 Task: Look for space in Santa Cruz de Tenerife, Spain from 6th June, 2023 to 8th June, 2023 for 2 adults in price range Rs.7000 to Rs.12000. Place can be private room with 1  bedroom having 2 beds and 1 bathroom. Property type can be house, flat, guest house. Amenities needed are: wifi. Booking option can be shelf check-in. Required host language is English.
Action: Mouse moved to (285, 171)
Screenshot: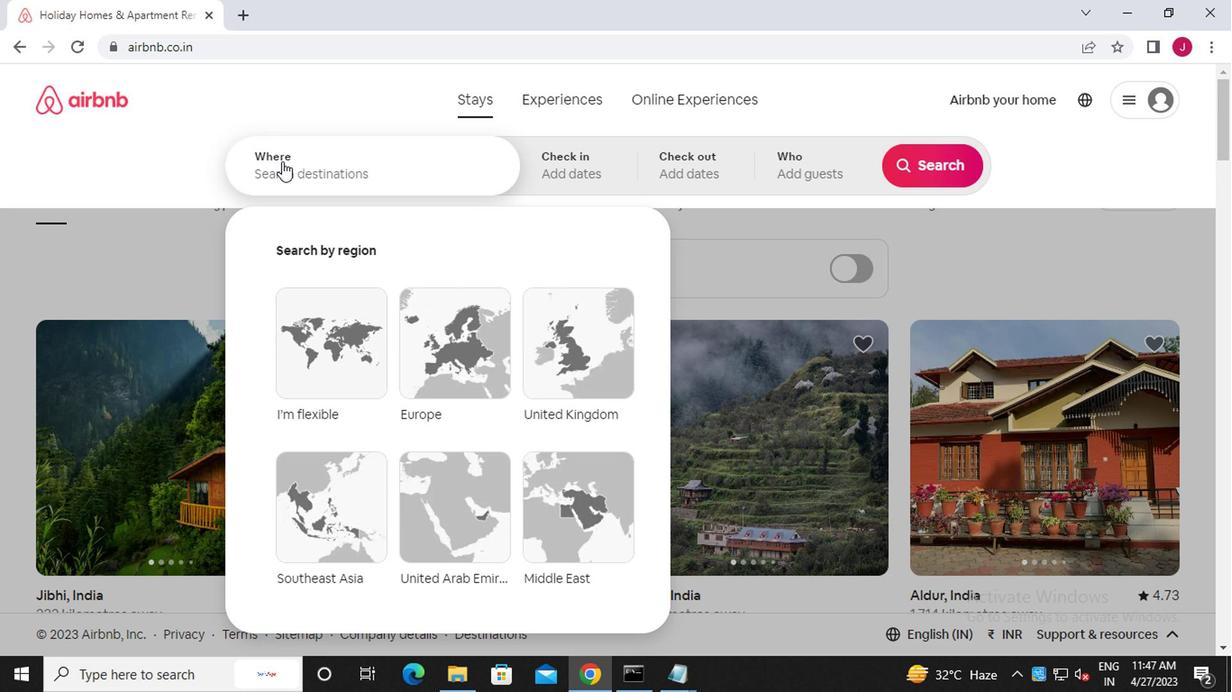 
Action: Mouse pressed left at (285, 171)
Screenshot: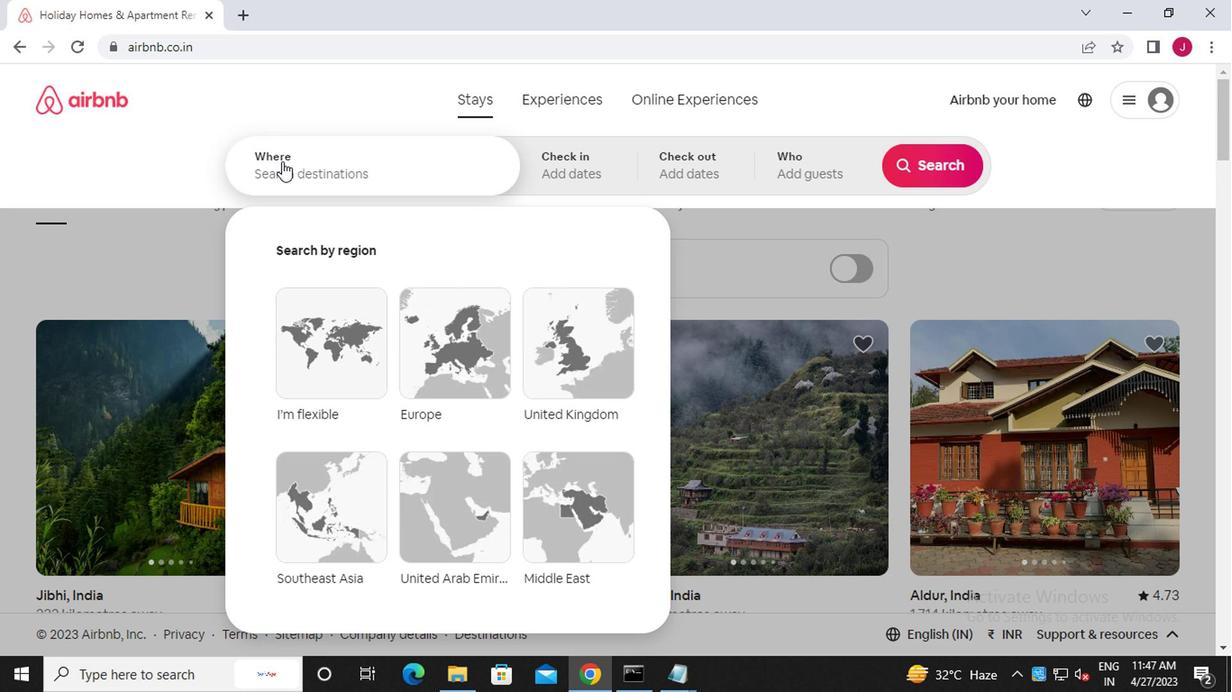 
Action: Mouse moved to (285, 171)
Screenshot: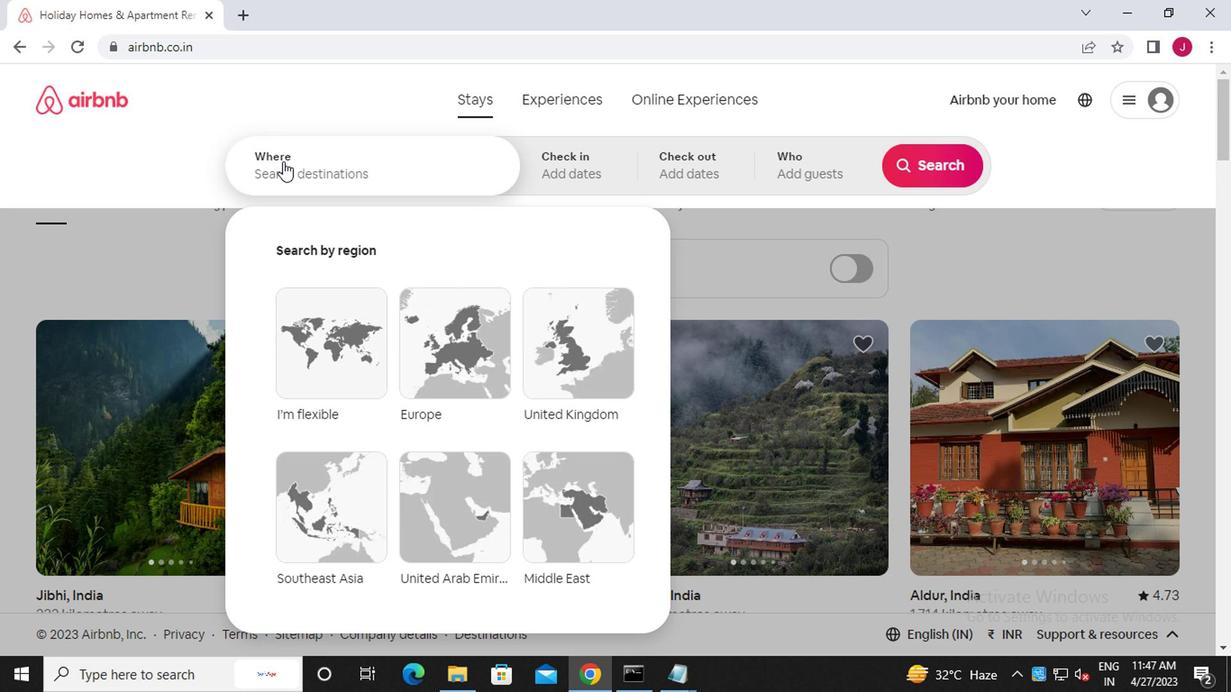 
Action: Key pressed s<Key.caps_lock>anta<Key.space>cruz<Key.space>de<Key.space><Key.caps_lock>t<Key.caps_lock>enerife
Screenshot: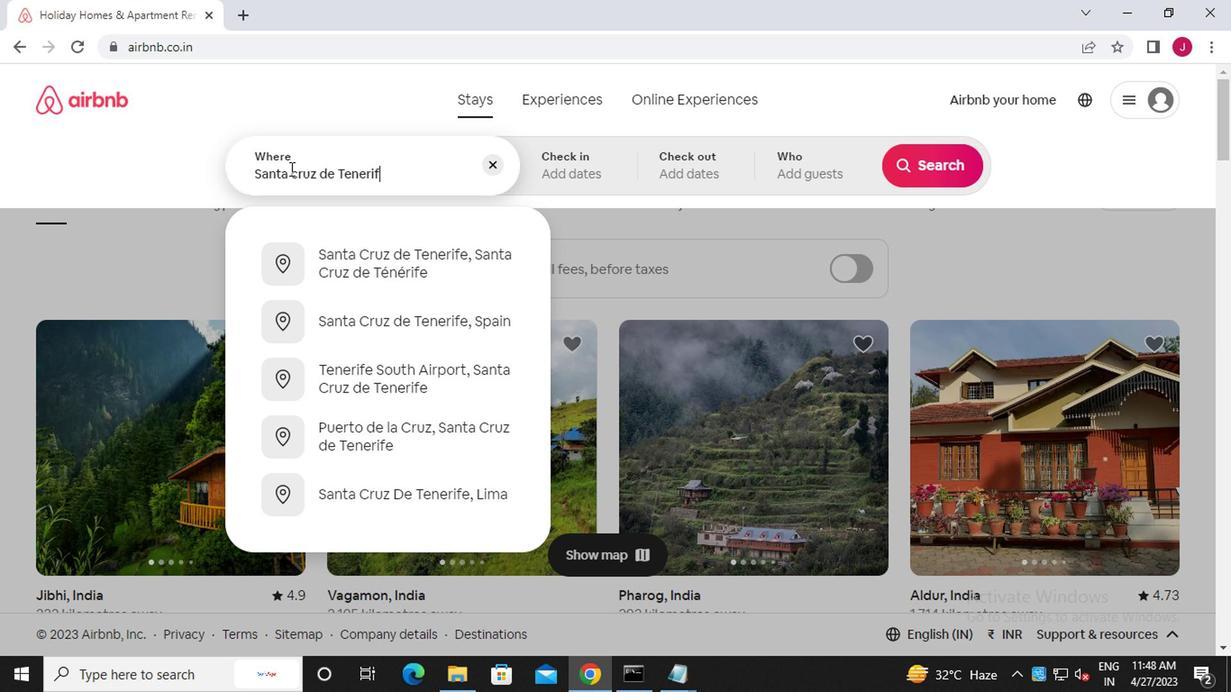 
Action: Mouse moved to (357, 268)
Screenshot: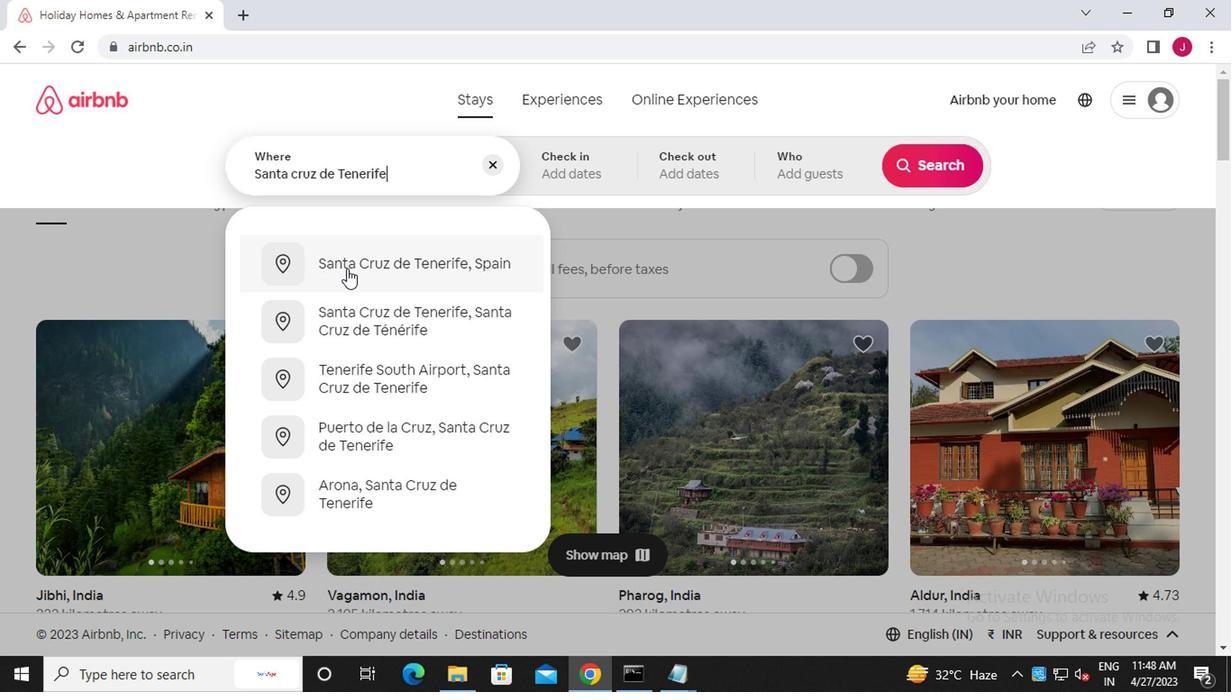 
Action: Mouse pressed left at (357, 268)
Screenshot: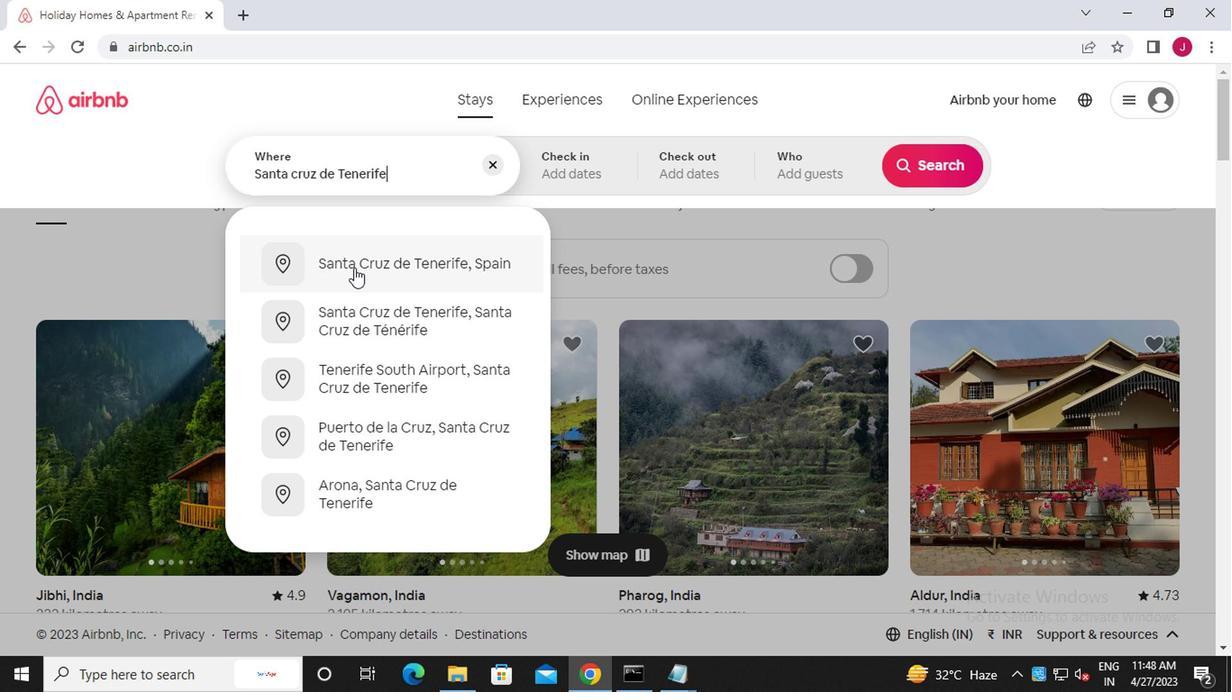 
Action: Mouse moved to (921, 309)
Screenshot: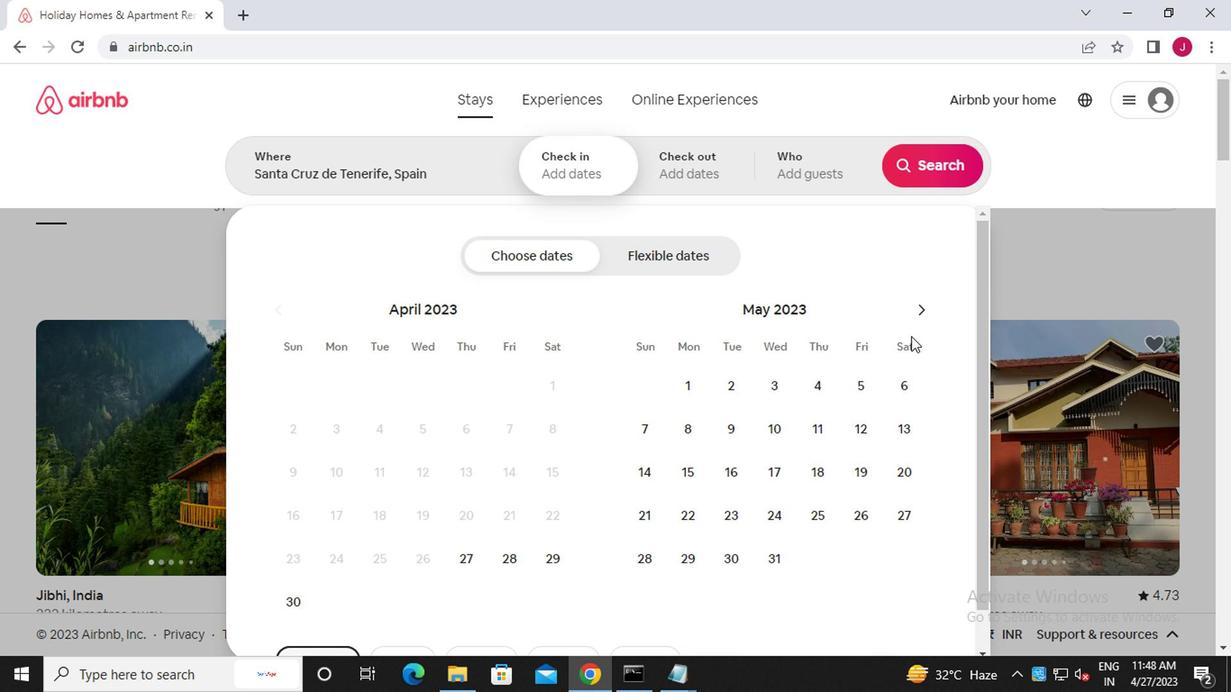 
Action: Mouse pressed left at (921, 309)
Screenshot: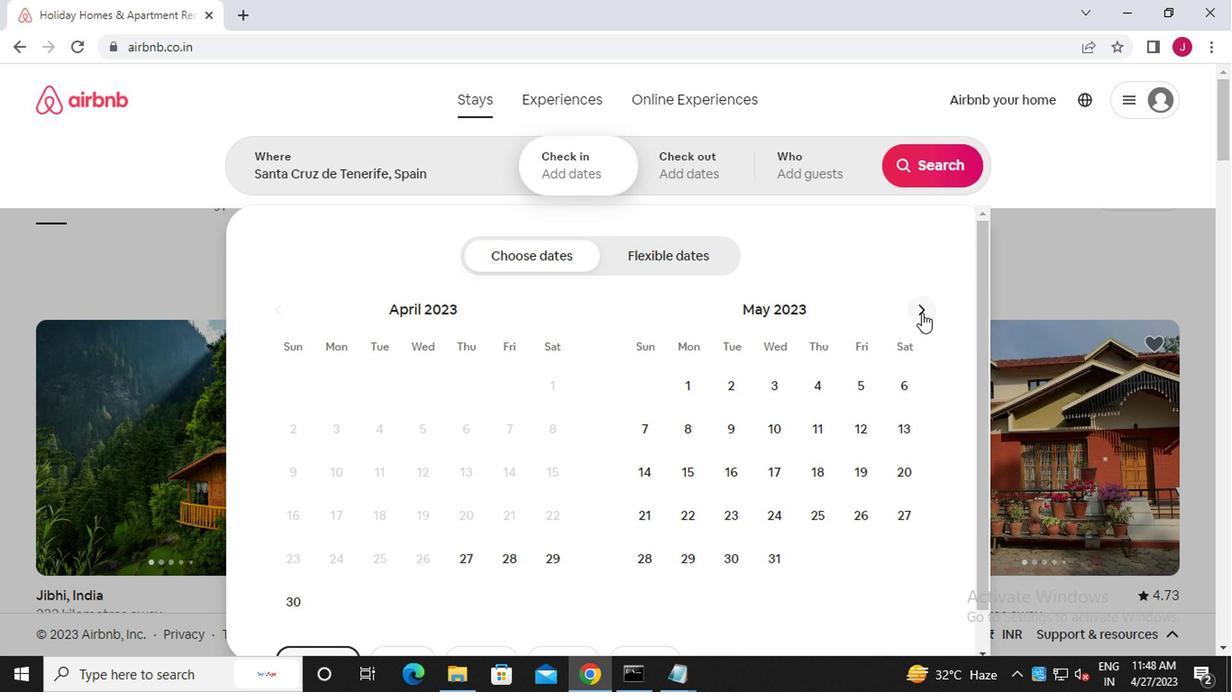 
Action: Mouse moved to (723, 429)
Screenshot: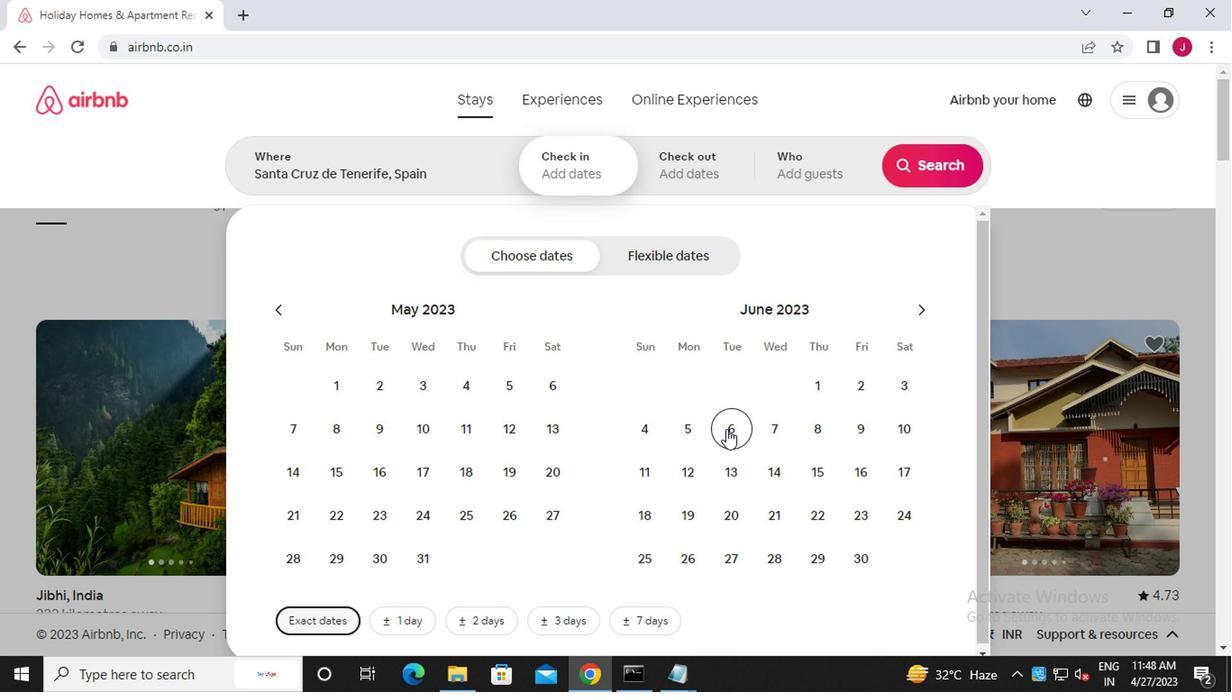 
Action: Mouse pressed left at (723, 429)
Screenshot: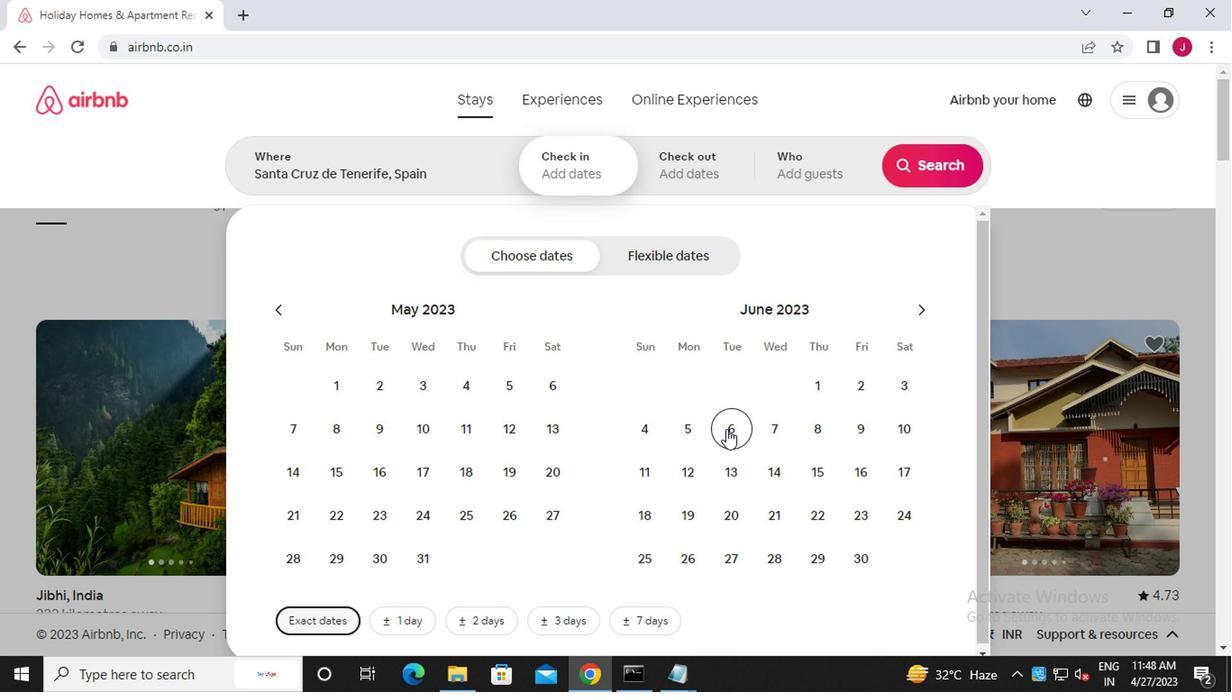 
Action: Mouse moved to (821, 432)
Screenshot: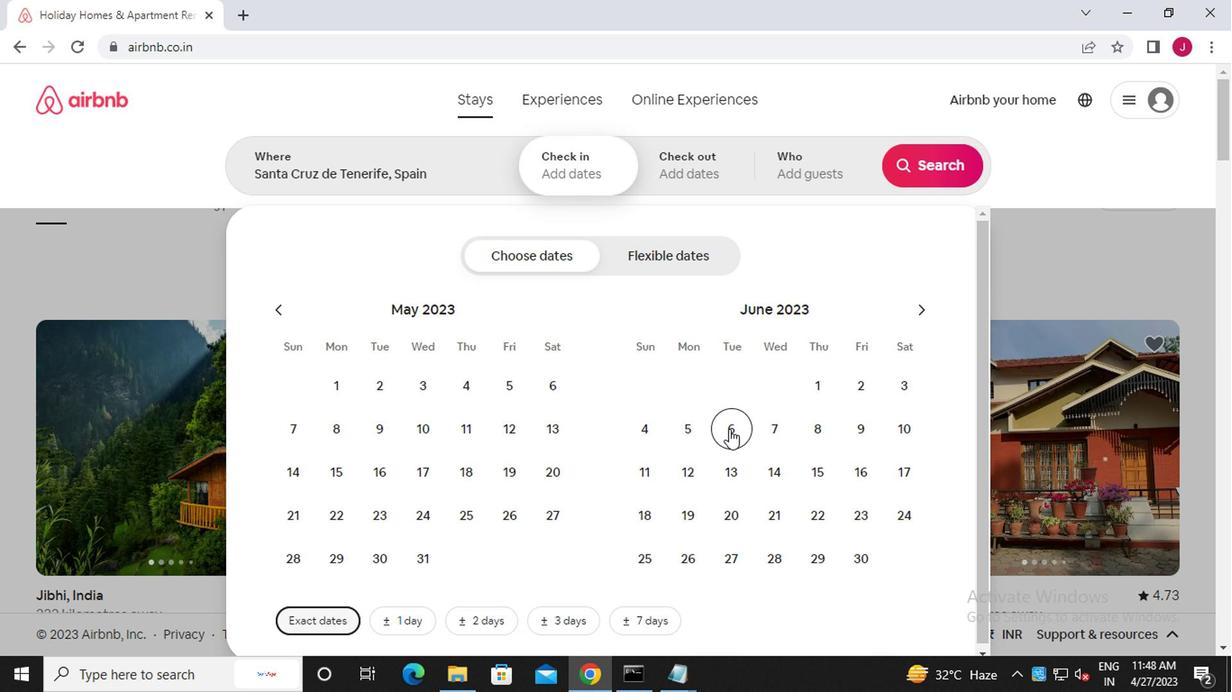 
Action: Mouse pressed left at (821, 432)
Screenshot: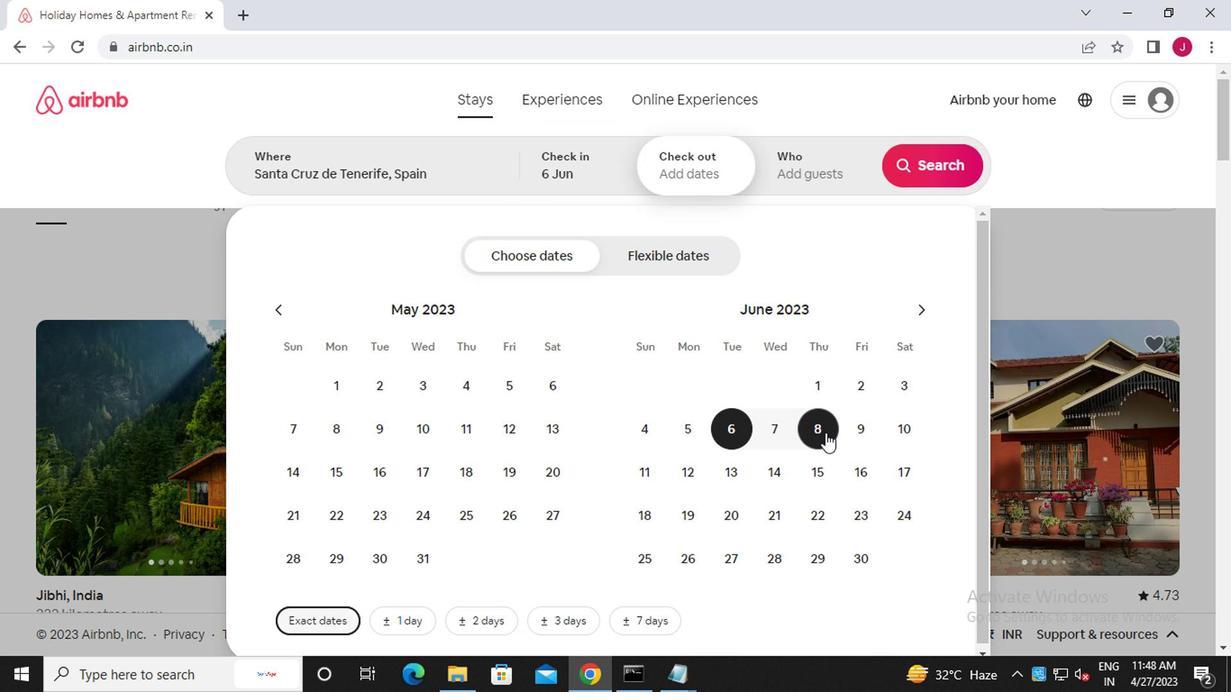 
Action: Mouse moved to (805, 172)
Screenshot: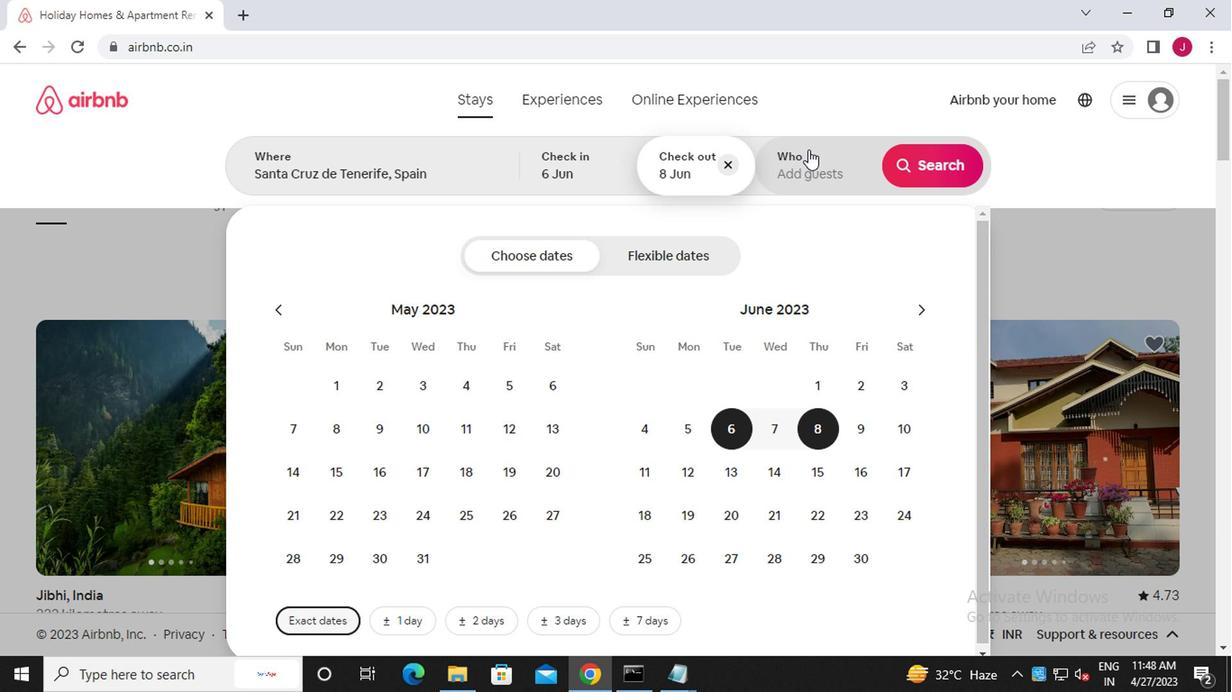 
Action: Mouse pressed left at (805, 172)
Screenshot: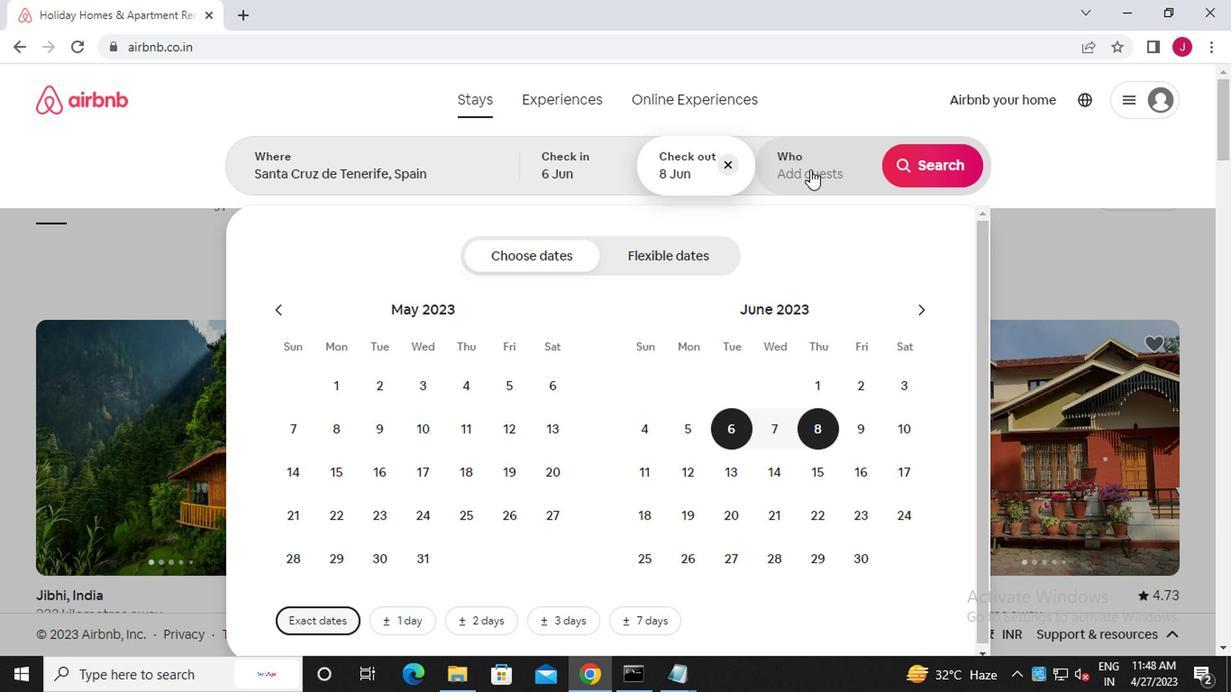 
Action: Mouse moved to (927, 269)
Screenshot: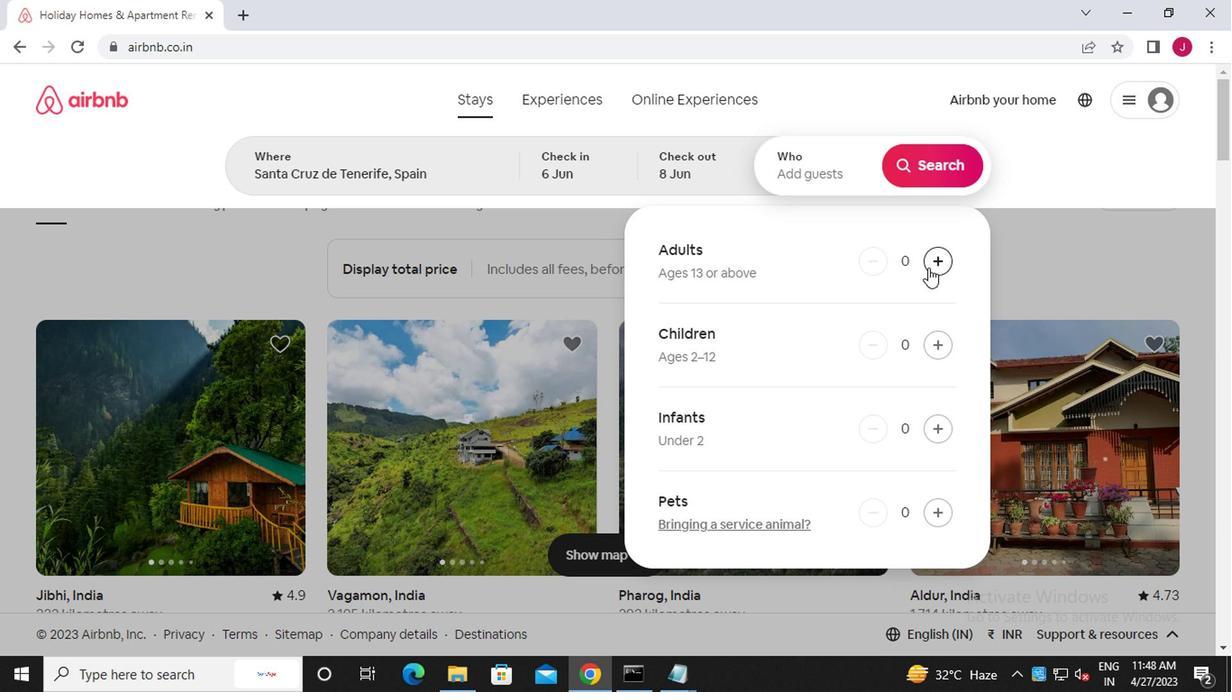 
Action: Mouse pressed left at (927, 269)
Screenshot: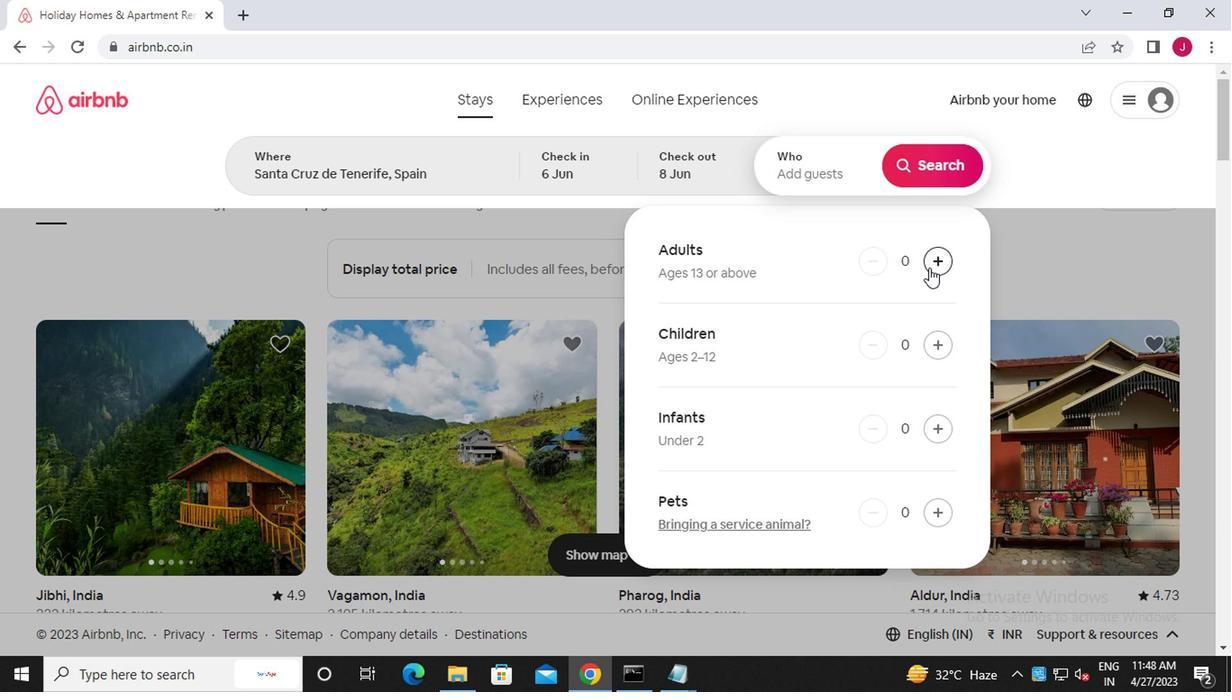 
Action: Mouse pressed left at (927, 269)
Screenshot: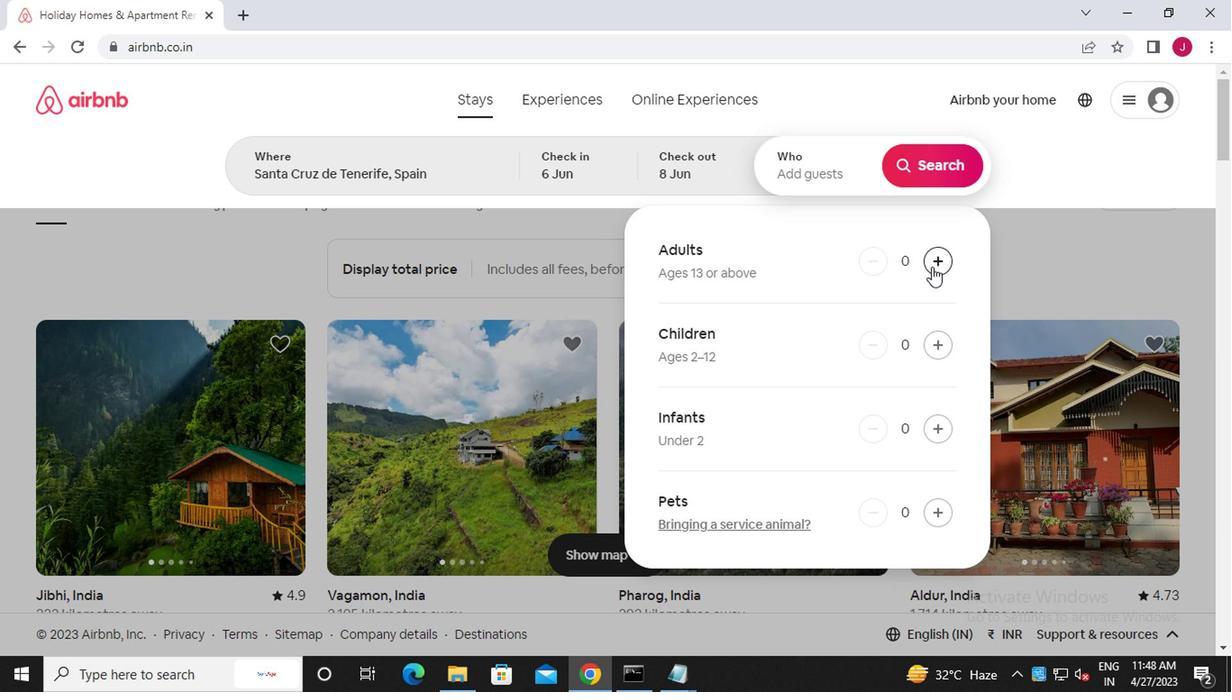 
Action: Mouse moved to (927, 174)
Screenshot: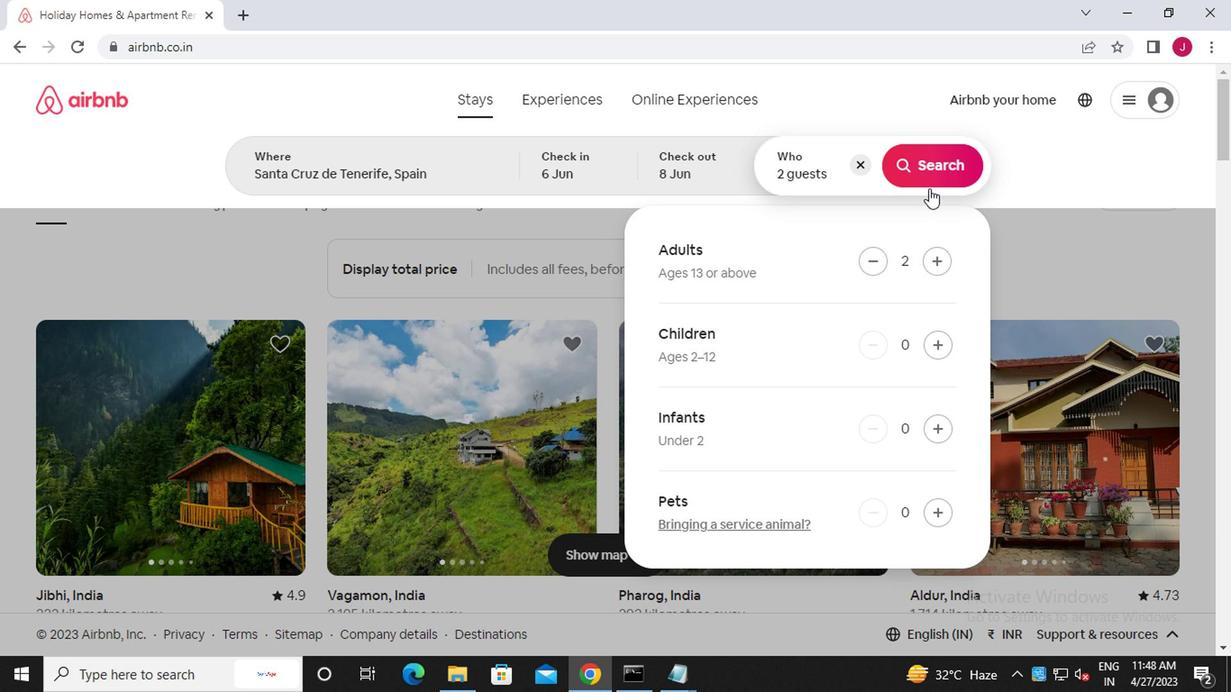 
Action: Mouse pressed left at (927, 174)
Screenshot: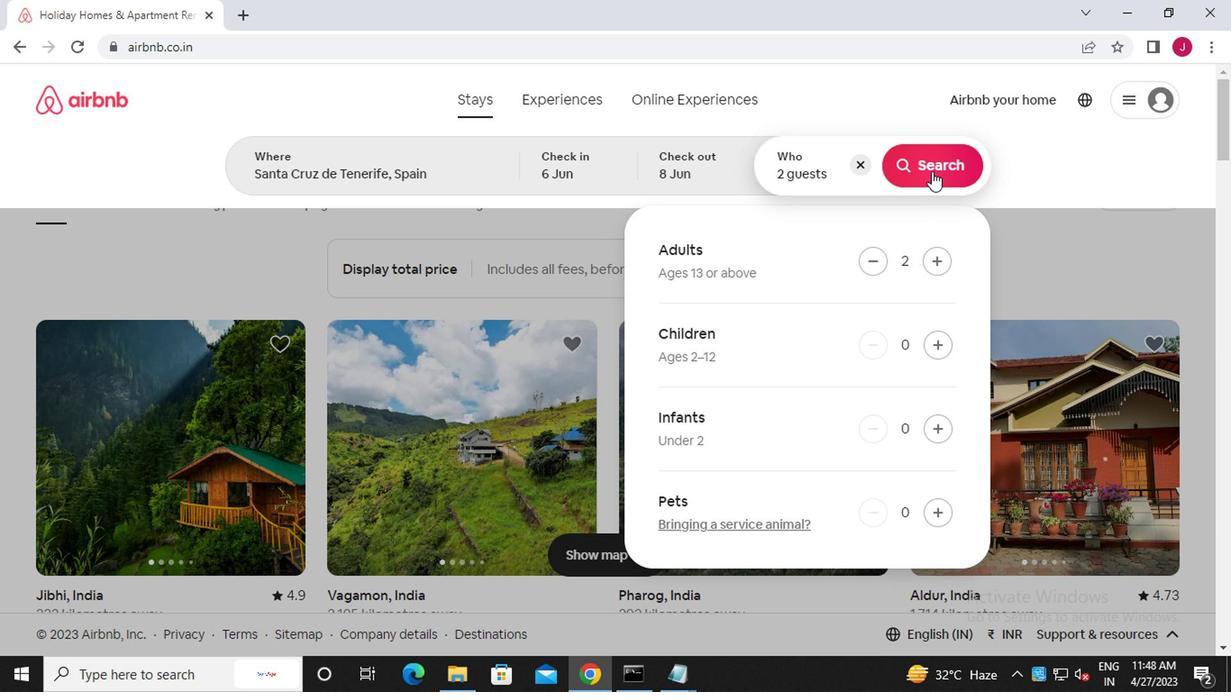 
Action: Mouse moved to (1172, 176)
Screenshot: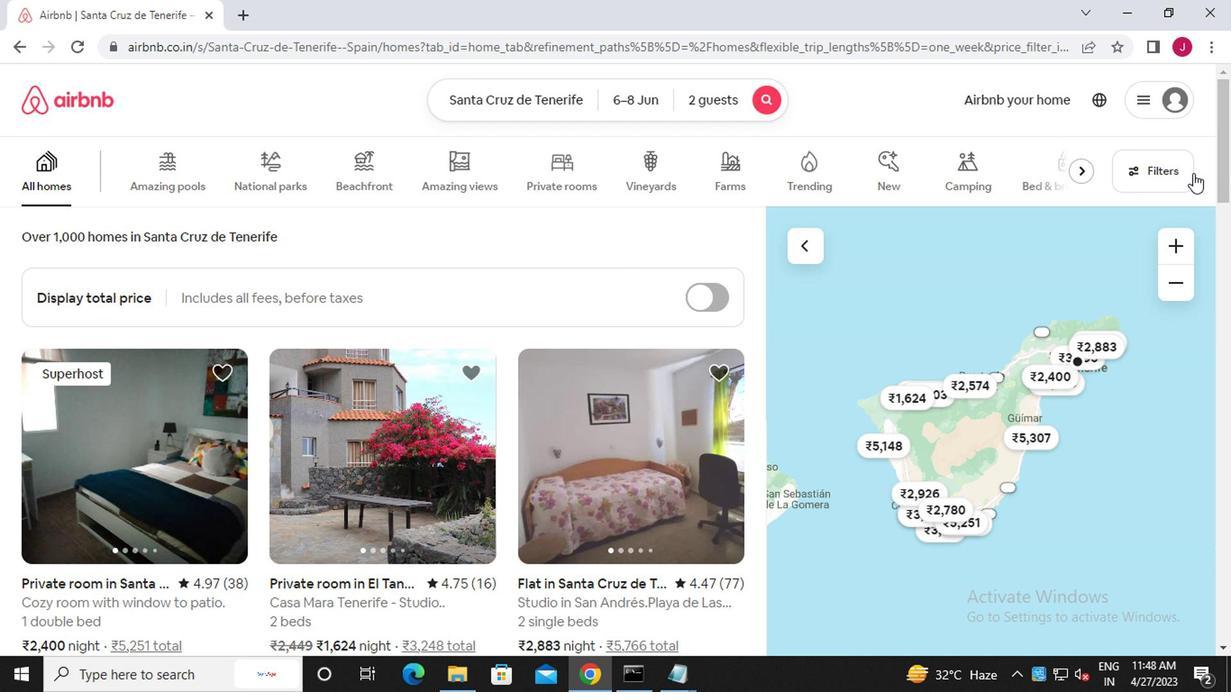 
Action: Mouse pressed left at (1172, 176)
Screenshot: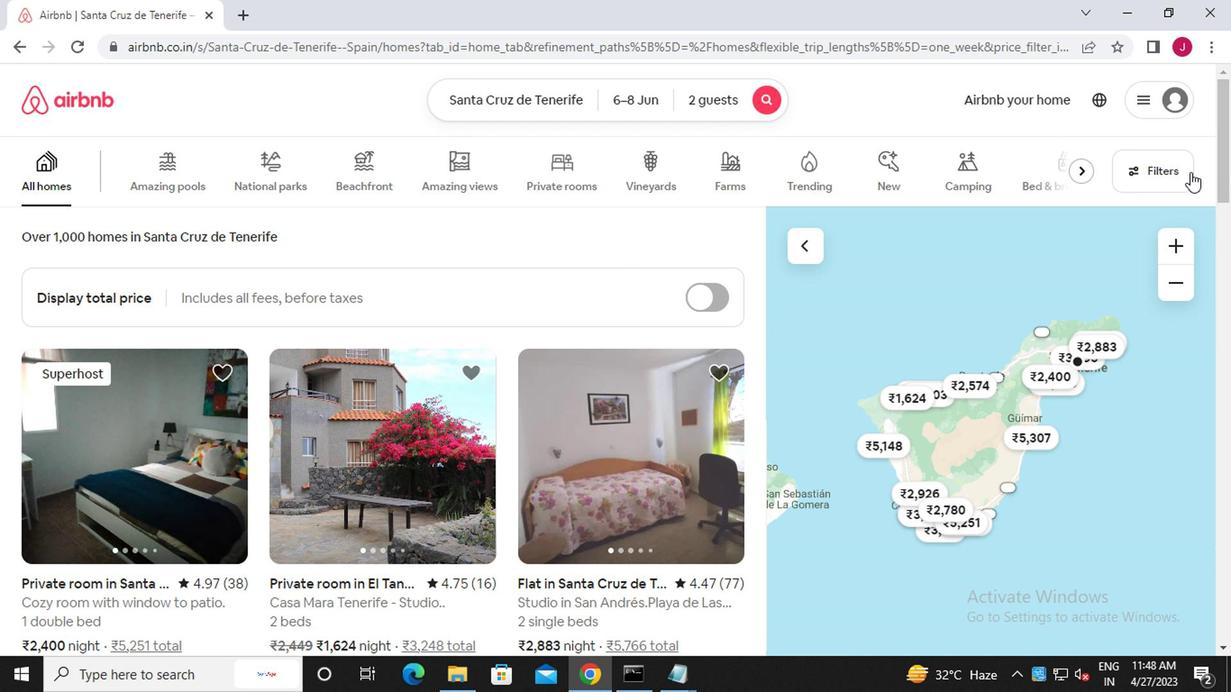 
Action: Mouse moved to (395, 398)
Screenshot: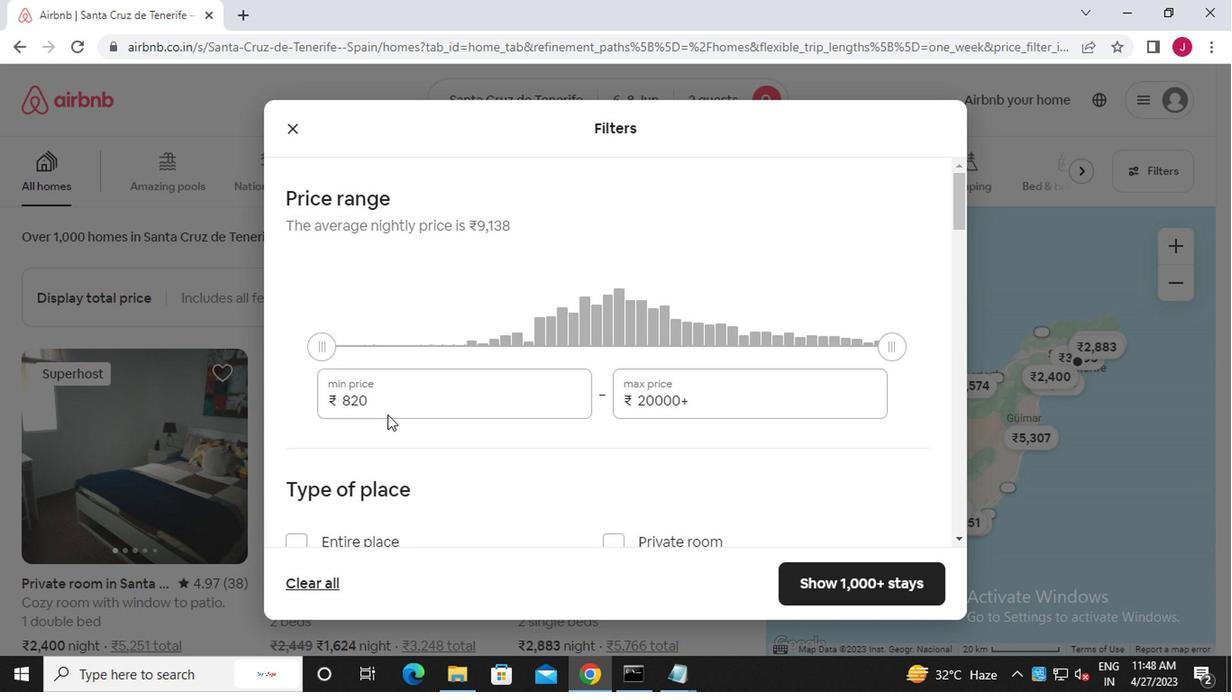 
Action: Mouse pressed left at (395, 398)
Screenshot: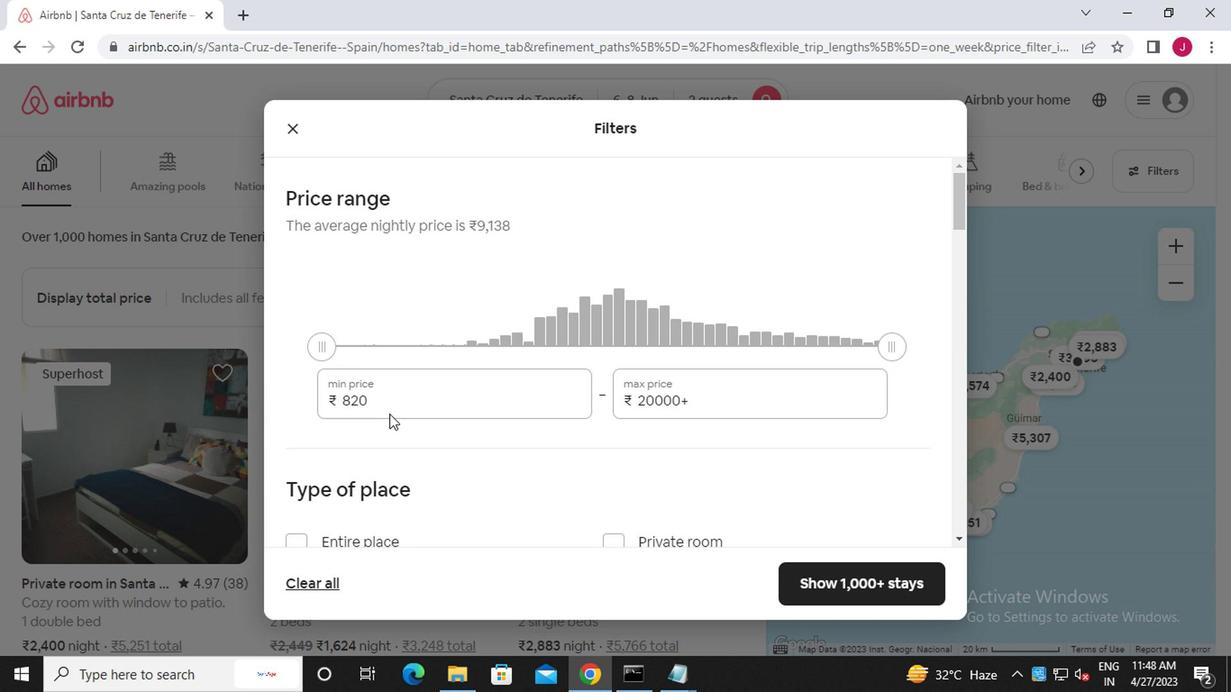 
Action: Mouse moved to (378, 388)
Screenshot: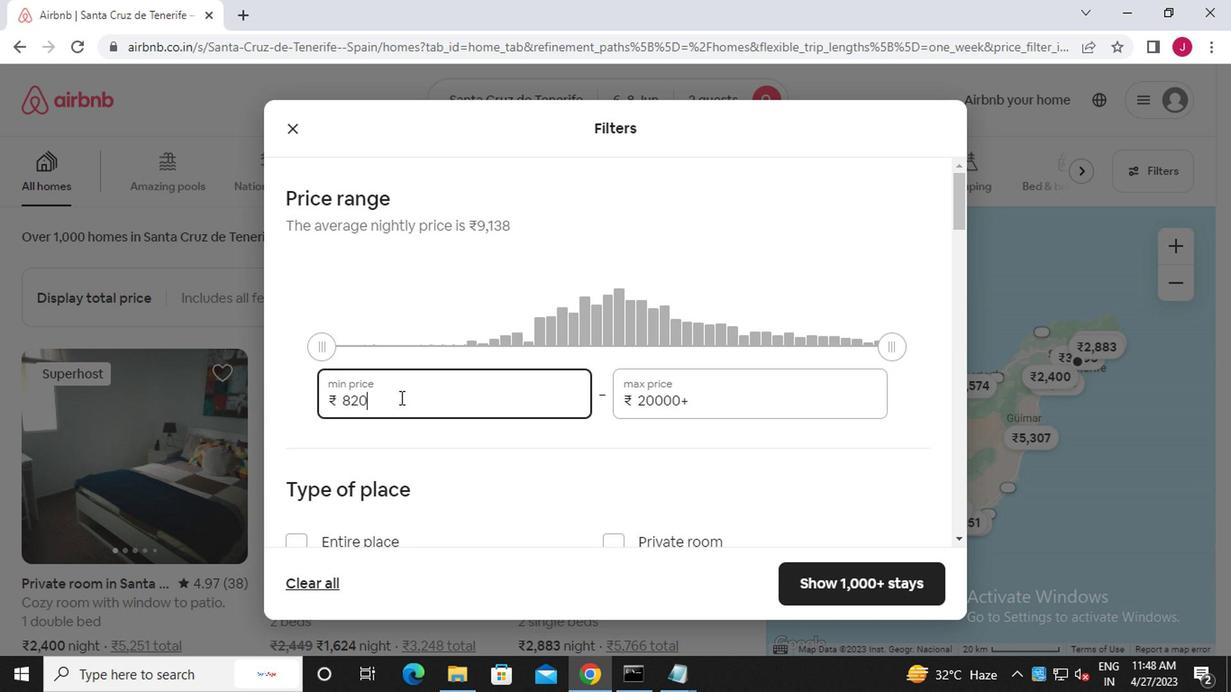 
Action: Key pressed <Key.backspace><Key.backspace><Key.backspace><<103>><<96>><<96>><<96>>
Screenshot: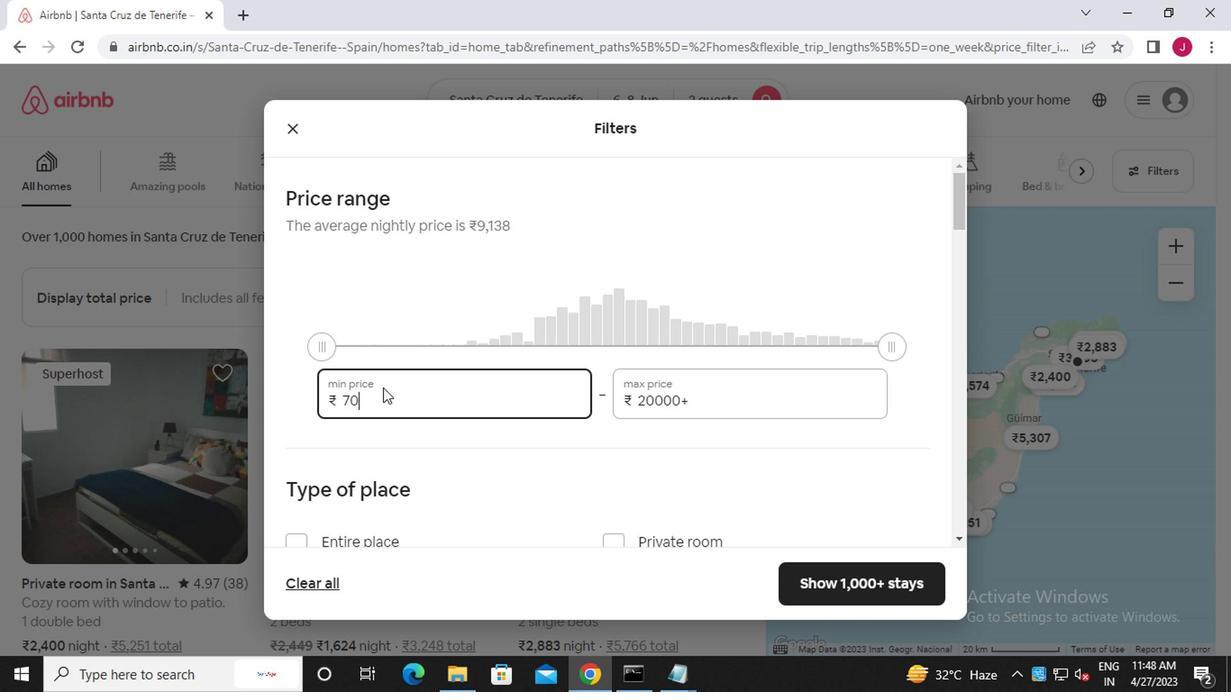 
Action: Mouse moved to (726, 408)
Screenshot: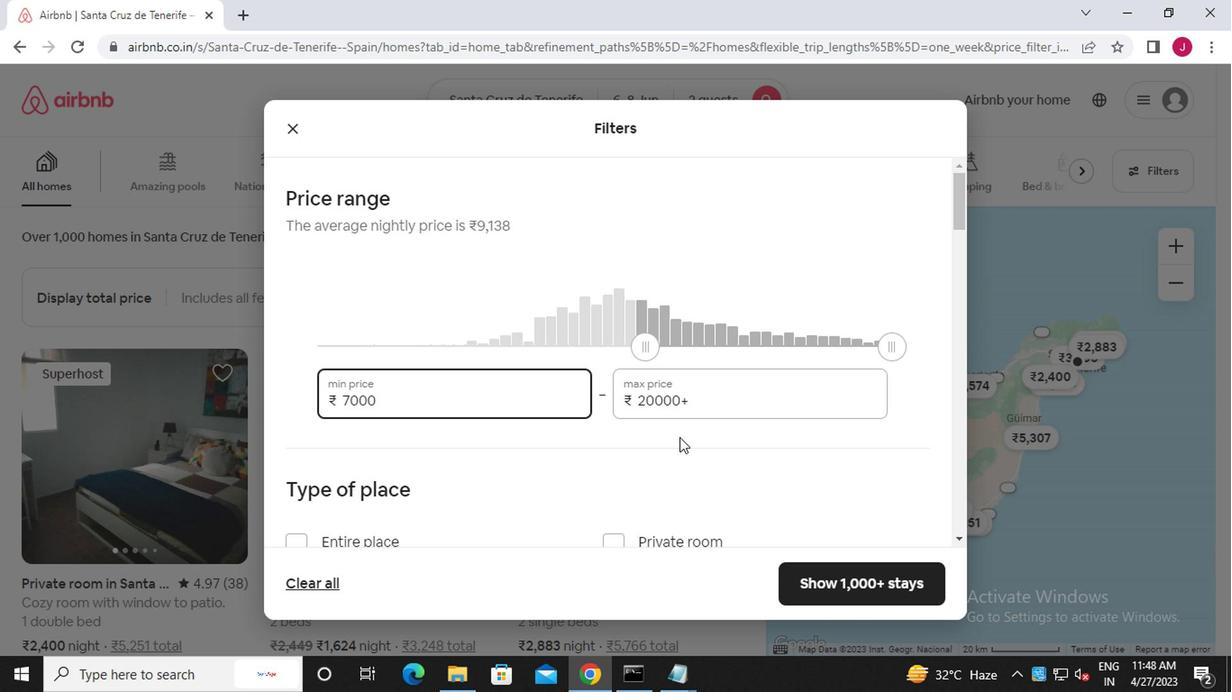 
Action: Mouse pressed left at (726, 408)
Screenshot: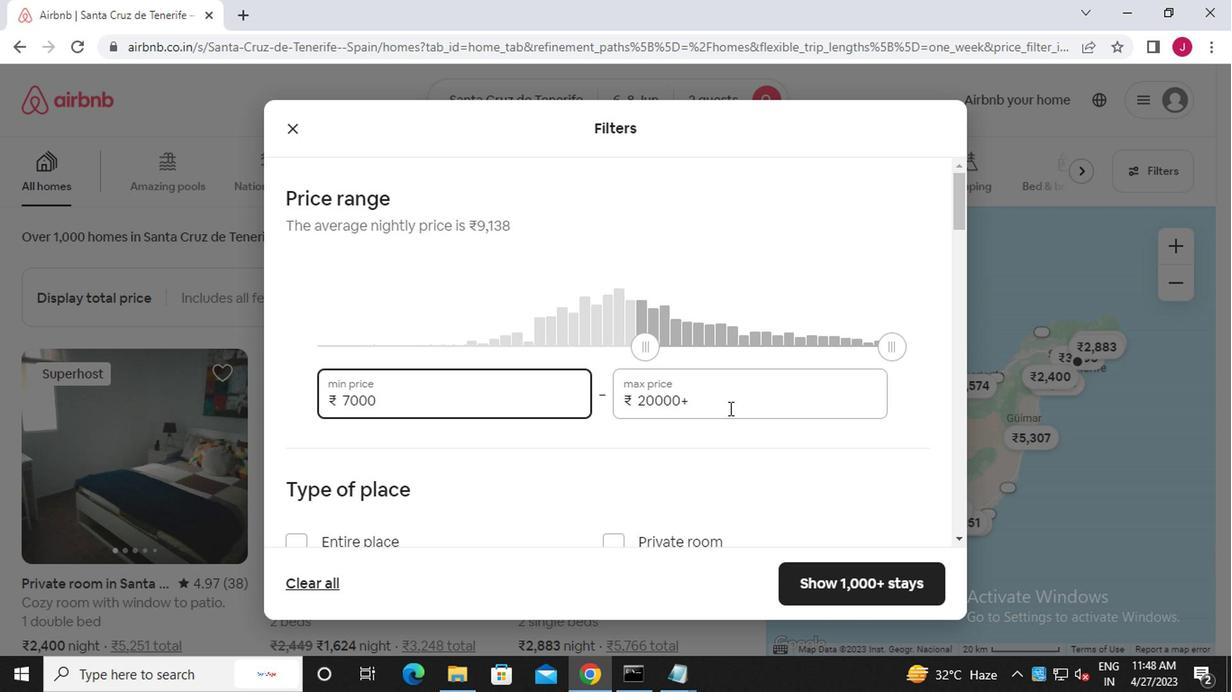 
Action: Mouse moved to (726, 408)
Screenshot: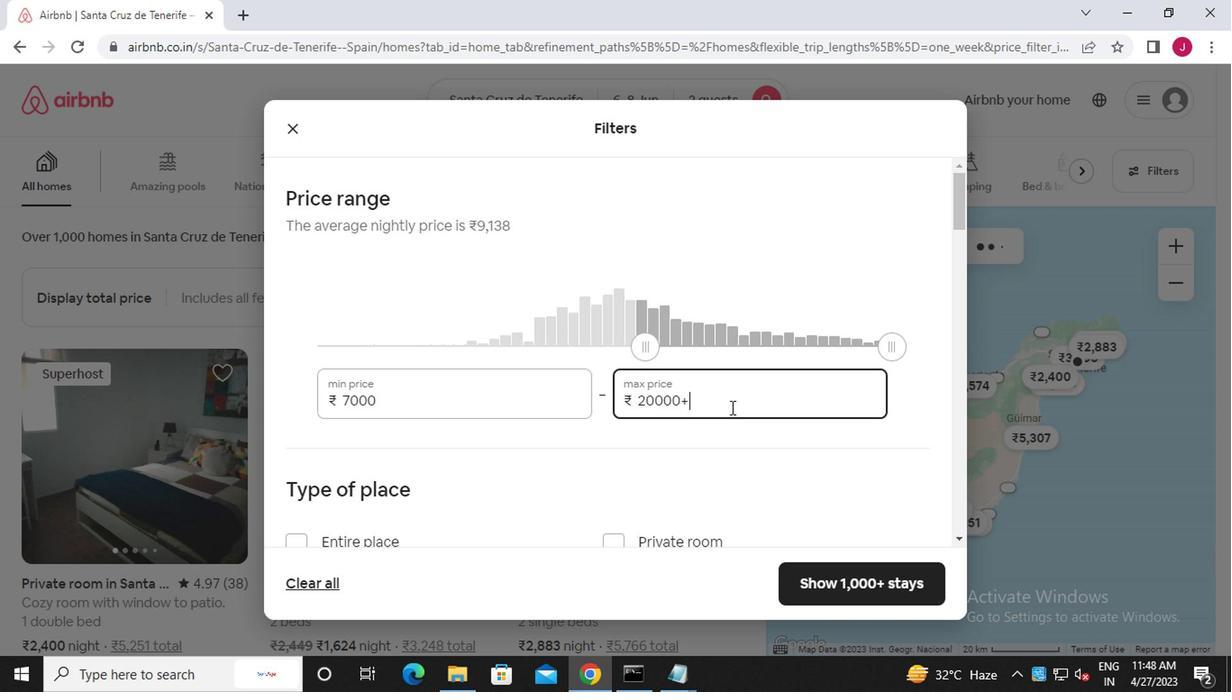 
Action: Key pressed <Key.backspace><Key.backspace><Key.backspace><Key.backspace><Key.backspace><Key.backspace><Key.backspace><Key.backspace><Key.backspace><Key.backspace><Key.backspace><<97>><<98>><<96>><<96>><<96>>
Screenshot: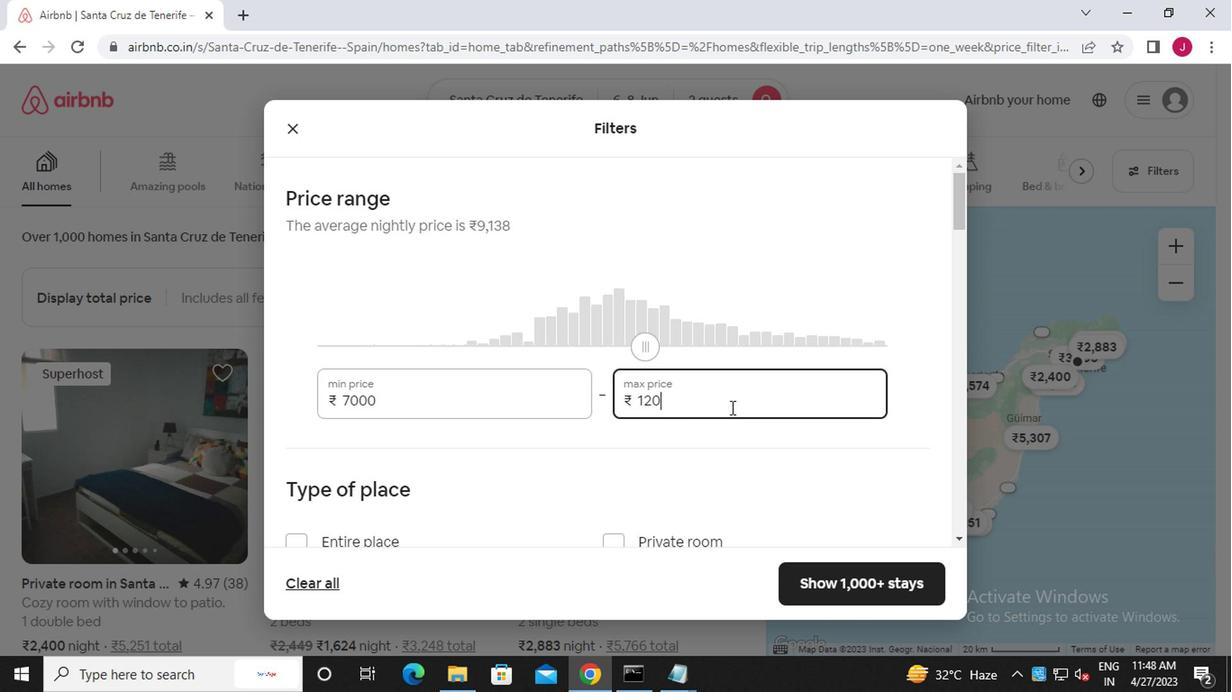 
Action: Mouse scrolled (726, 407) with delta (0, -1)
Screenshot: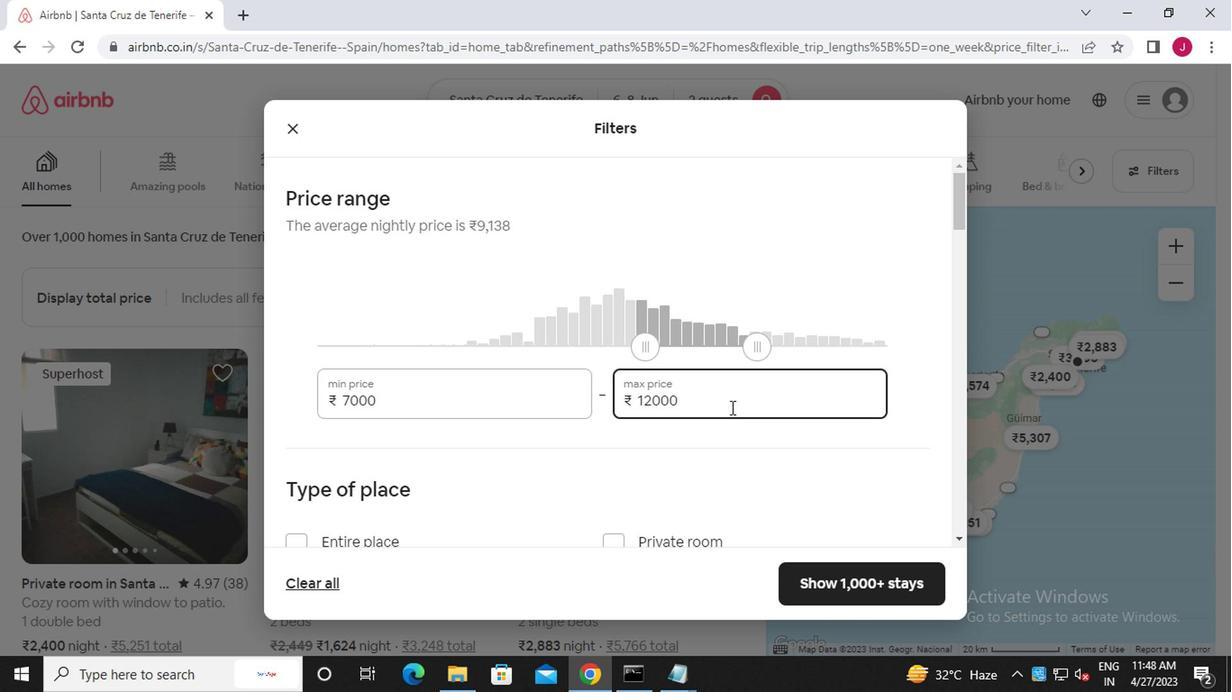 
Action: Mouse scrolled (726, 407) with delta (0, -1)
Screenshot: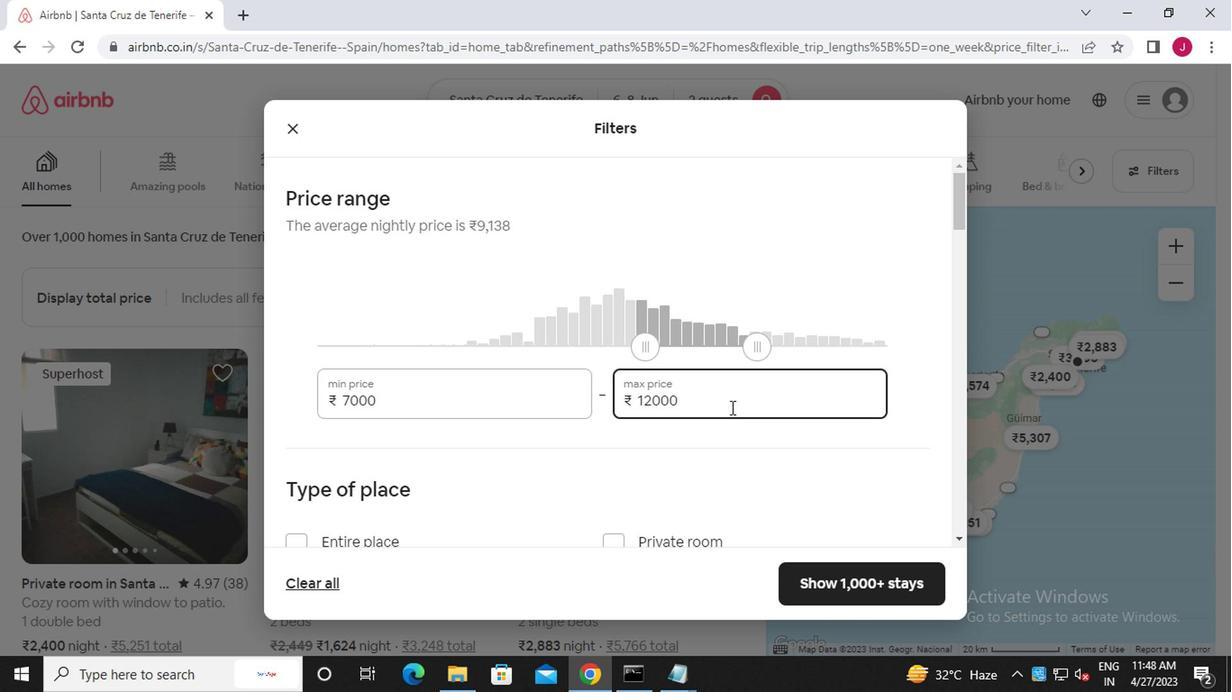 
Action: Mouse scrolled (726, 407) with delta (0, -1)
Screenshot: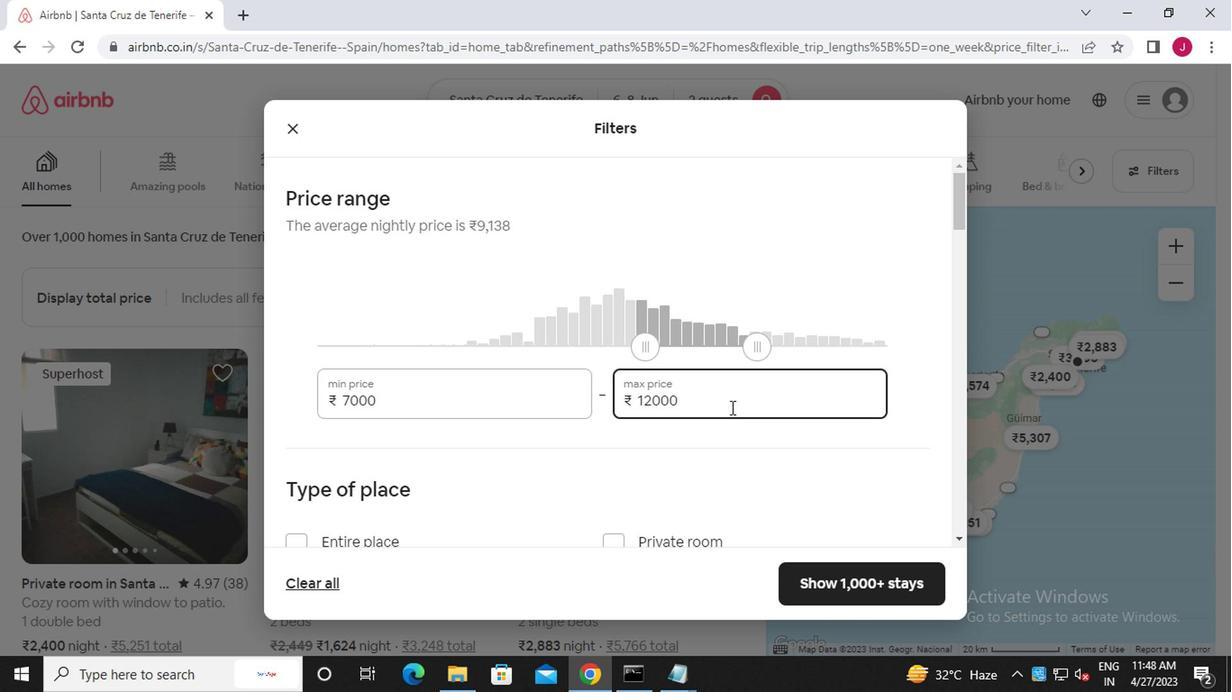 
Action: Mouse moved to (610, 280)
Screenshot: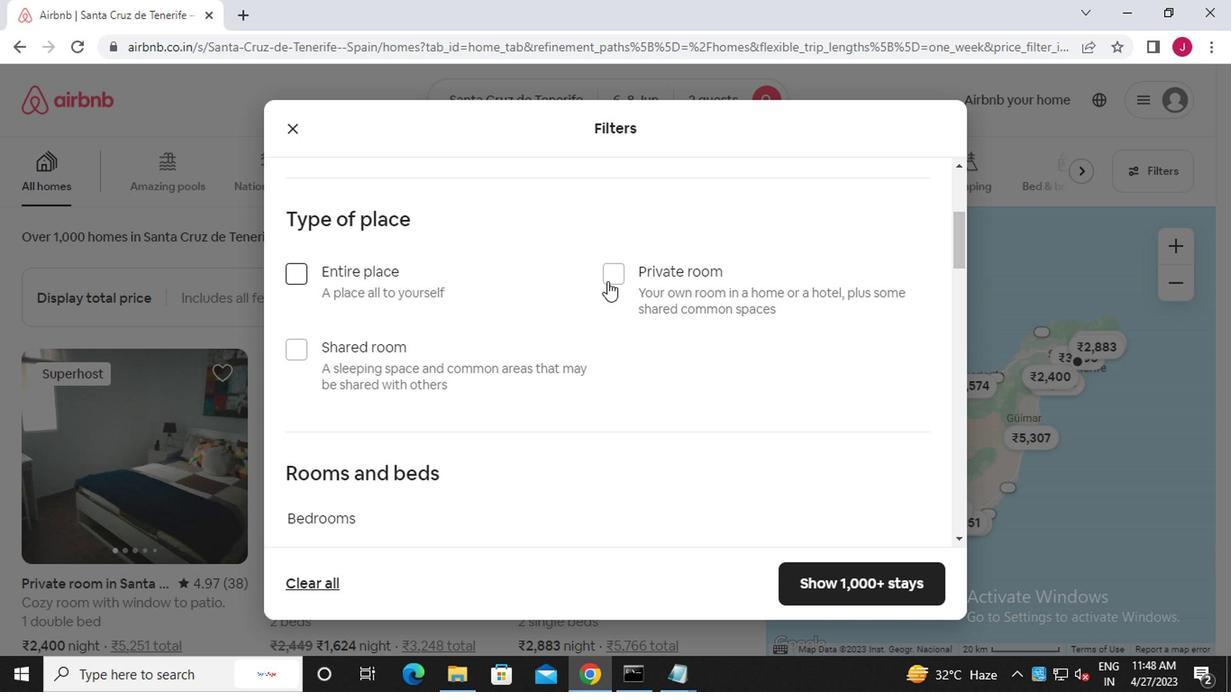 
Action: Mouse pressed left at (610, 280)
Screenshot: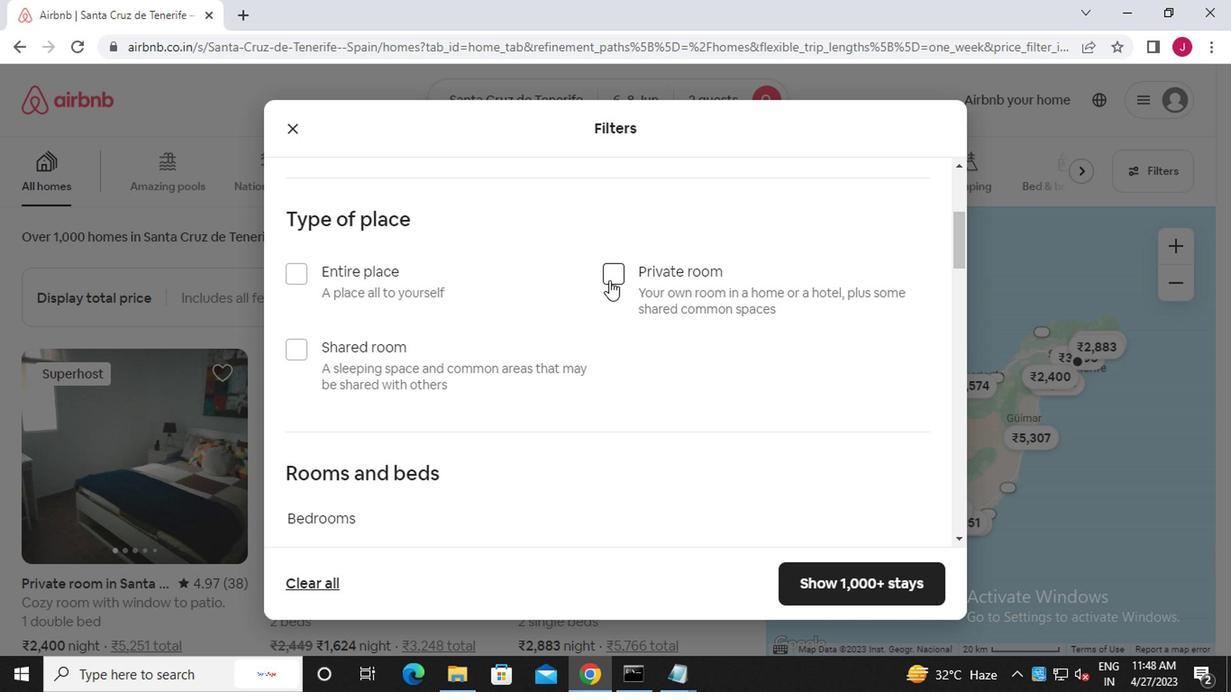 
Action: Mouse moved to (466, 339)
Screenshot: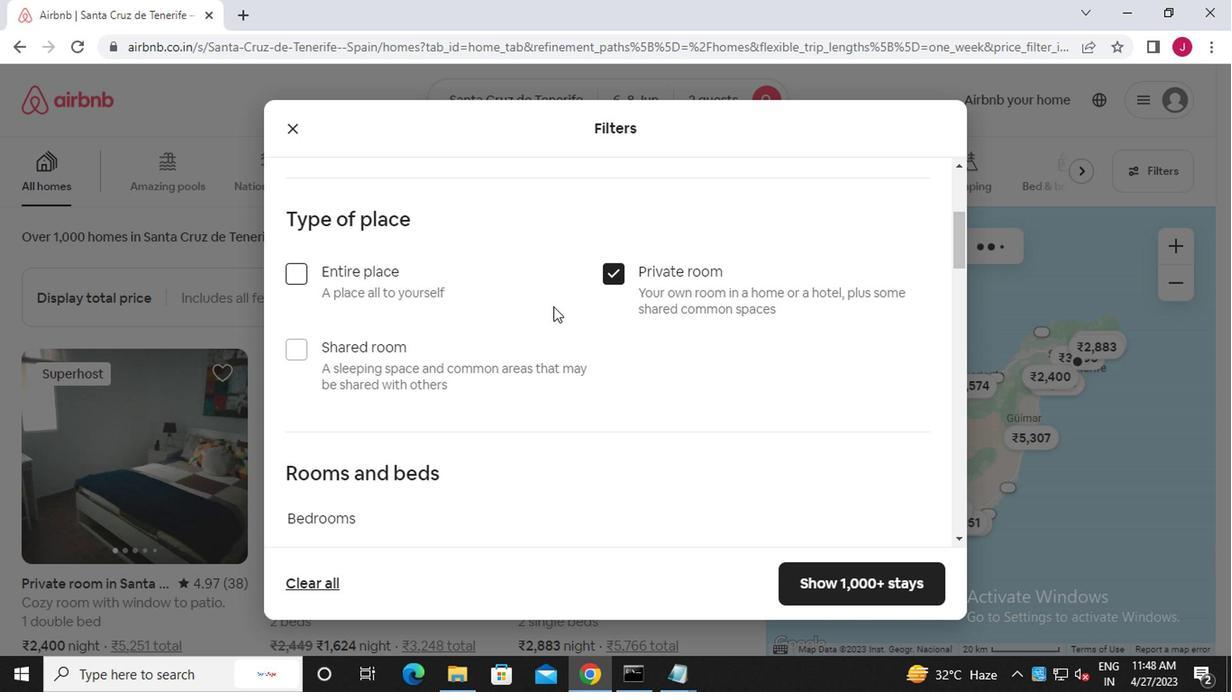 
Action: Mouse scrolled (466, 338) with delta (0, 0)
Screenshot: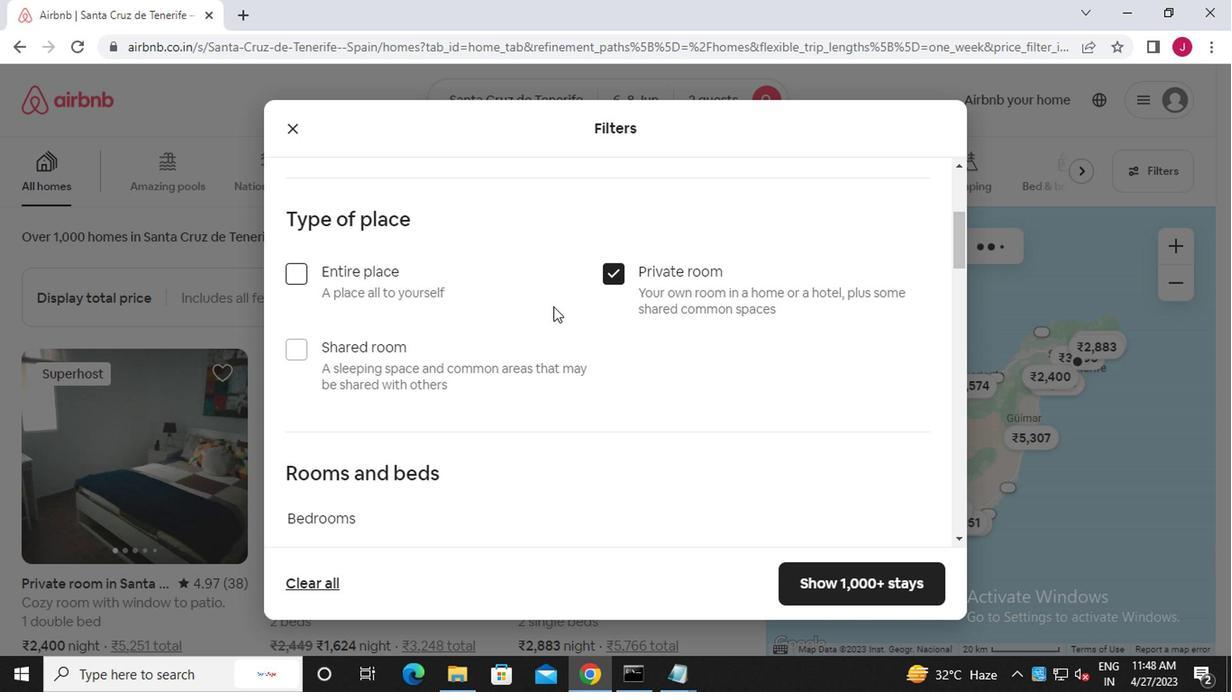 
Action: Mouse moved to (459, 343)
Screenshot: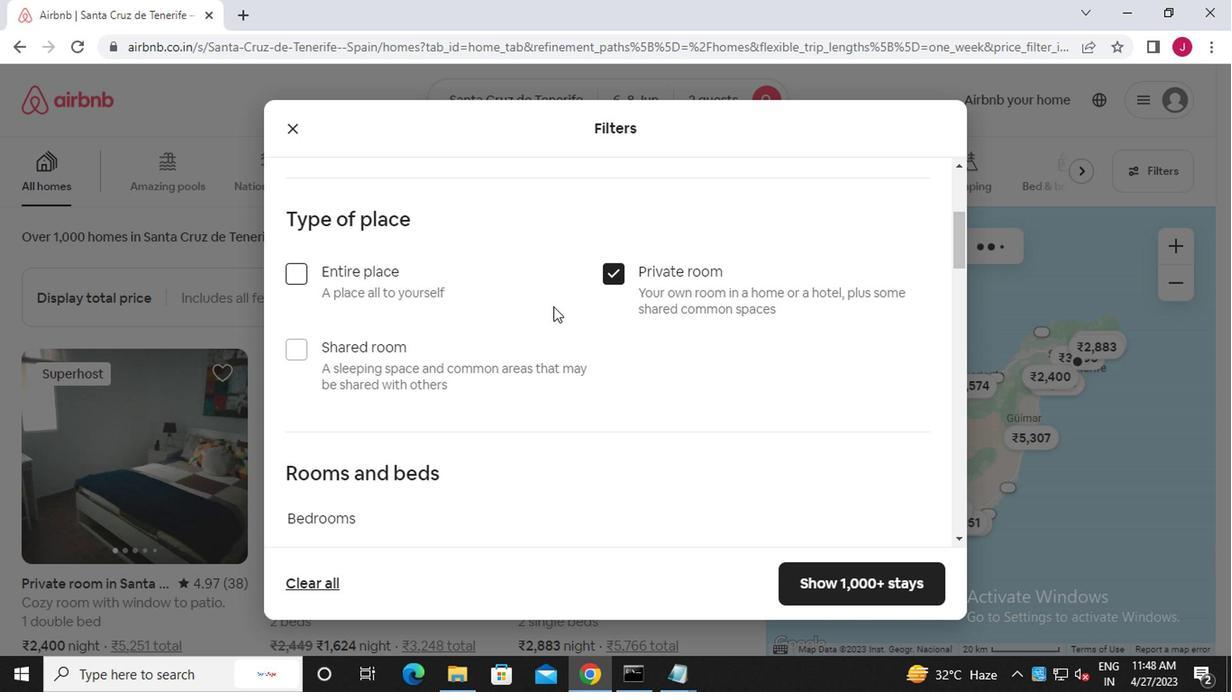 
Action: Mouse scrolled (459, 343) with delta (0, 0)
Screenshot: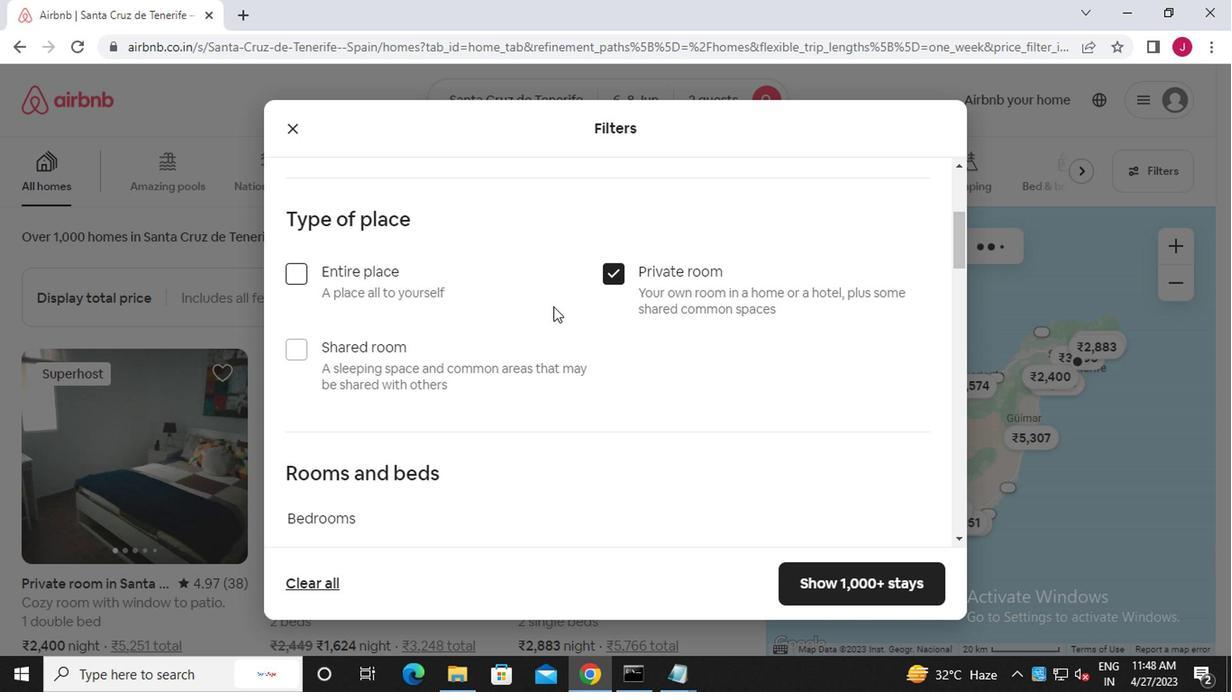 
Action: Mouse moved to (454, 347)
Screenshot: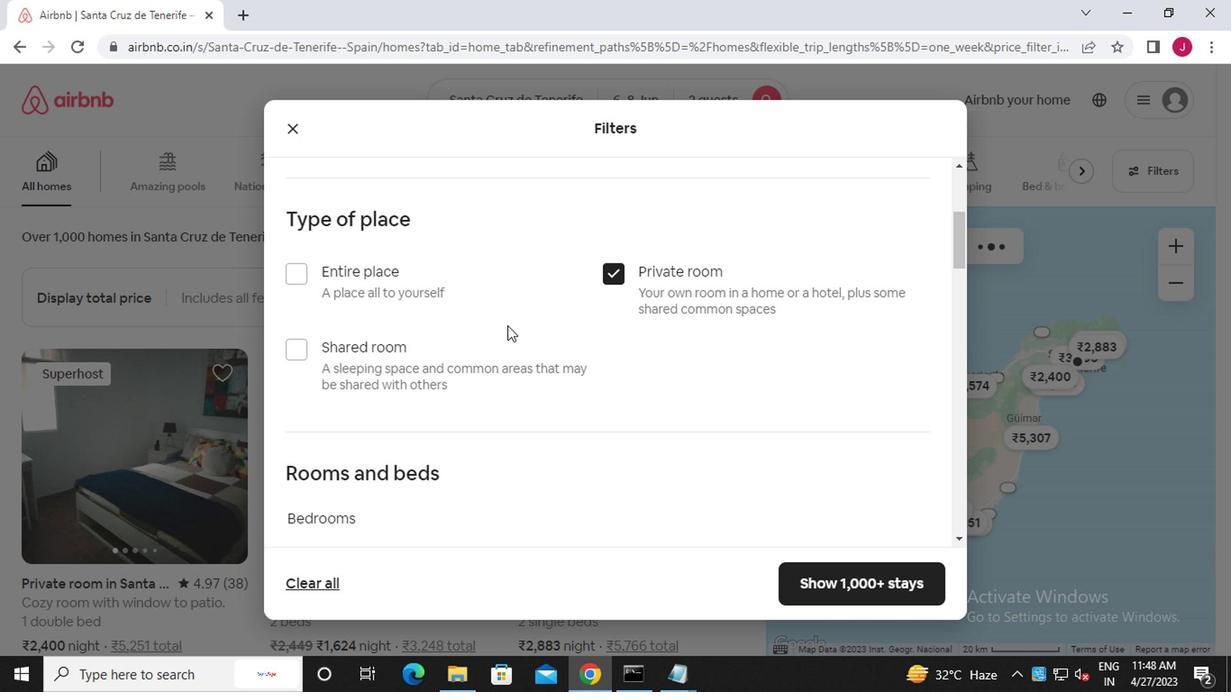 
Action: Mouse scrolled (454, 346) with delta (0, 0)
Screenshot: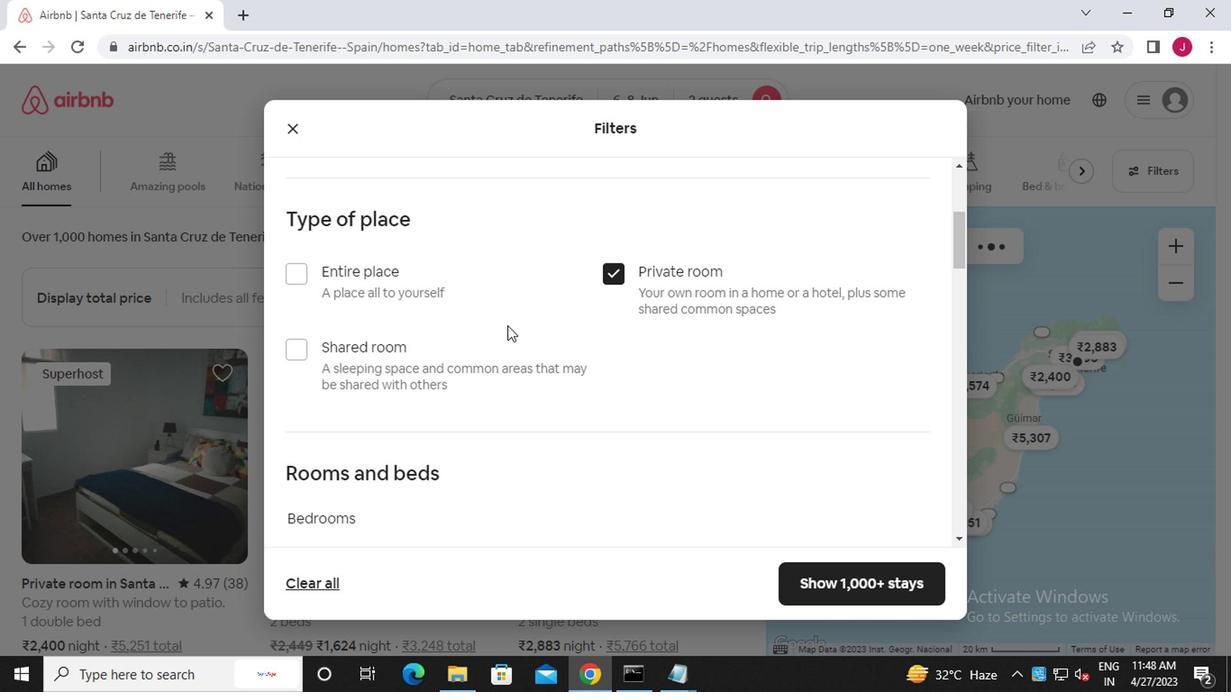 
Action: Mouse moved to (384, 298)
Screenshot: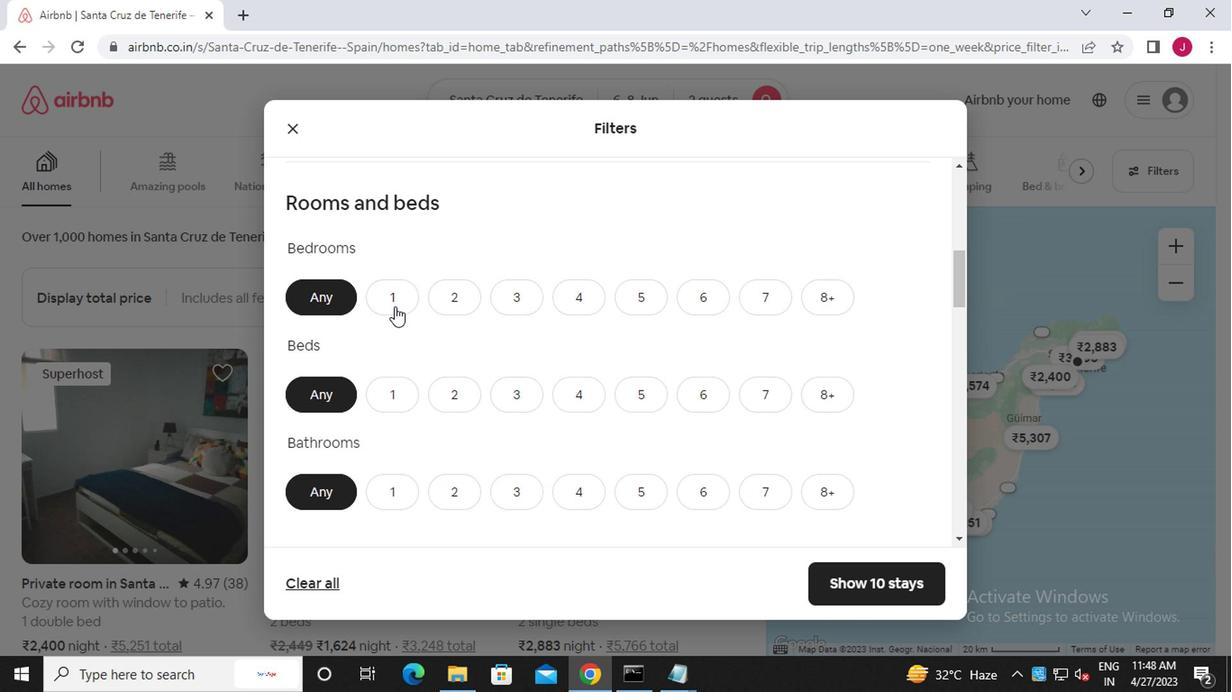 
Action: Mouse pressed left at (384, 298)
Screenshot: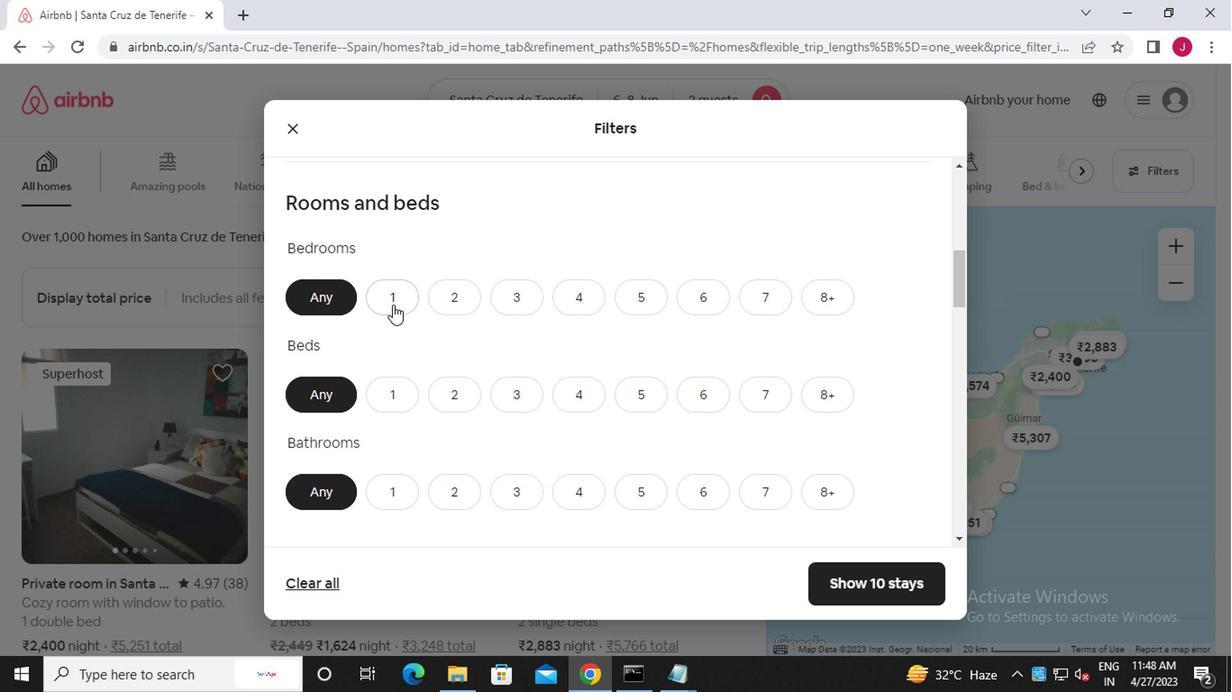 
Action: Mouse moved to (452, 393)
Screenshot: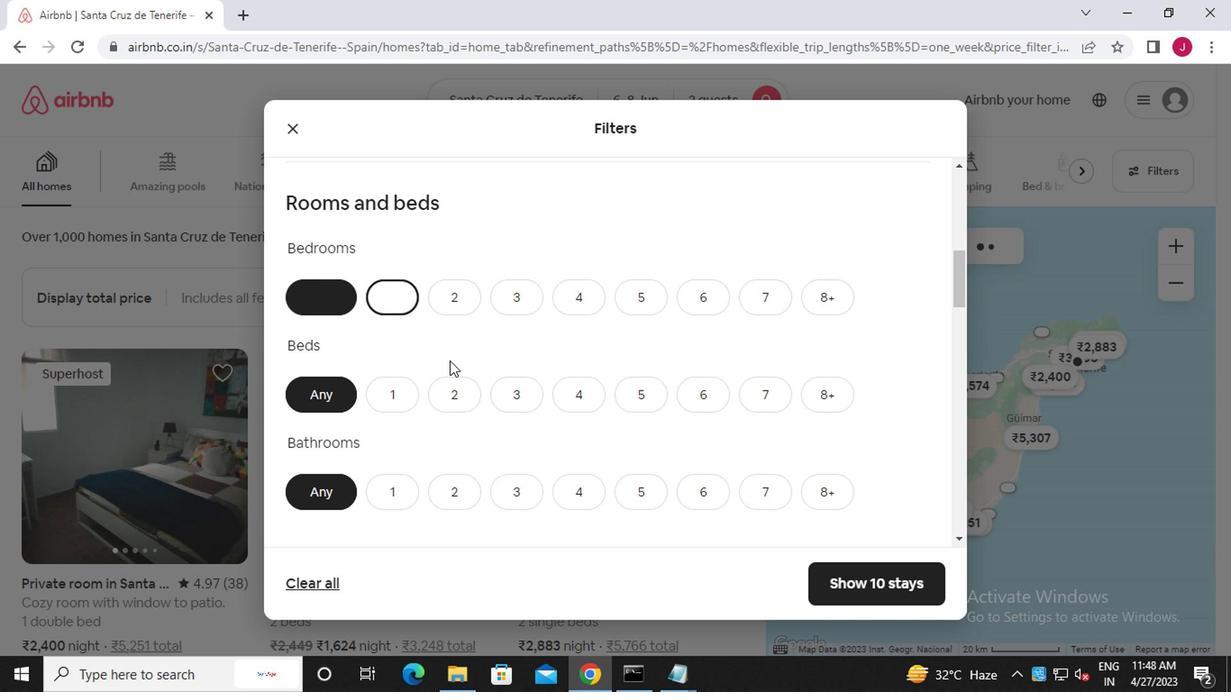 
Action: Mouse pressed left at (452, 393)
Screenshot: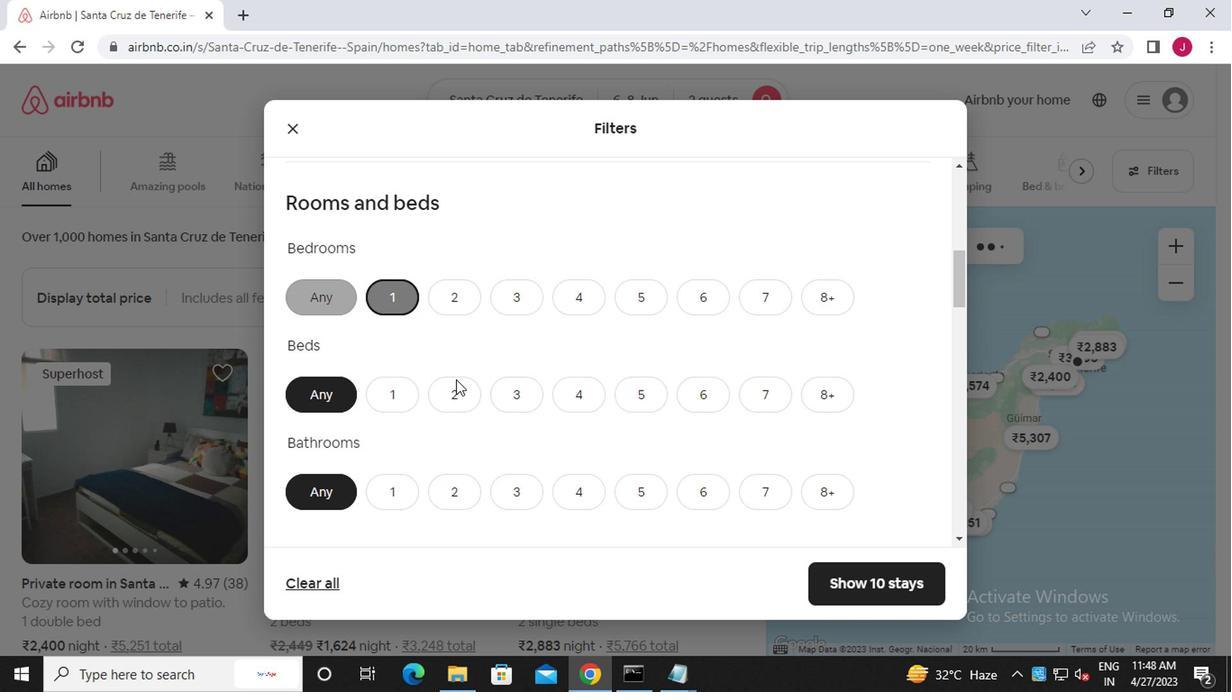 
Action: Mouse moved to (394, 502)
Screenshot: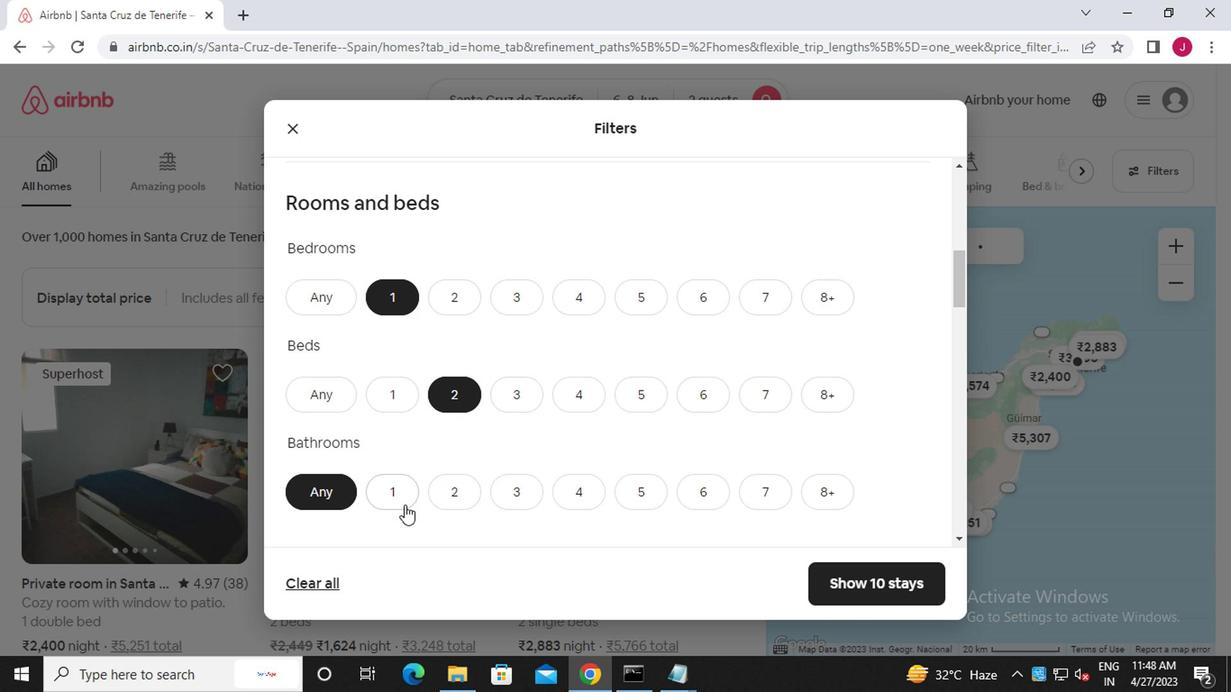
Action: Mouse pressed left at (394, 502)
Screenshot: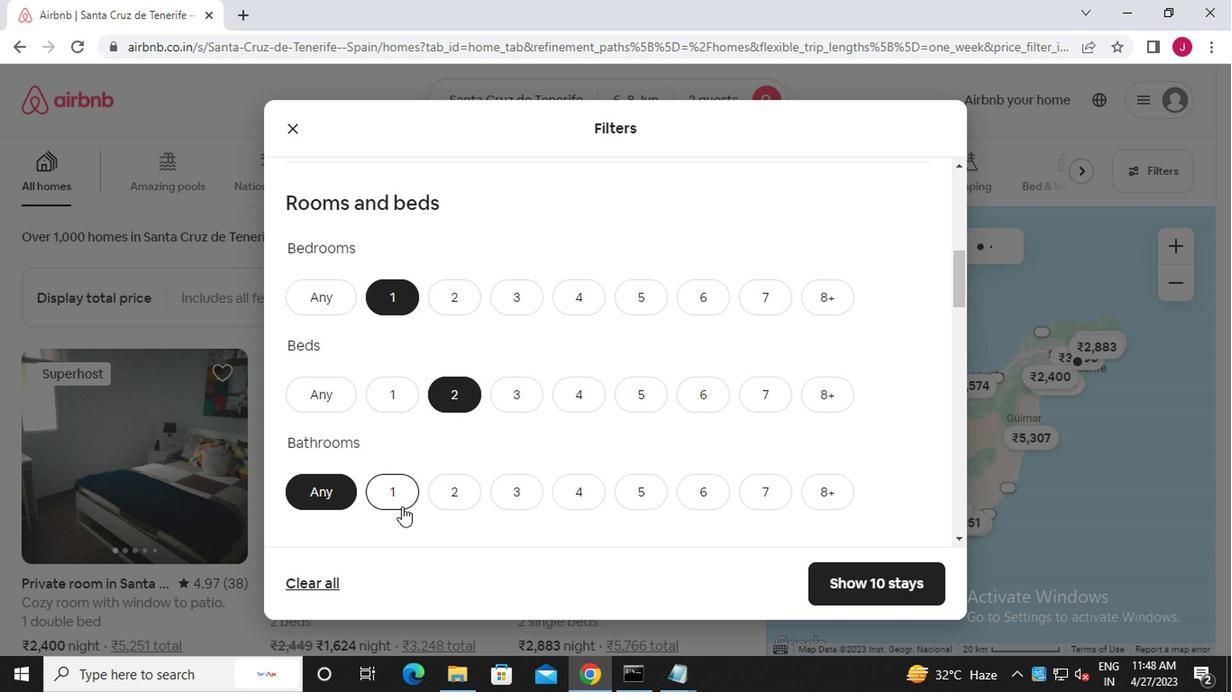 
Action: Mouse moved to (393, 491)
Screenshot: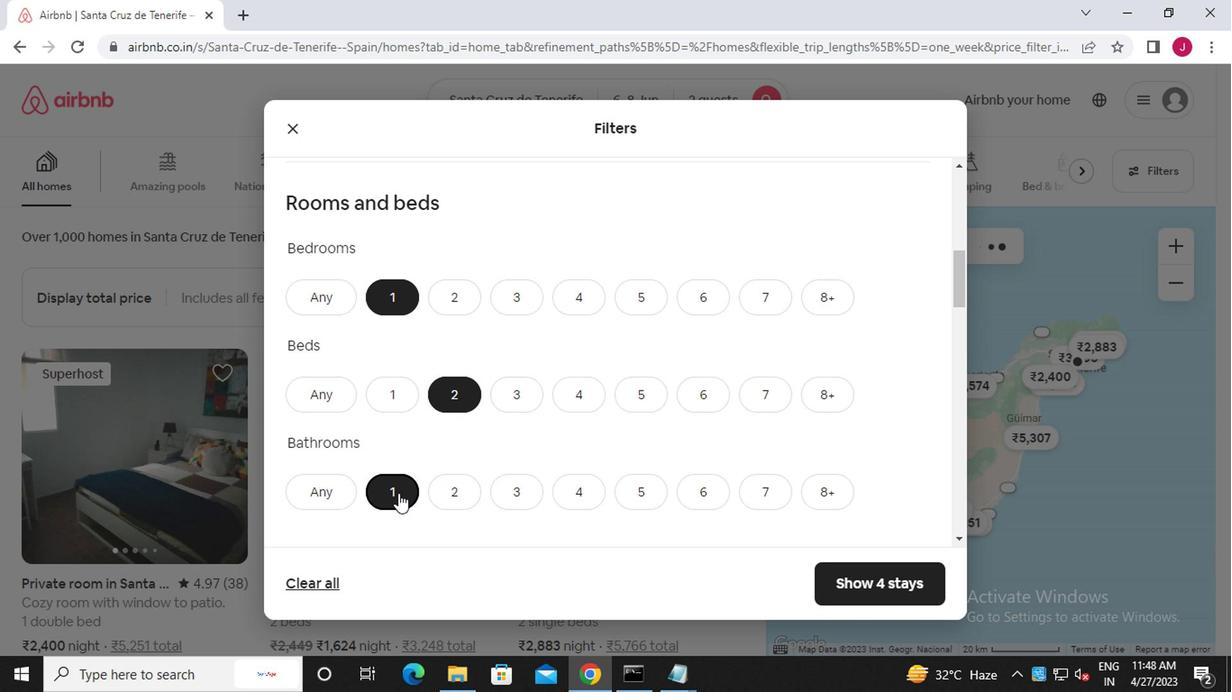 
Action: Mouse scrolled (393, 489) with delta (0, -1)
Screenshot: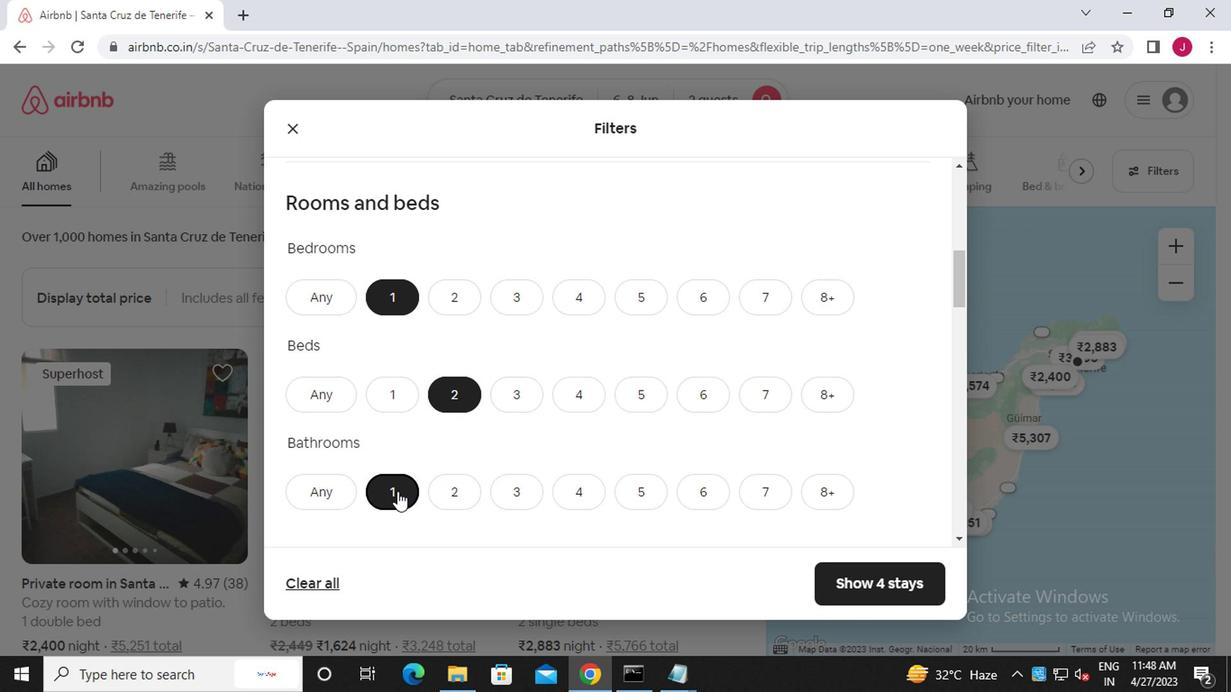 
Action: Mouse scrolled (393, 489) with delta (0, -1)
Screenshot: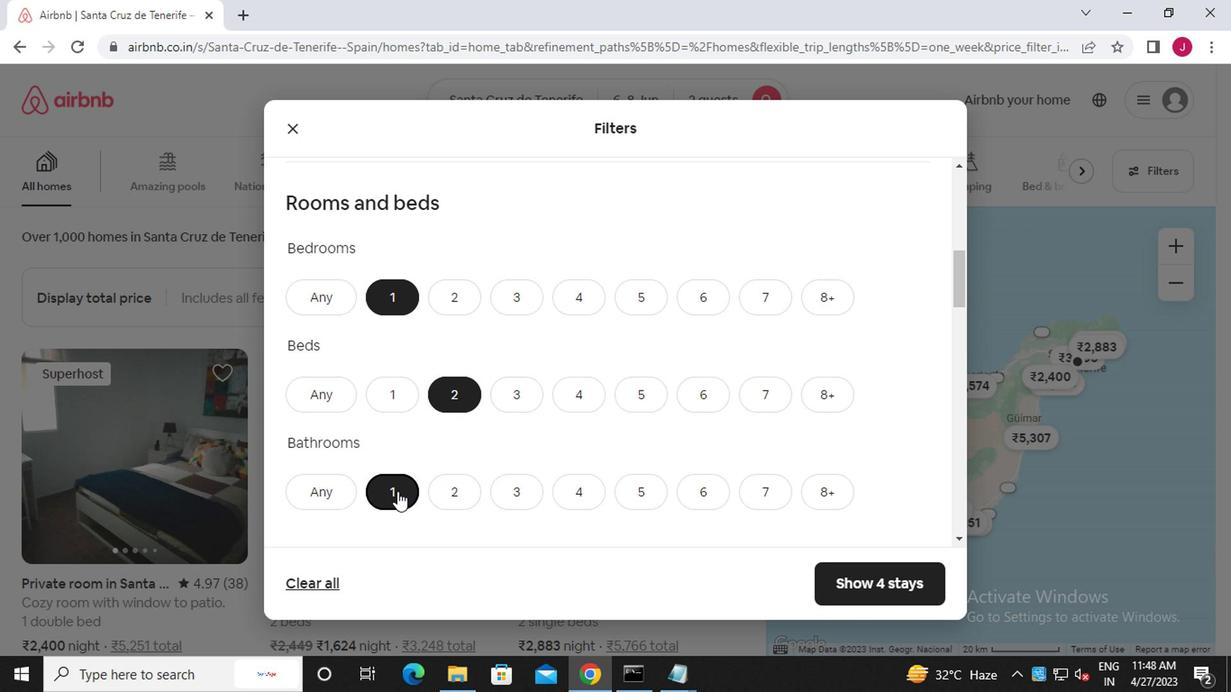 
Action: Mouse scrolled (393, 489) with delta (0, -1)
Screenshot: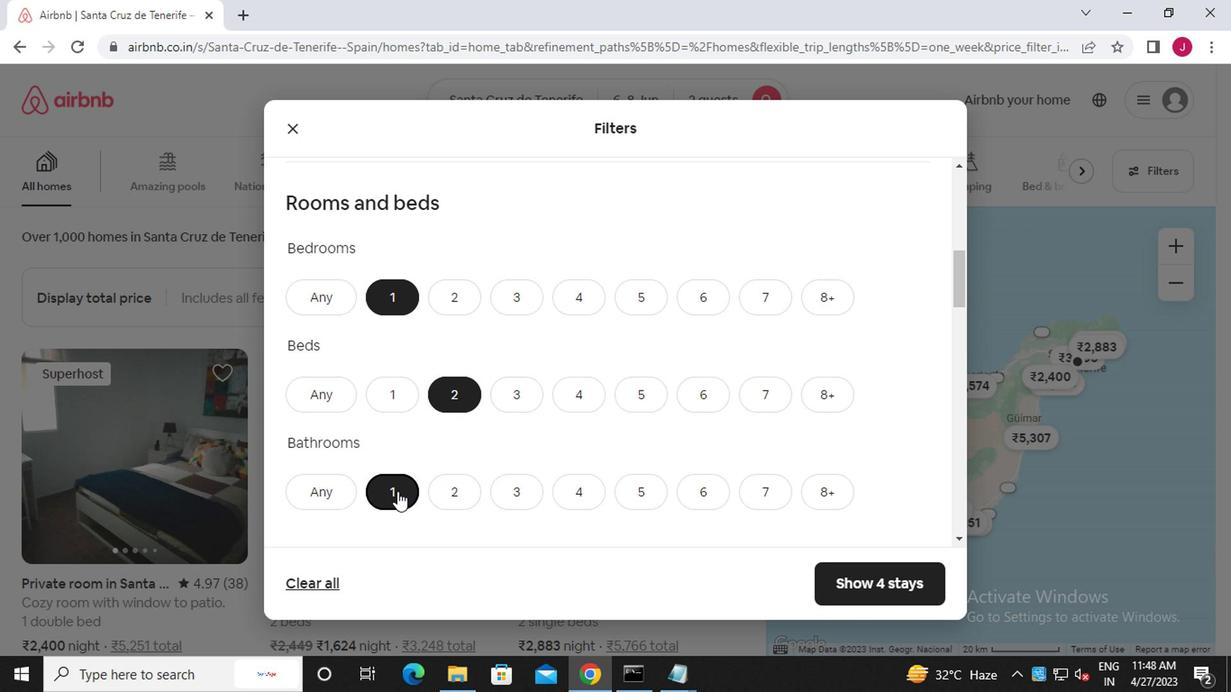 
Action: Mouse moved to (362, 407)
Screenshot: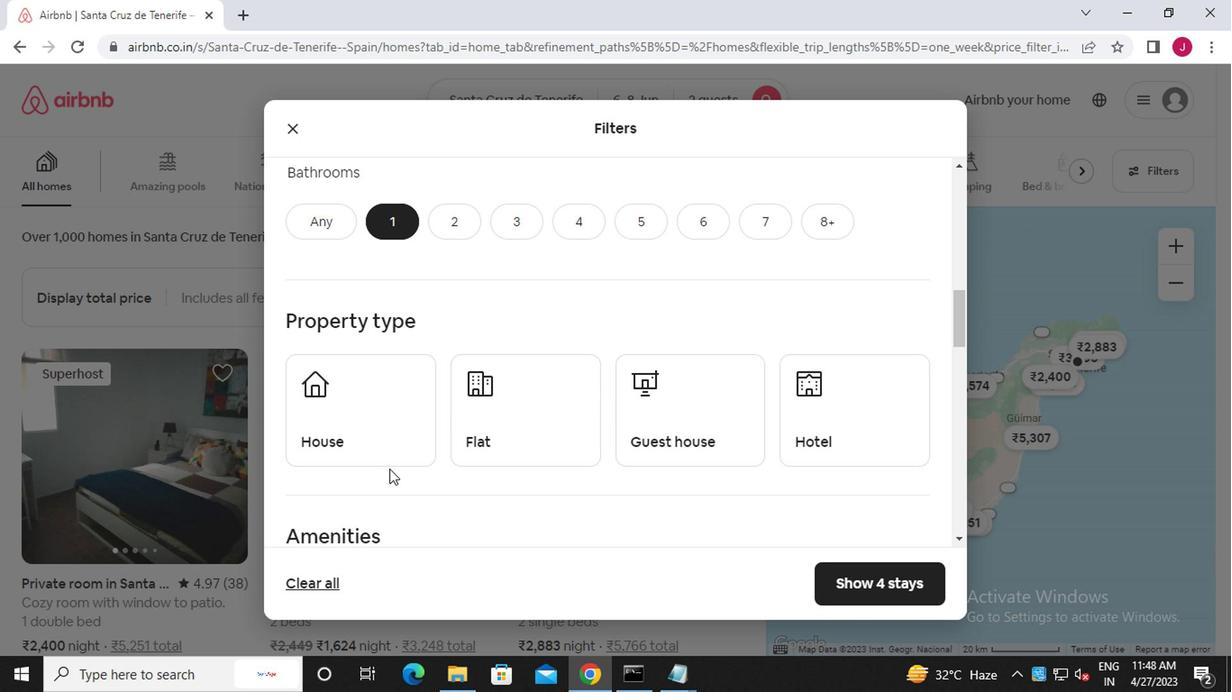 
Action: Mouse pressed left at (362, 407)
Screenshot: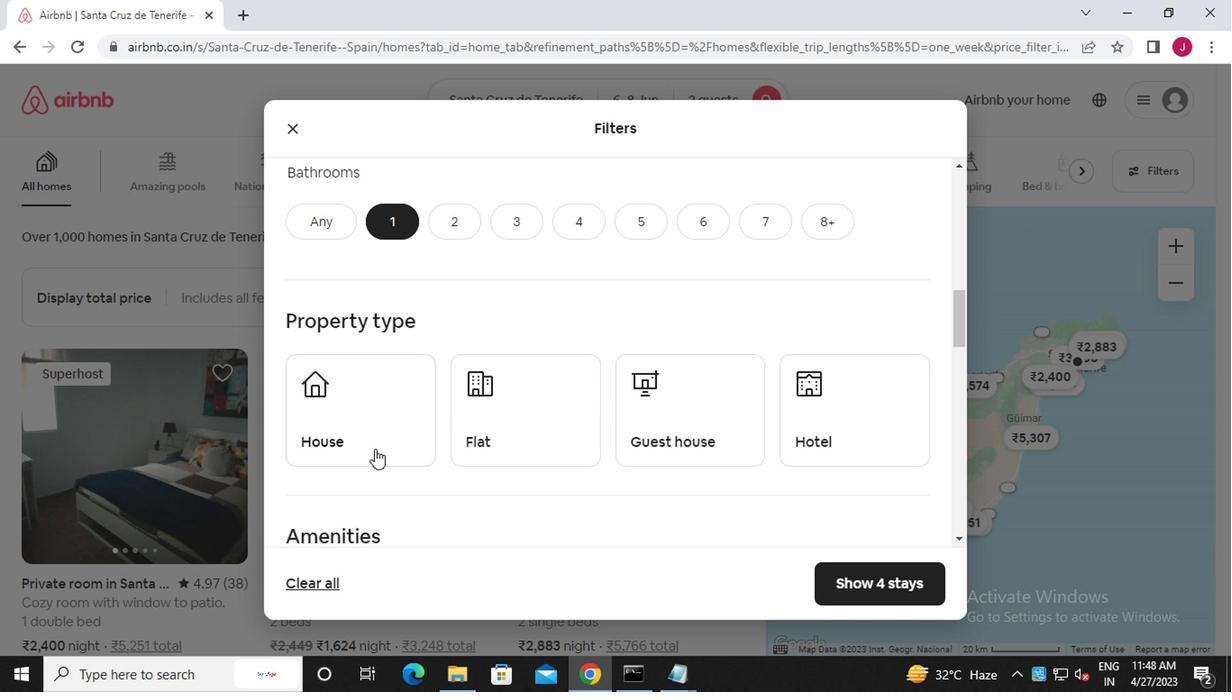 
Action: Mouse moved to (510, 425)
Screenshot: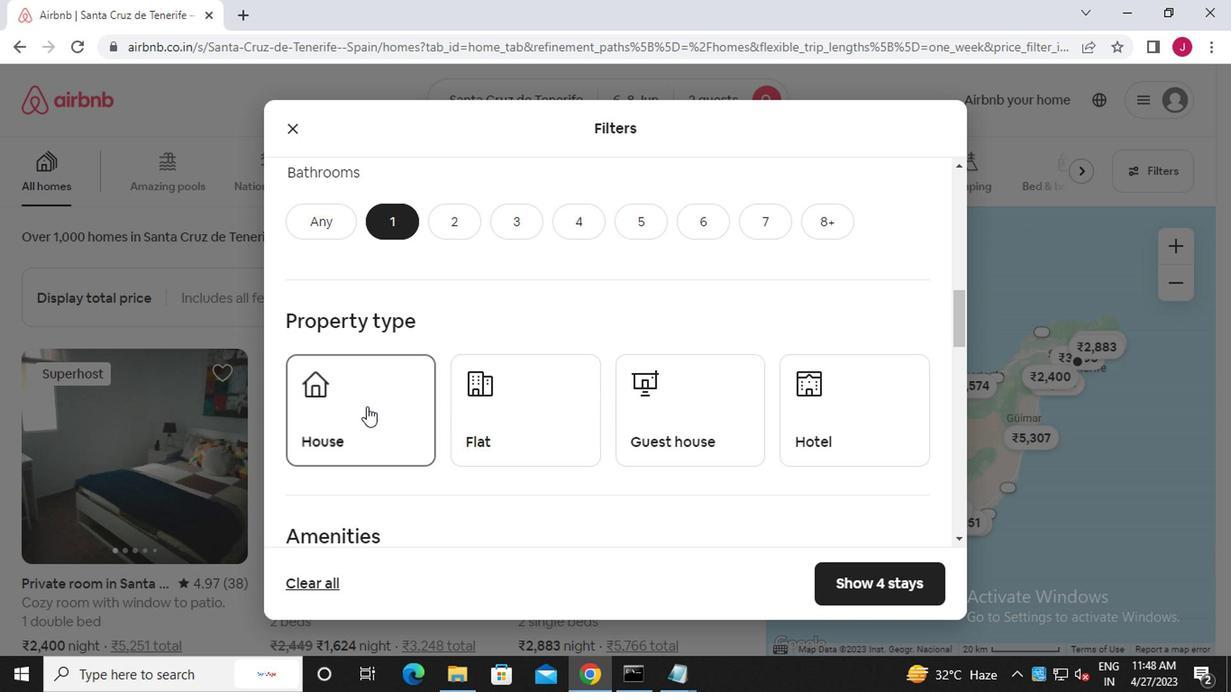 
Action: Mouse pressed left at (510, 425)
Screenshot: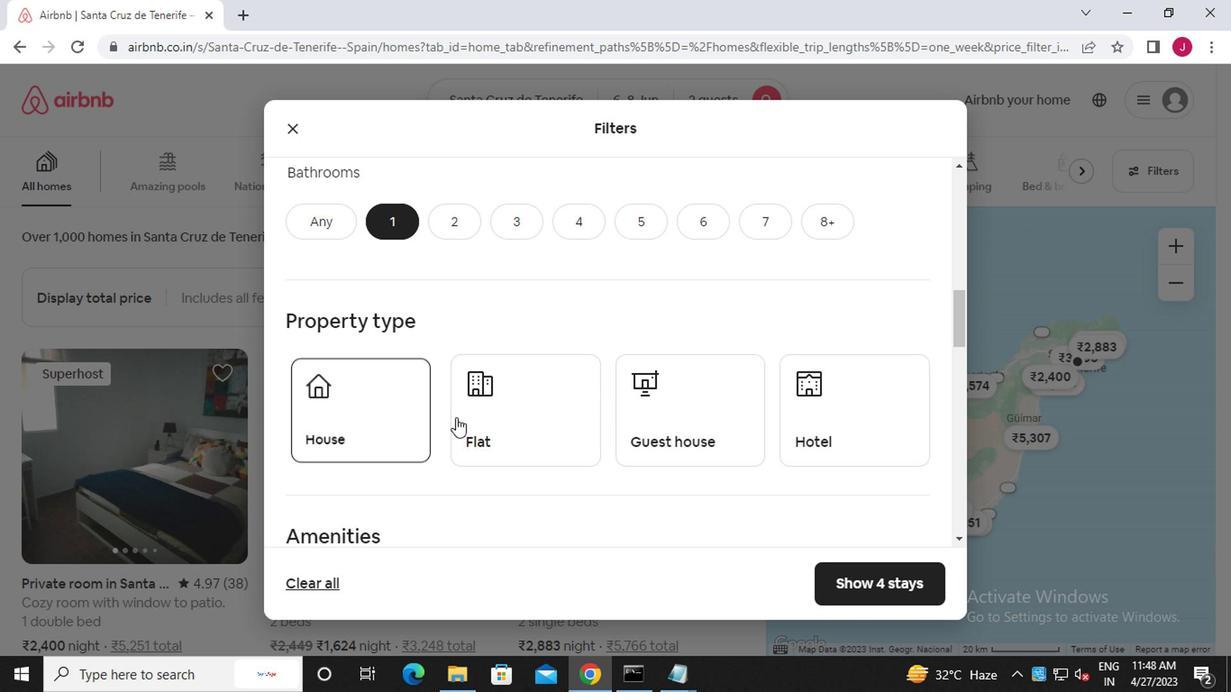 
Action: Mouse moved to (630, 424)
Screenshot: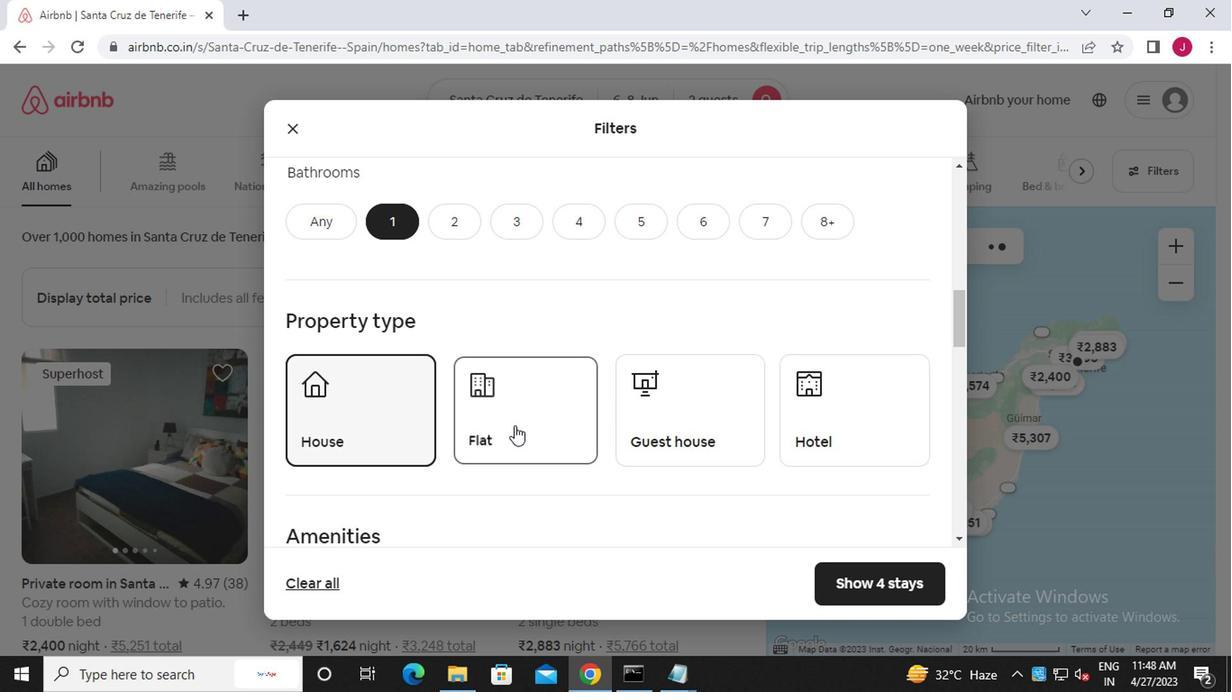 
Action: Mouse pressed left at (630, 424)
Screenshot: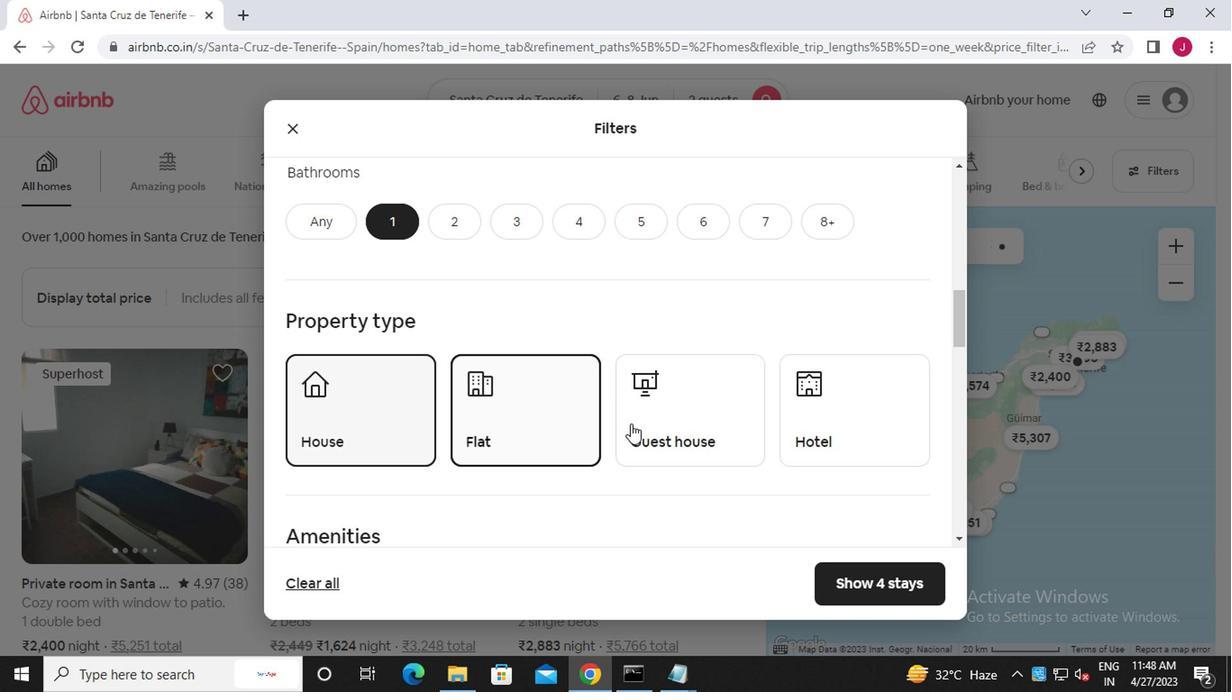 
Action: Mouse moved to (630, 423)
Screenshot: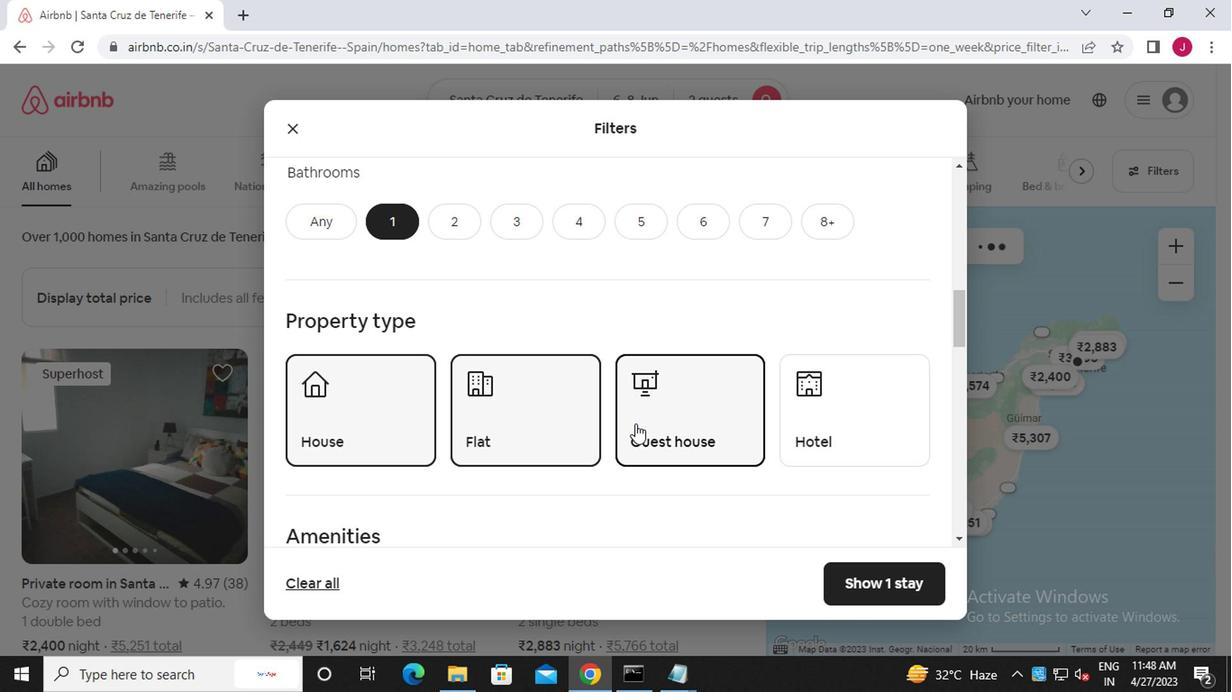 
Action: Mouse scrolled (630, 422) with delta (0, 0)
Screenshot: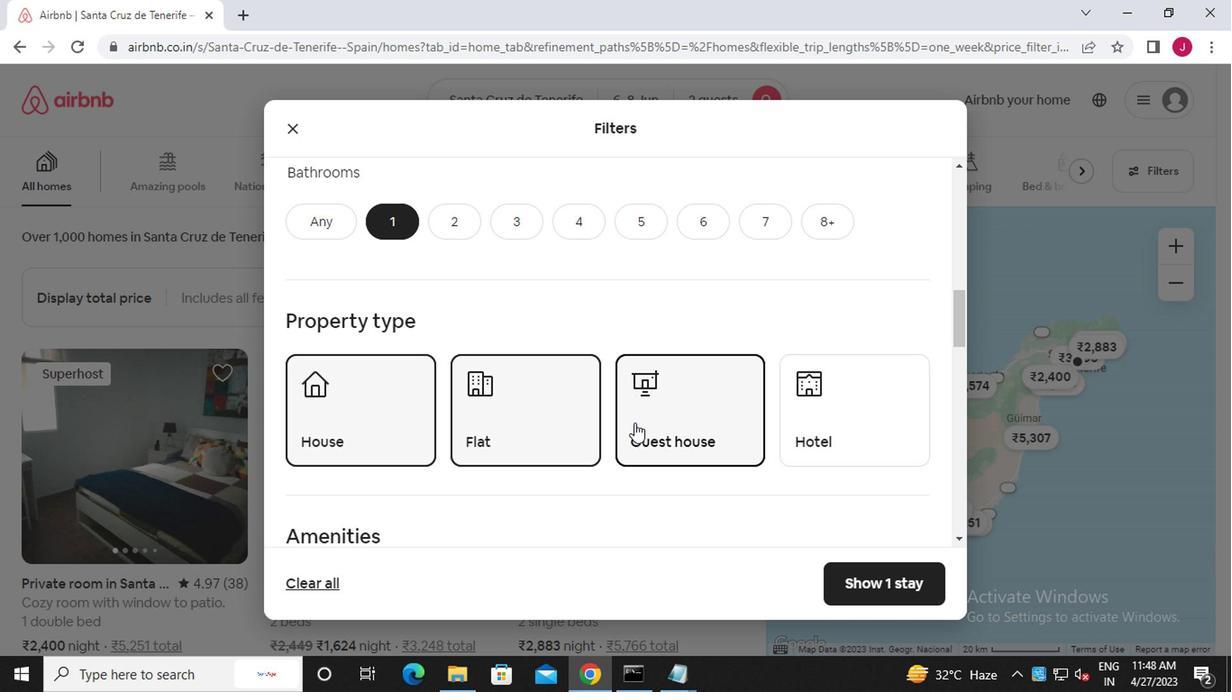 
Action: Mouse scrolled (630, 422) with delta (0, 0)
Screenshot: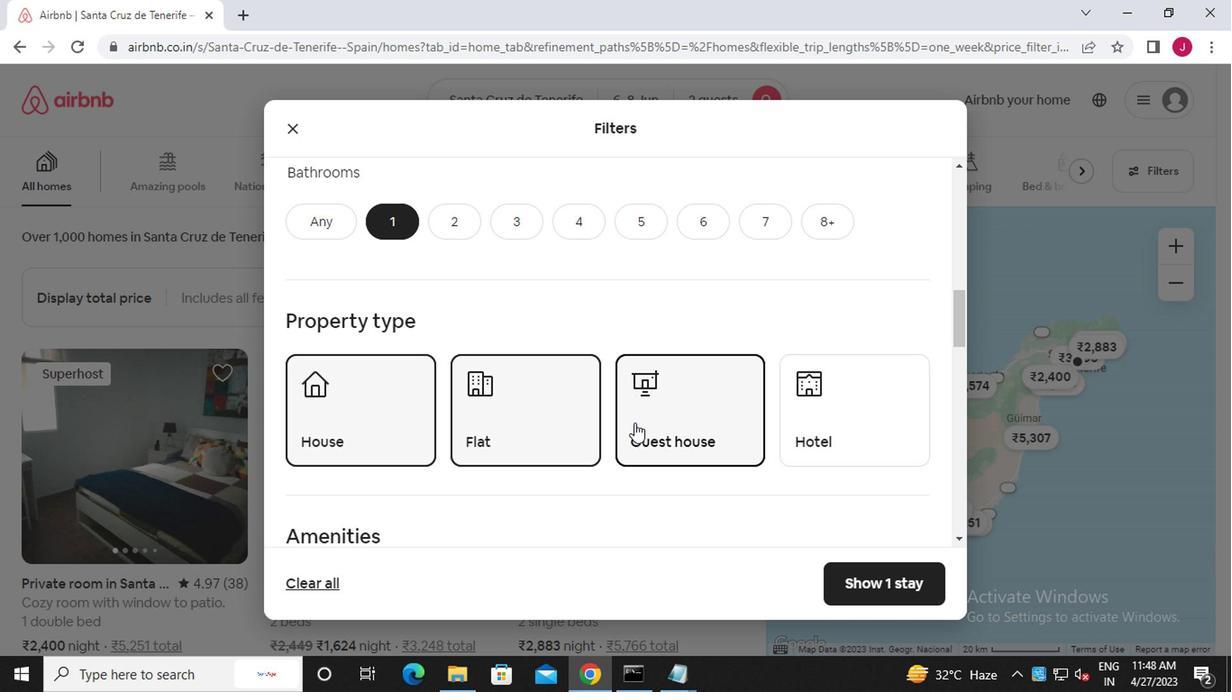 
Action: Mouse scrolled (630, 422) with delta (0, 0)
Screenshot: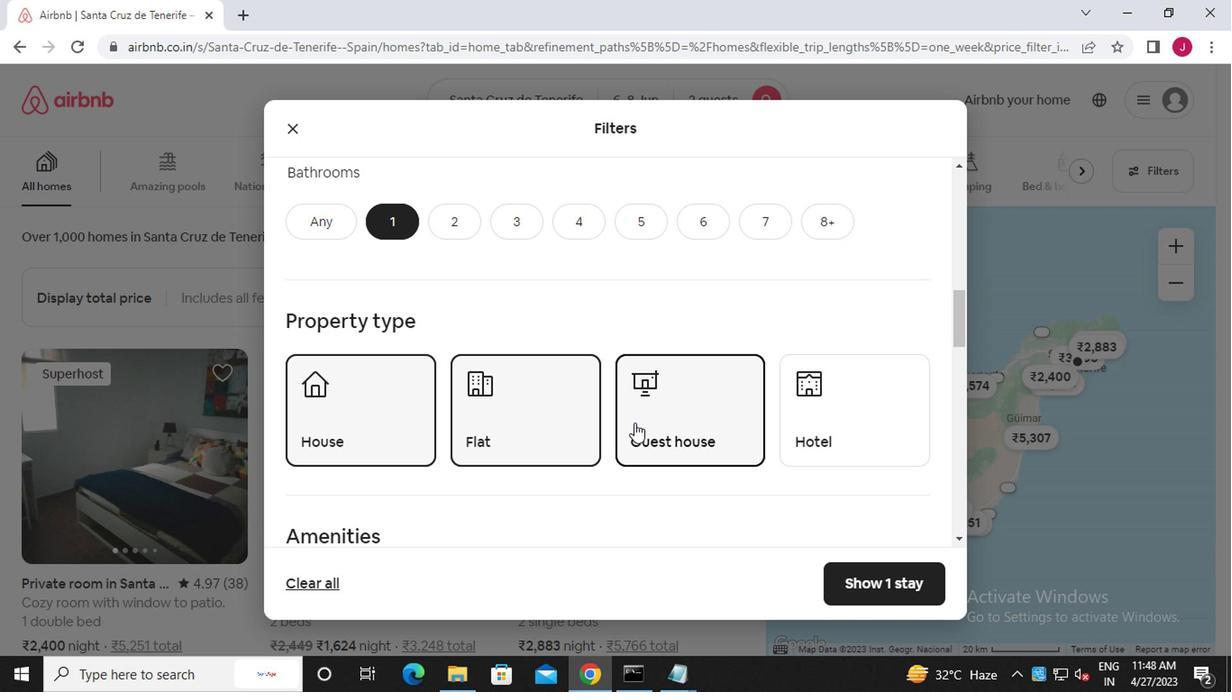 
Action: Mouse moved to (293, 403)
Screenshot: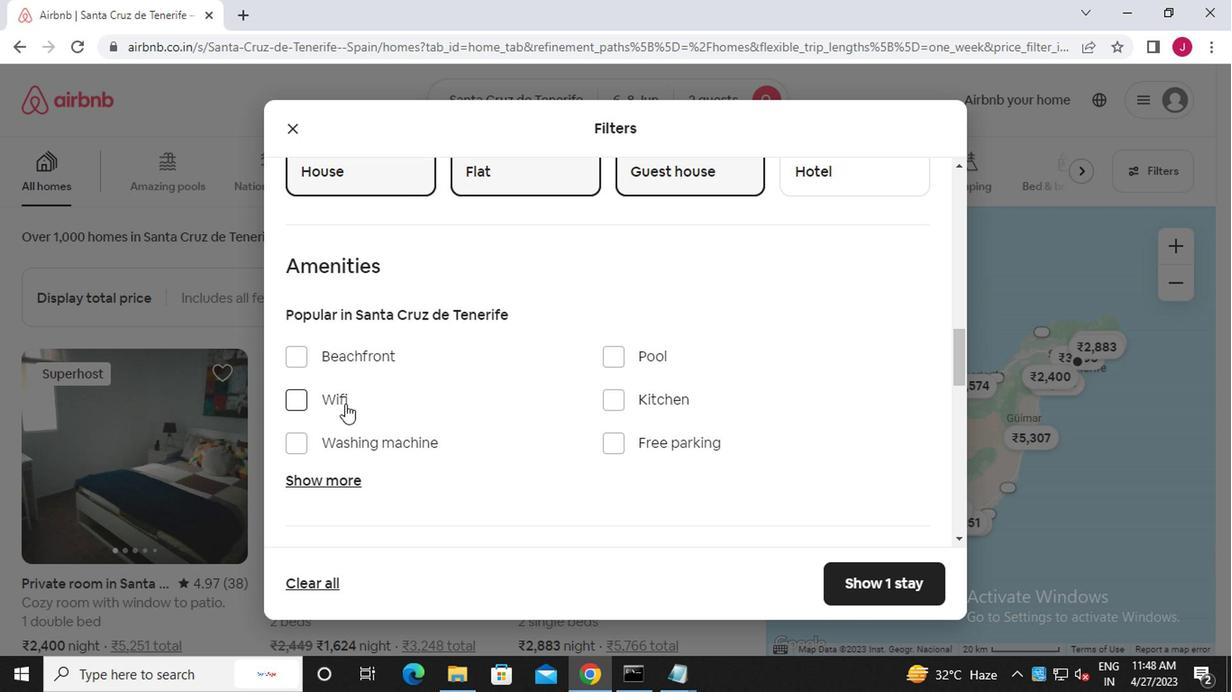 
Action: Mouse pressed left at (293, 403)
Screenshot: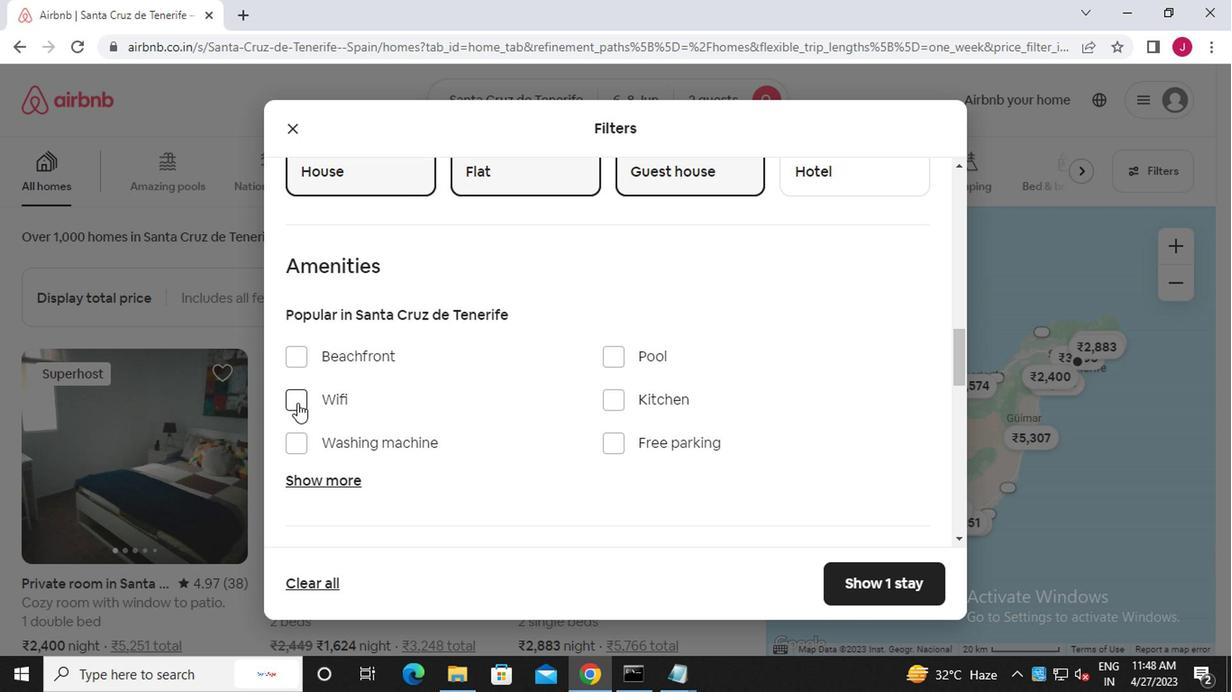 
Action: Mouse moved to (568, 425)
Screenshot: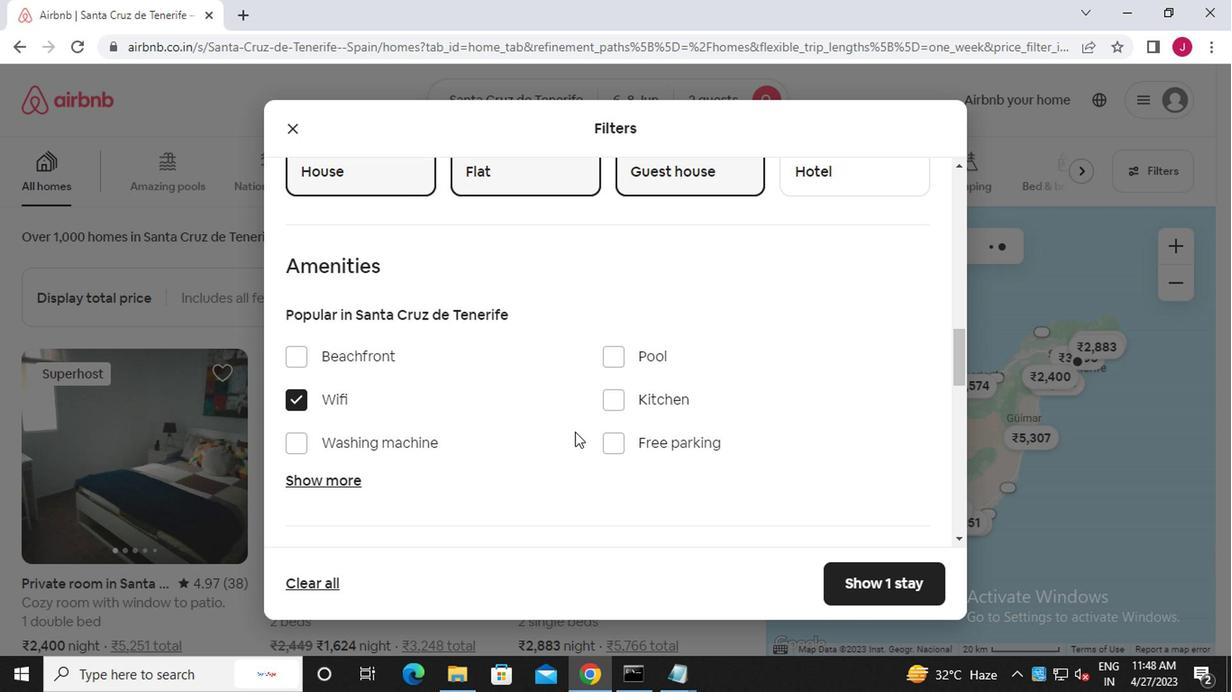 
Action: Mouse scrolled (568, 424) with delta (0, 0)
Screenshot: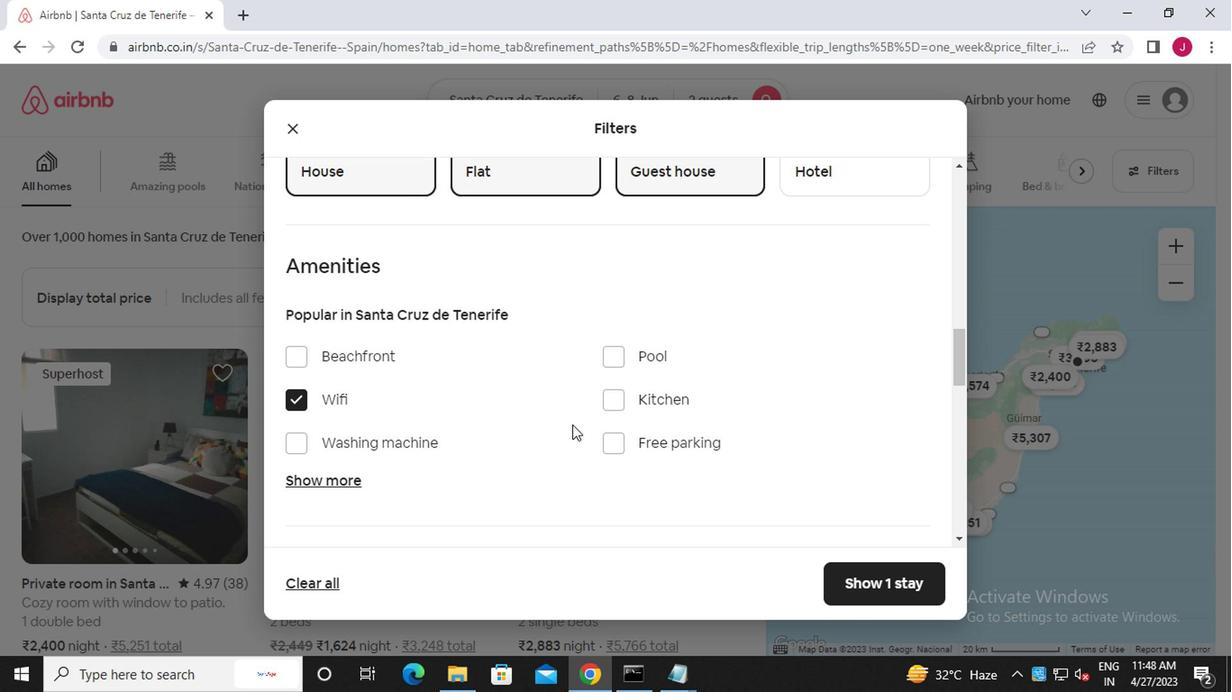 
Action: Mouse scrolled (568, 424) with delta (0, 0)
Screenshot: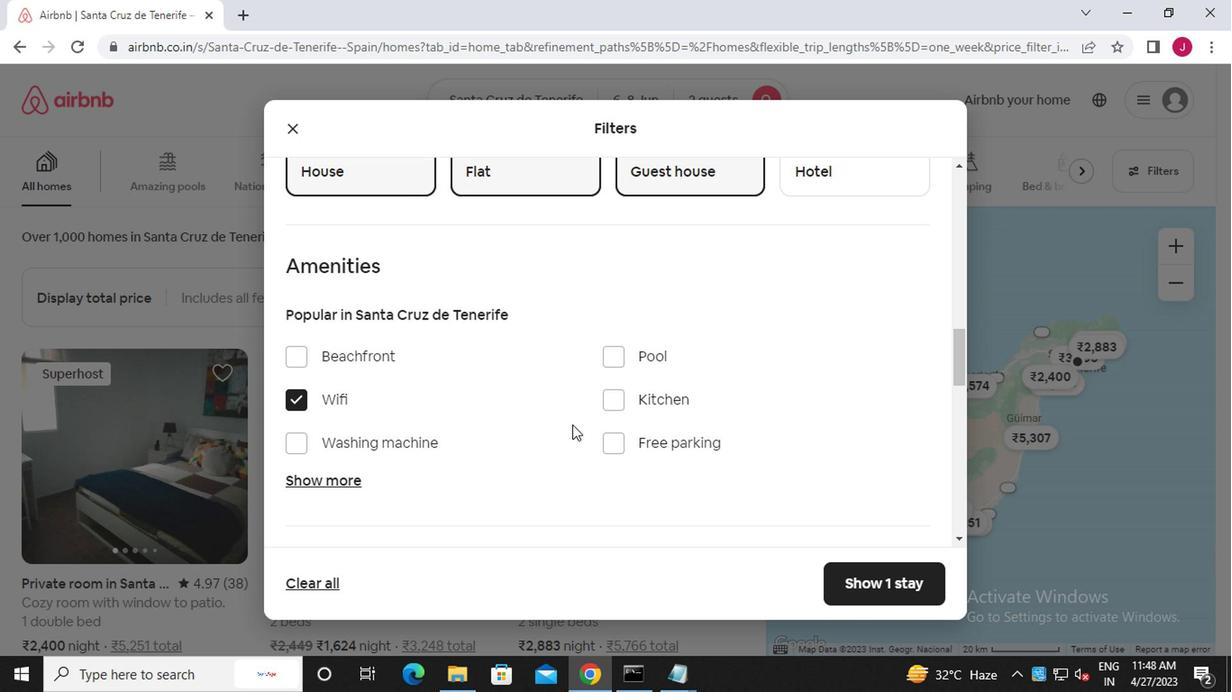 
Action: Mouse scrolled (568, 424) with delta (0, 0)
Screenshot: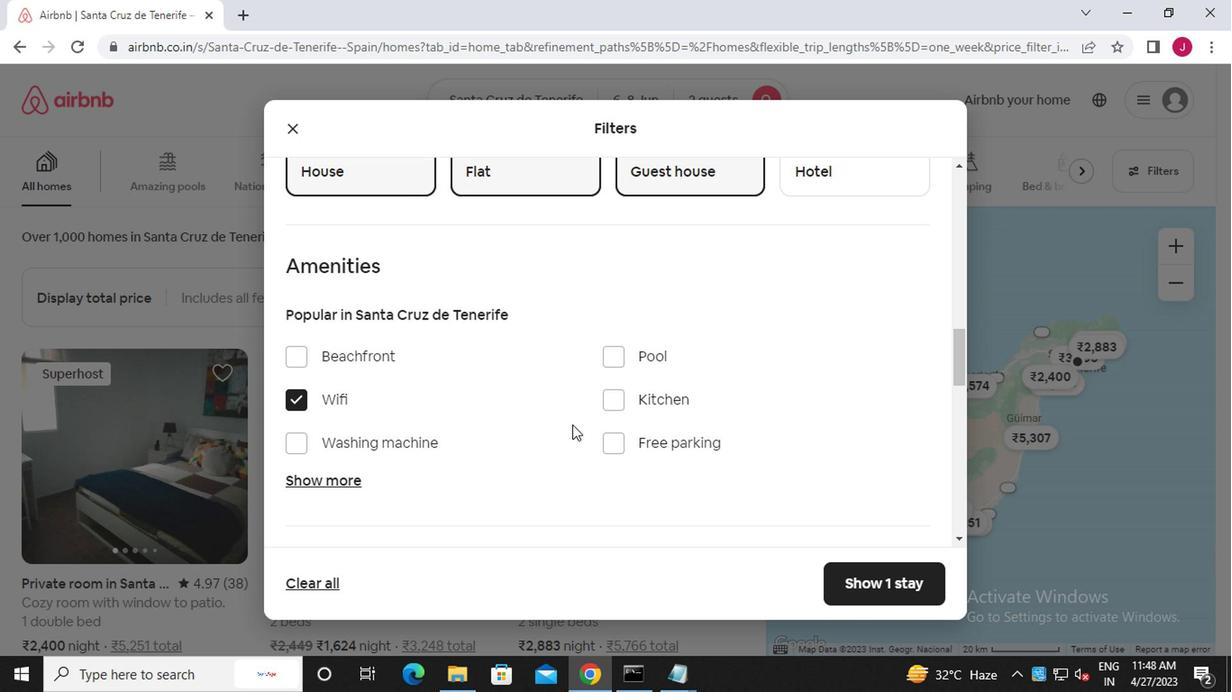 
Action: Mouse scrolled (568, 424) with delta (0, 0)
Screenshot: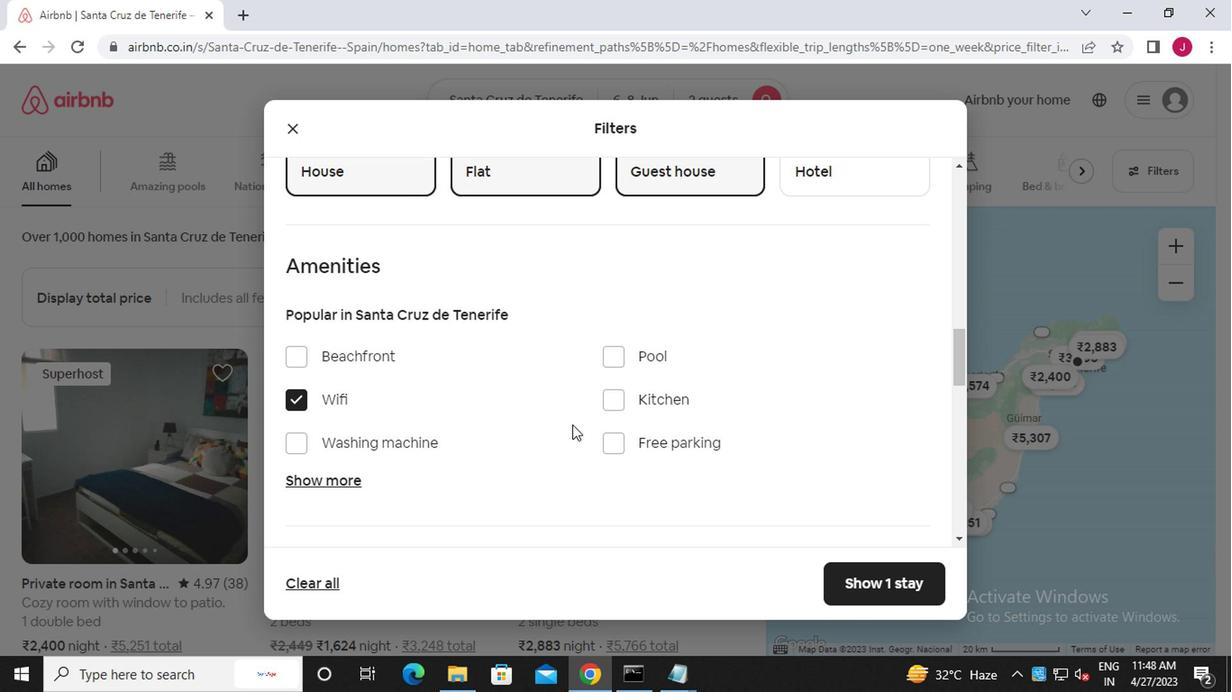 
Action: Mouse scrolled (568, 424) with delta (0, 0)
Screenshot: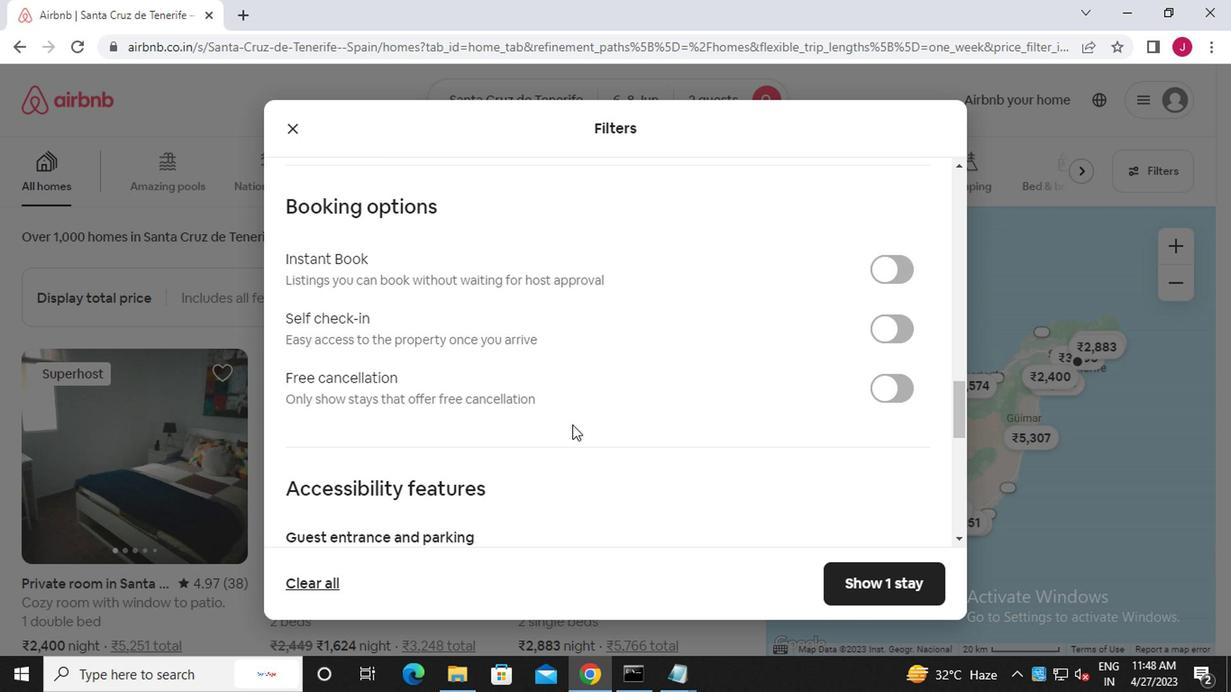 
Action: Mouse scrolled (568, 424) with delta (0, 0)
Screenshot: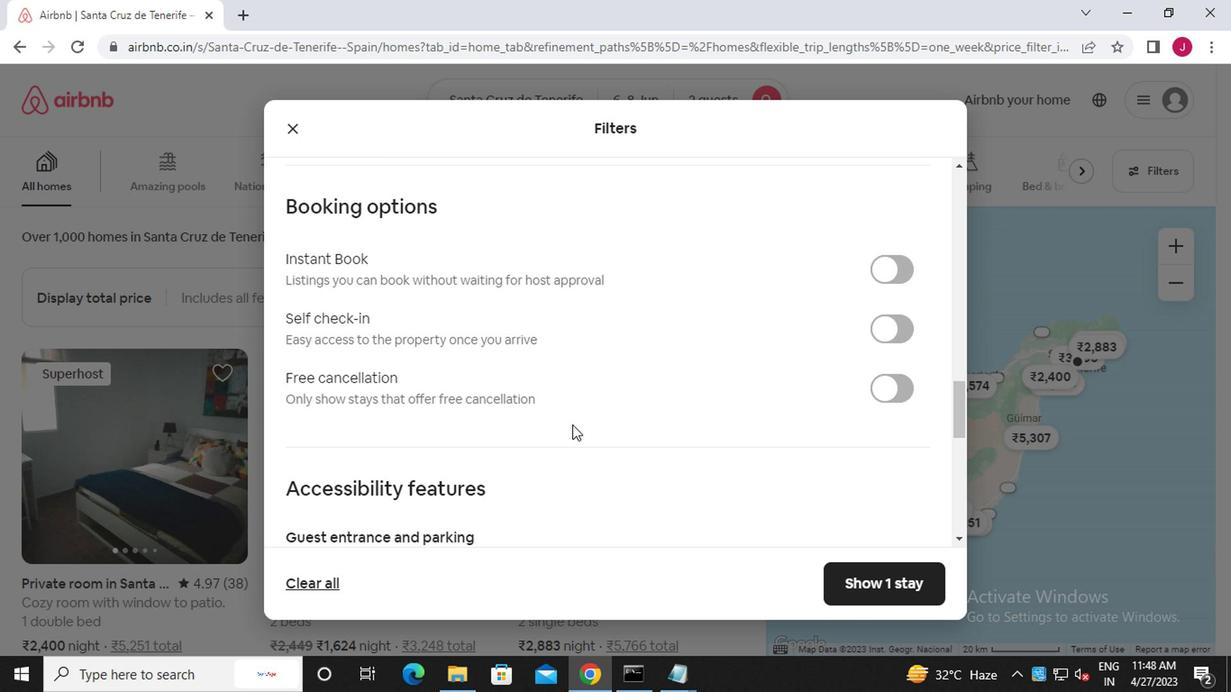 
Action: Mouse scrolled (568, 424) with delta (0, 0)
Screenshot: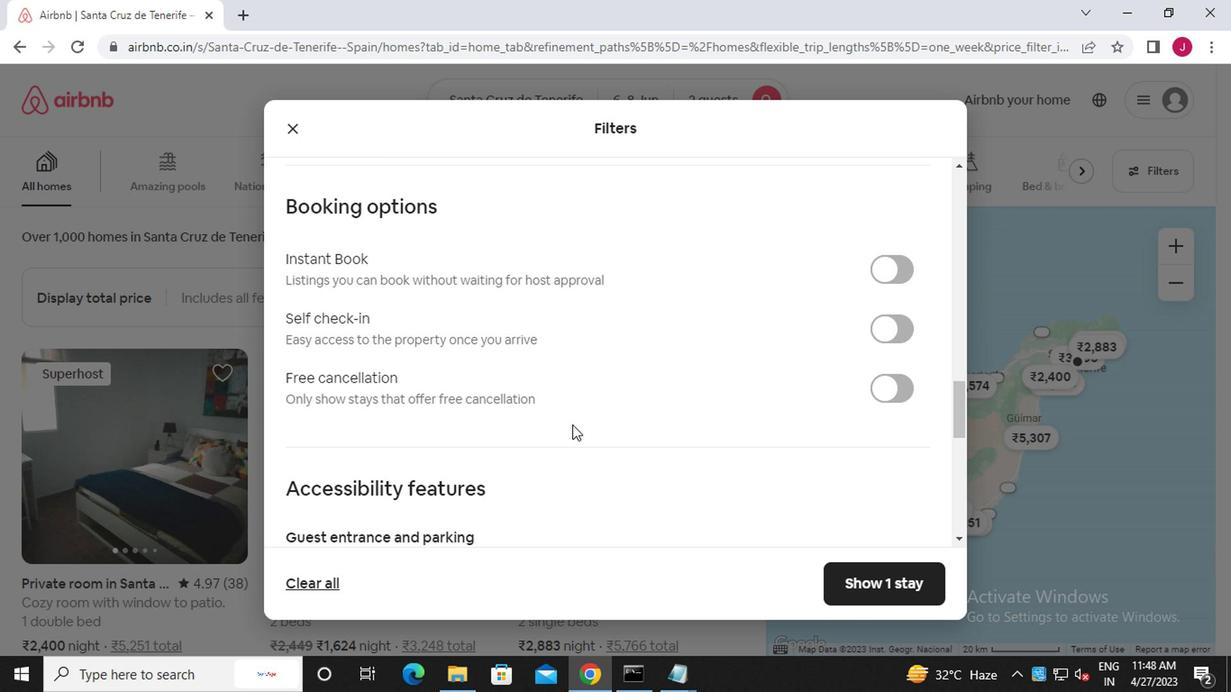 
Action: Mouse moved to (764, 375)
Screenshot: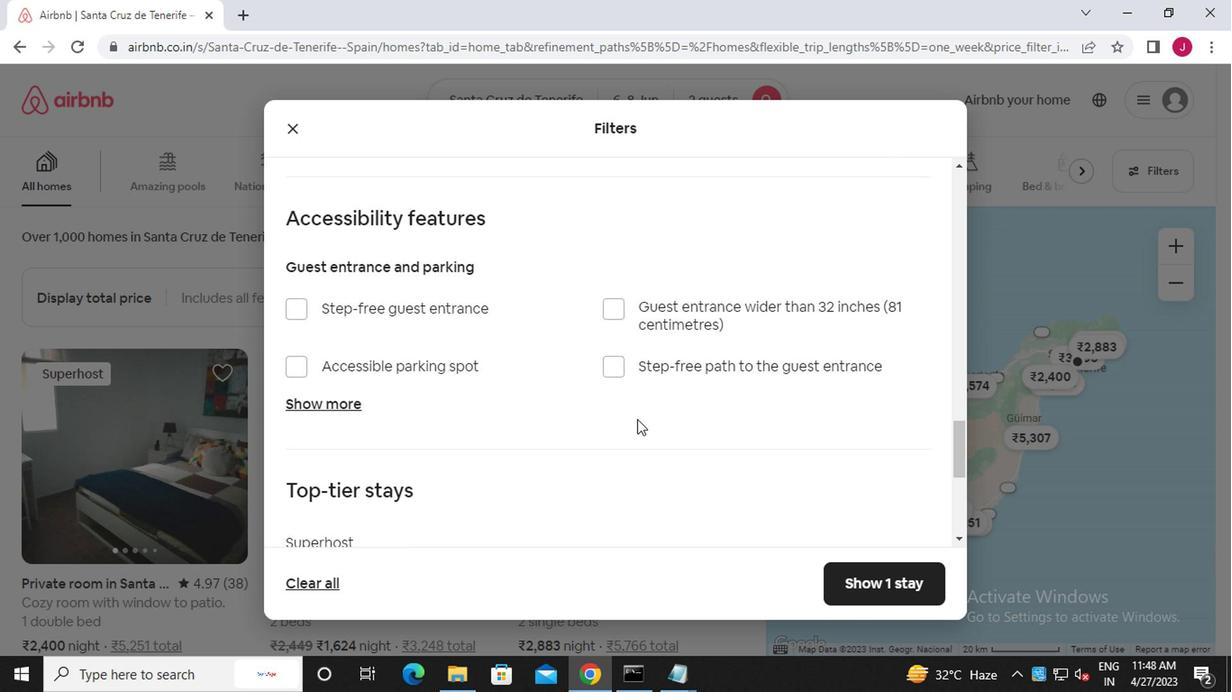 
Action: Mouse scrolled (764, 374) with delta (0, 0)
Screenshot: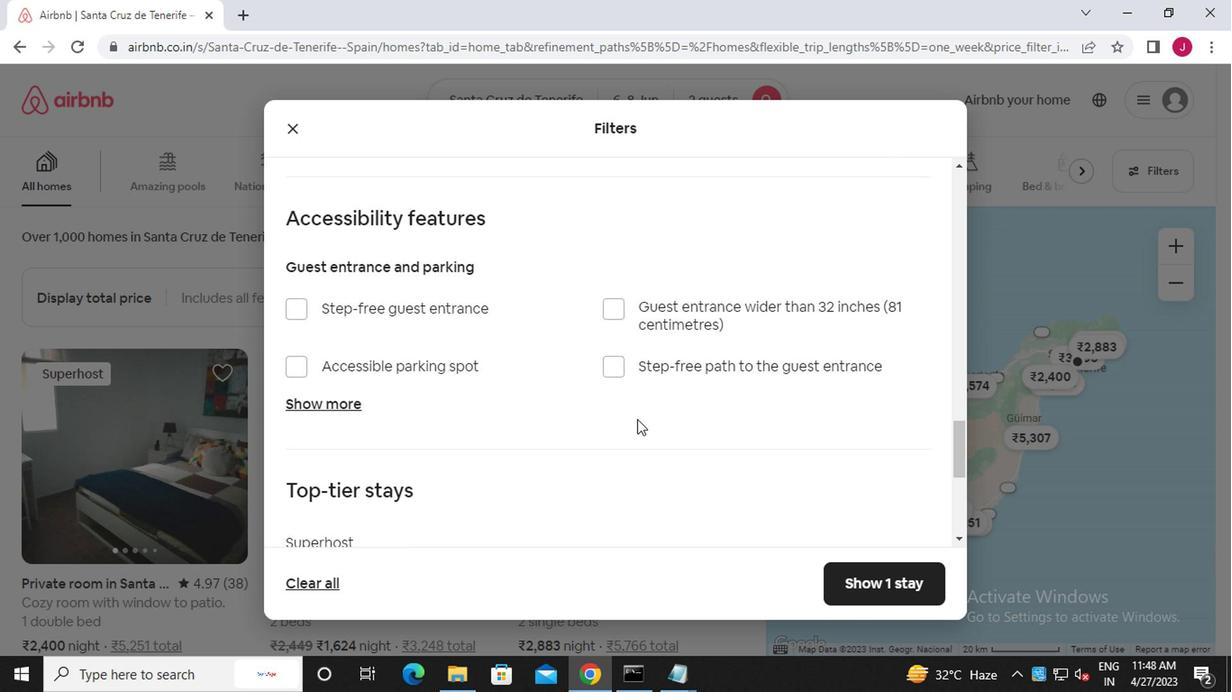 
Action: Mouse moved to (764, 373)
Screenshot: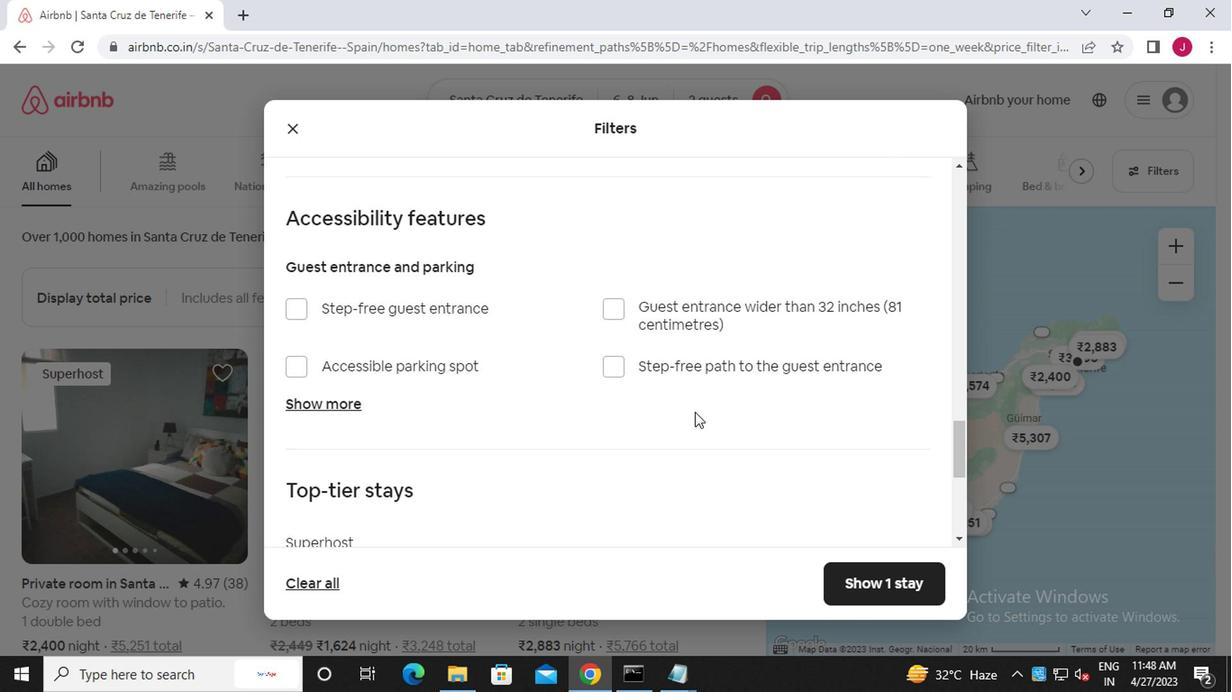 
Action: Mouse scrolled (764, 372) with delta (0, 0)
Screenshot: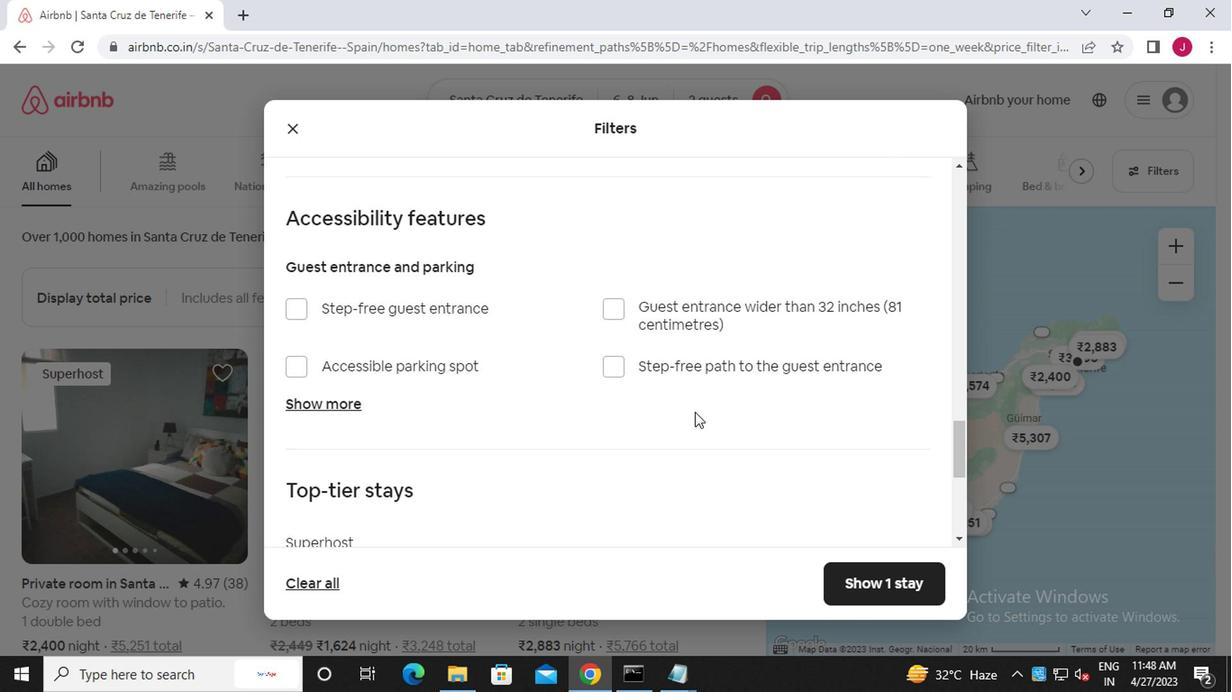 
Action: Mouse moved to (764, 372)
Screenshot: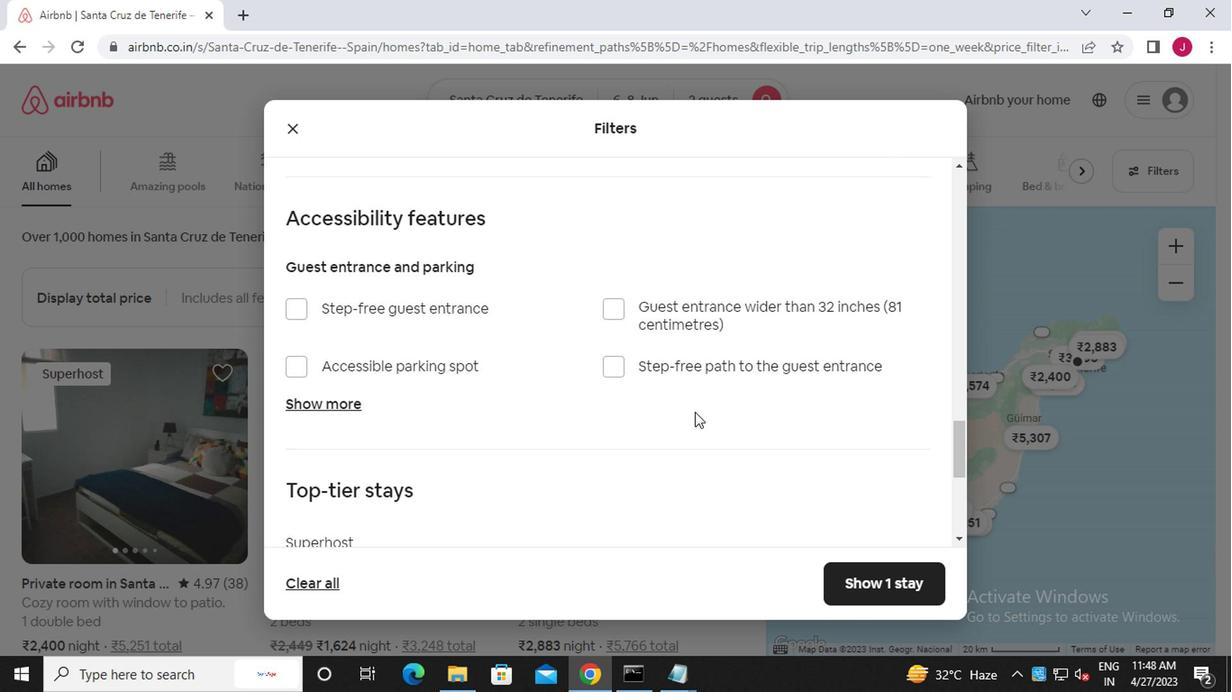 
Action: Mouse scrolled (764, 373) with delta (0, 0)
Screenshot: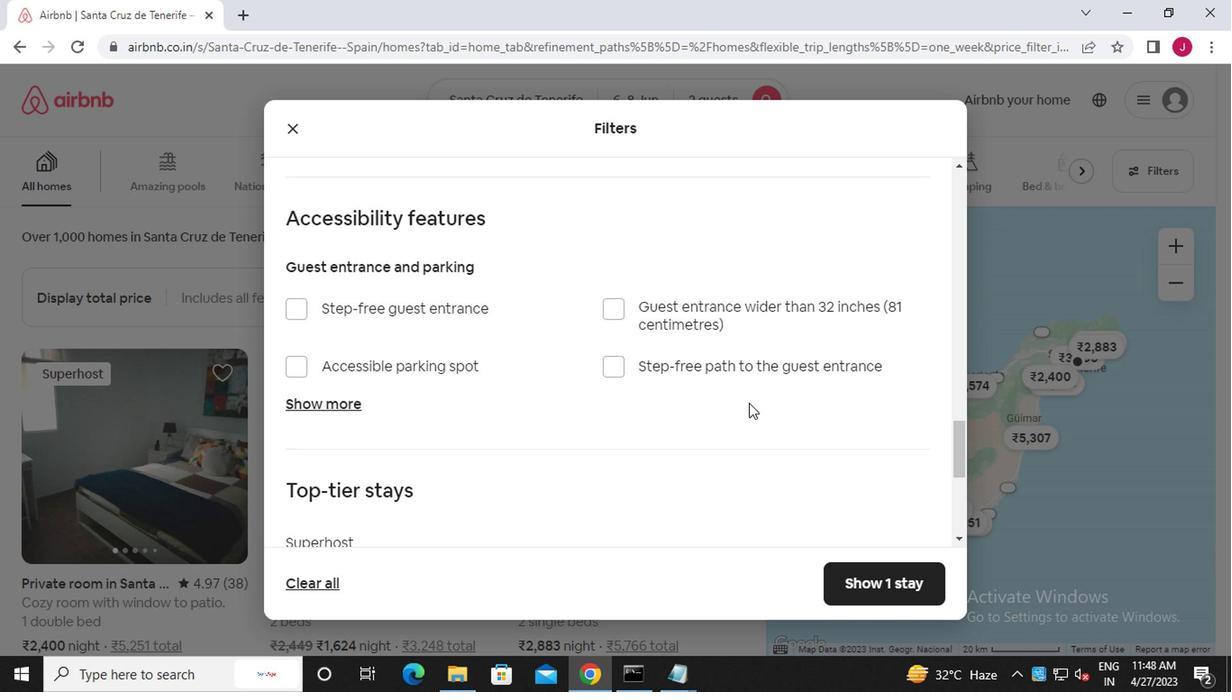 
Action: Mouse scrolled (764, 373) with delta (0, 0)
Screenshot: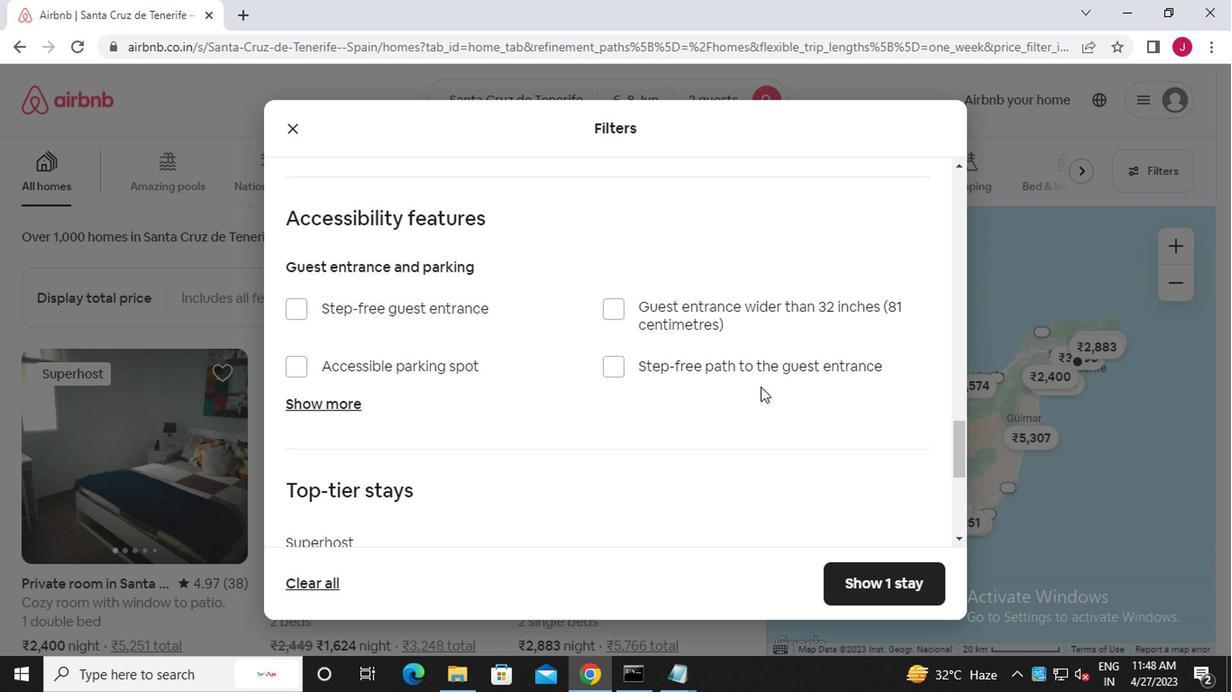 
Action: Mouse scrolled (764, 373) with delta (0, 0)
Screenshot: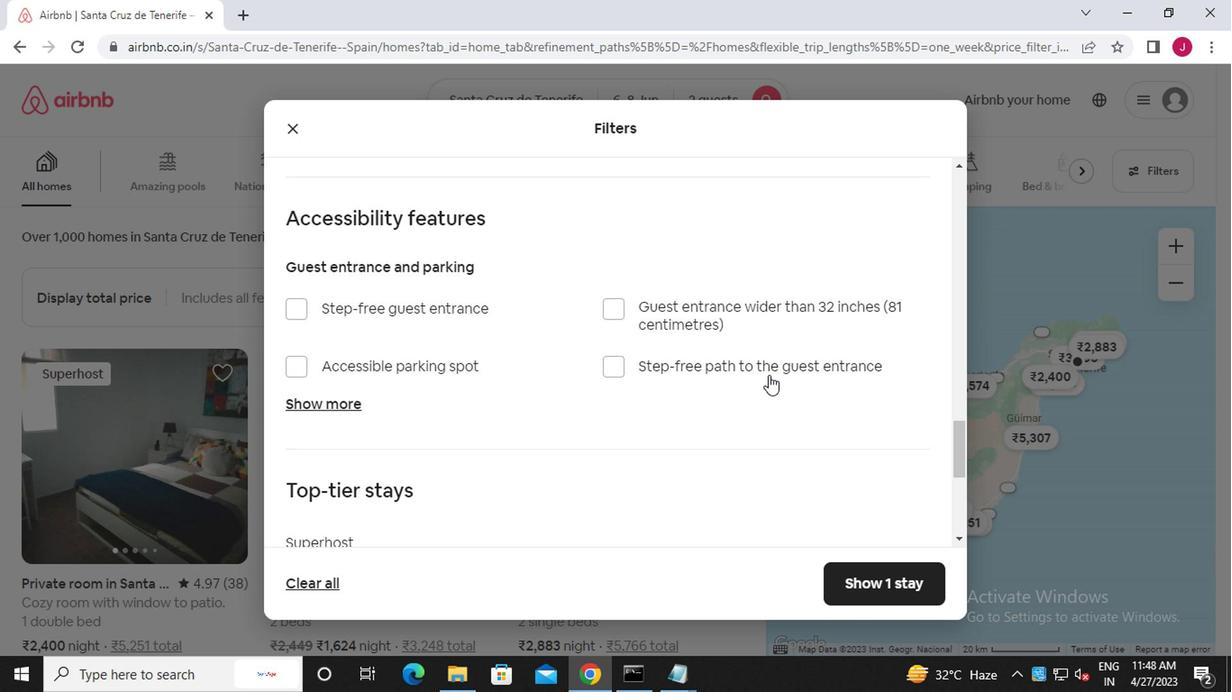 
Action: Mouse moved to (836, 352)
Screenshot: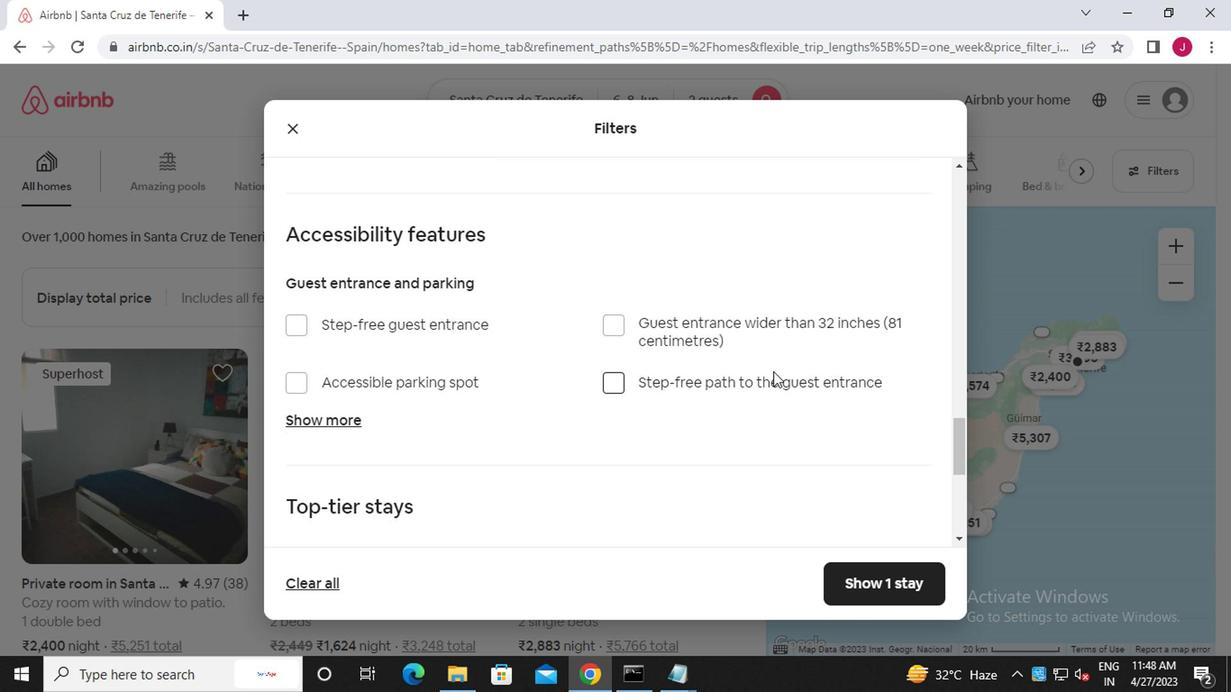
Action: Mouse scrolled (836, 352) with delta (0, 0)
Screenshot: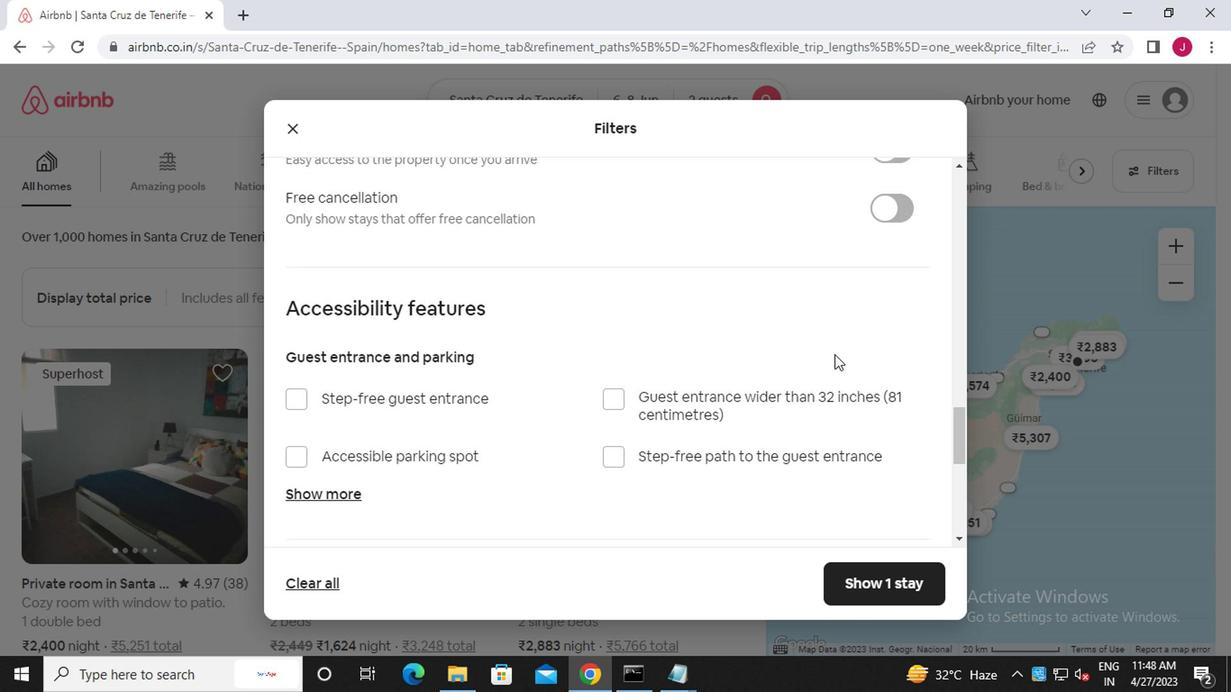 
Action: Mouse moved to (900, 239)
Screenshot: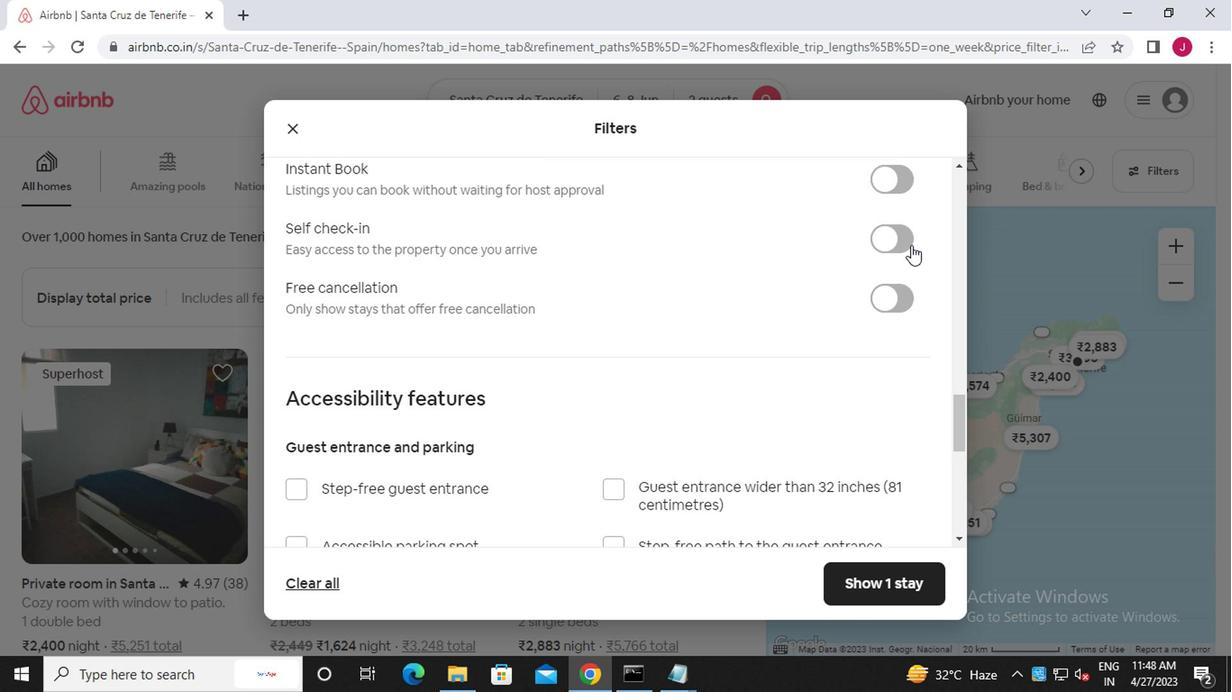 
Action: Mouse pressed left at (900, 239)
Screenshot: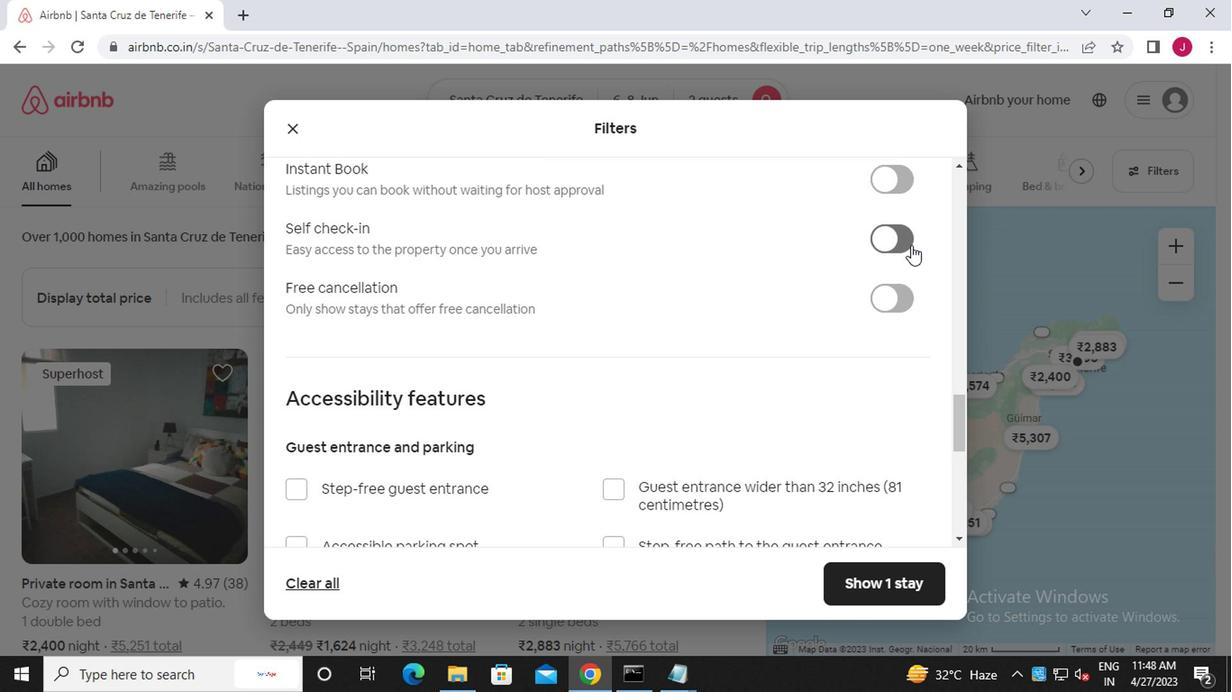 
Action: Mouse moved to (402, 436)
Screenshot: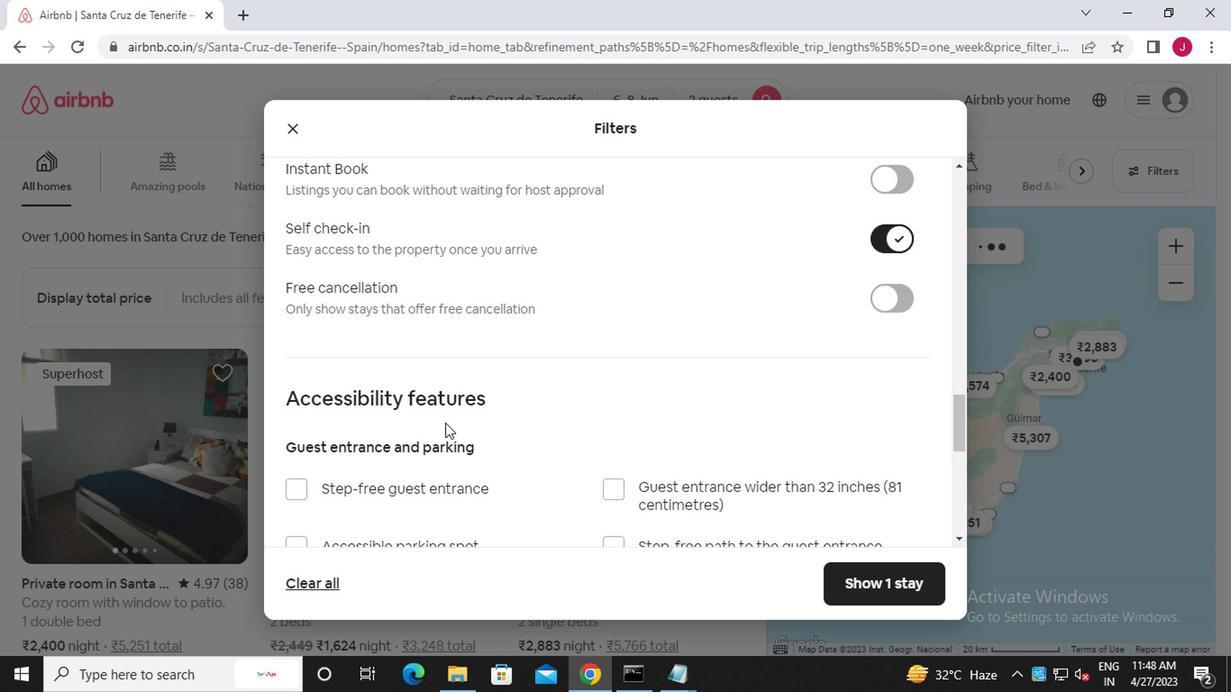 
Action: Mouse scrolled (402, 434) with delta (0, -1)
Screenshot: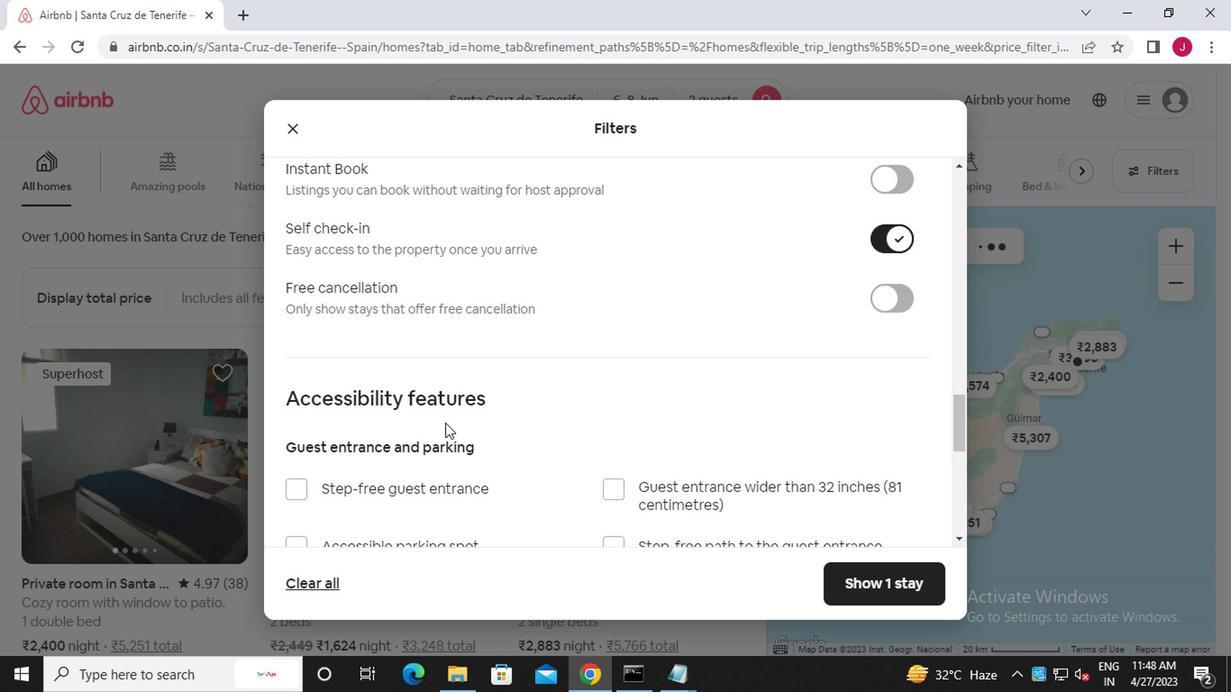 
Action: Mouse moved to (402, 436)
Screenshot: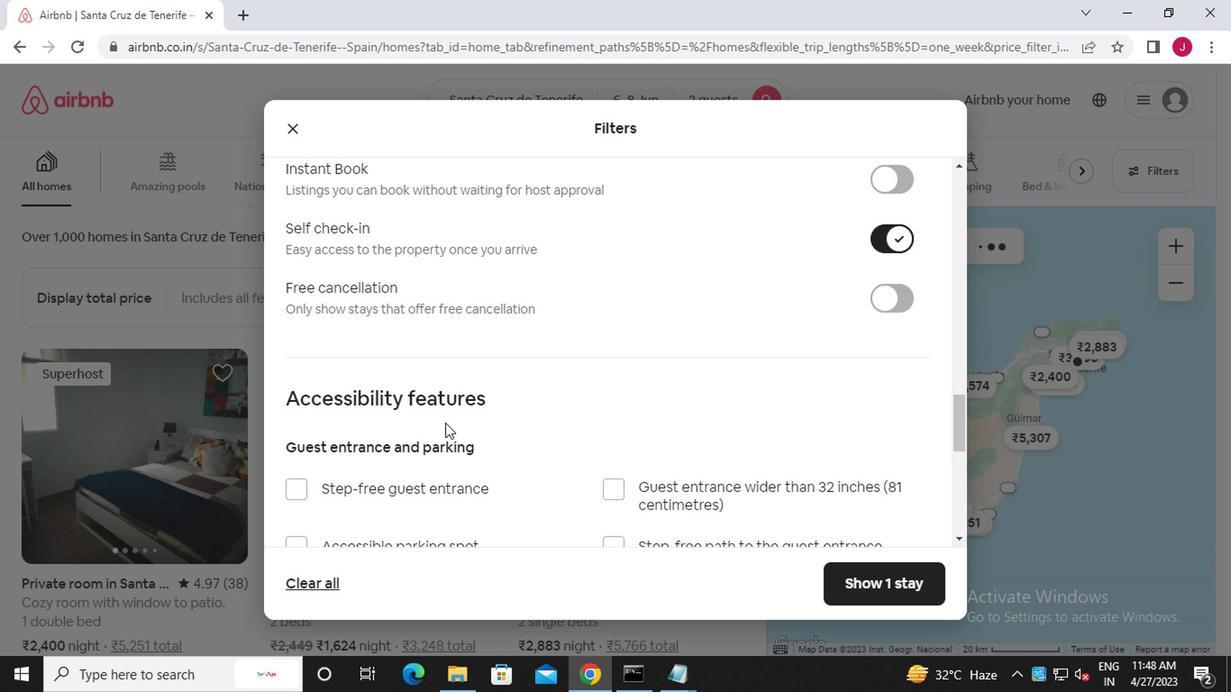 
Action: Mouse scrolled (402, 436) with delta (0, 0)
Screenshot: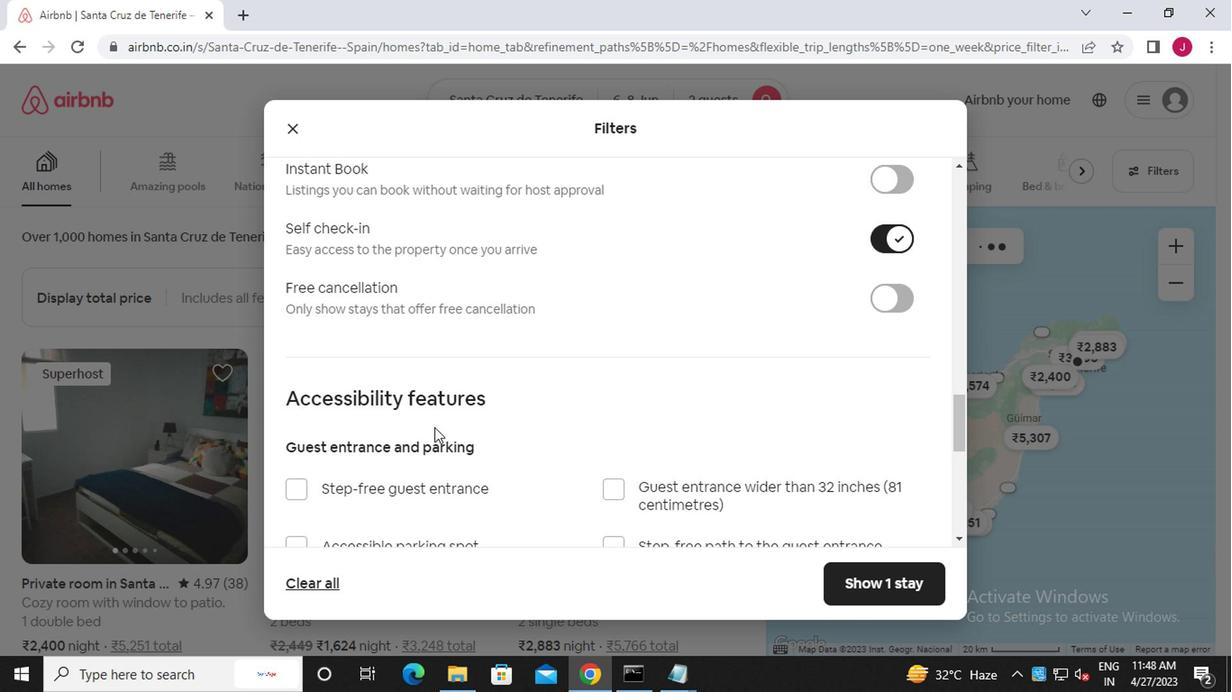 
Action: Mouse scrolled (402, 436) with delta (0, 0)
Screenshot: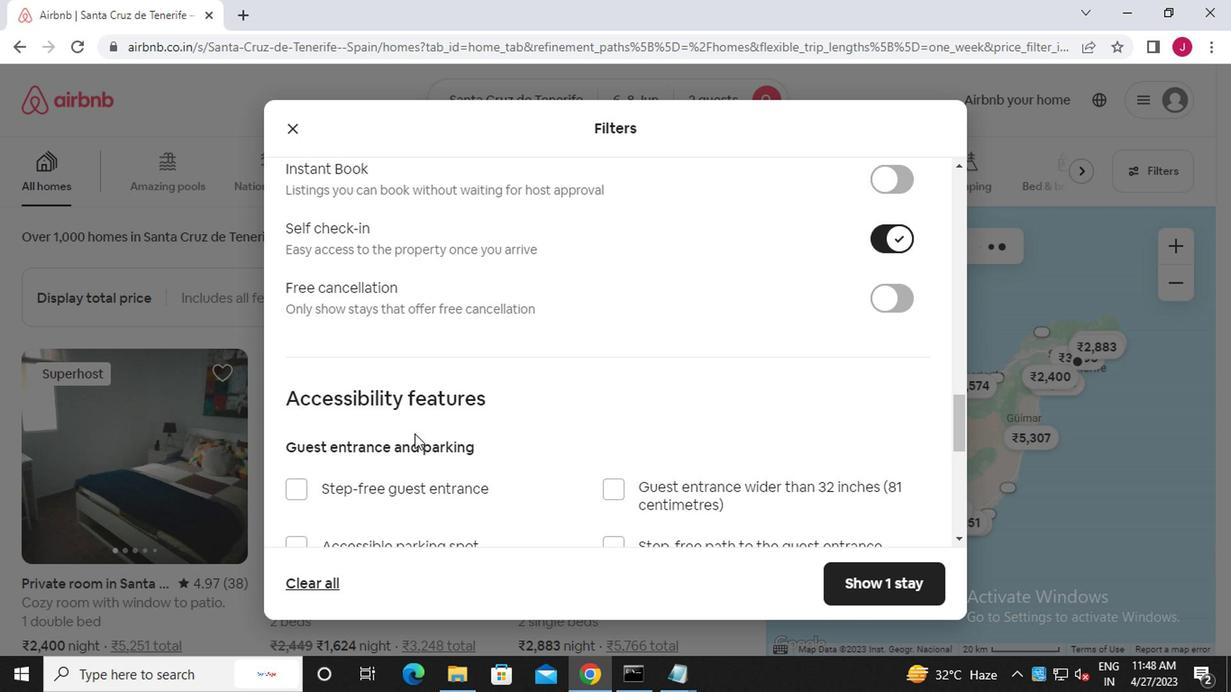 
Action: Mouse scrolled (402, 436) with delta (0, 0)
Screenshot: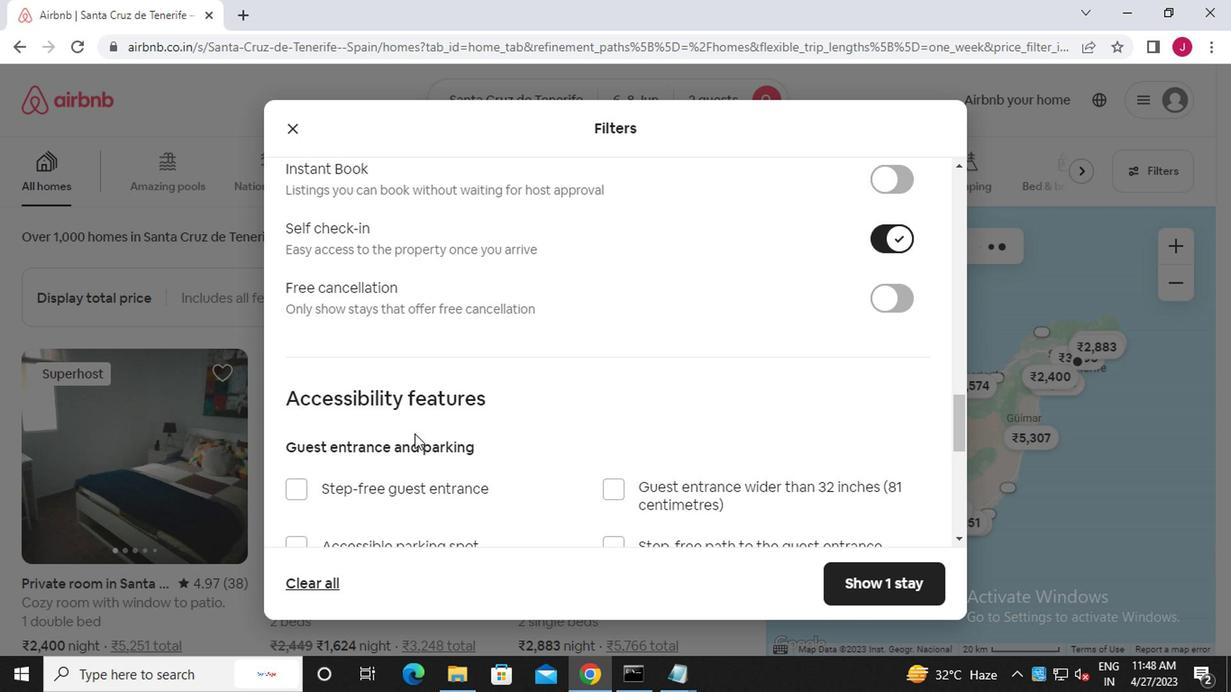 
Action: Mouse scrolled (402, 436) with delta (0, 0)
Screenshot: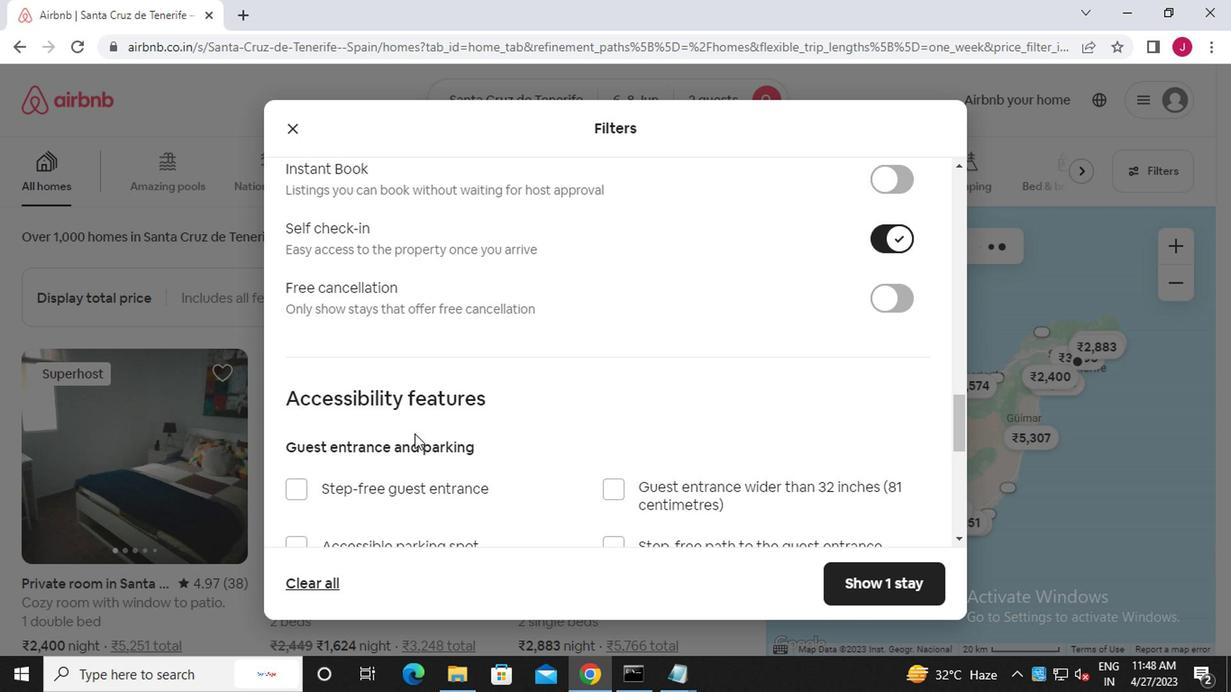 
Action: Mouse scrolled (402, 436) with delta (0, 0)
Screenshot: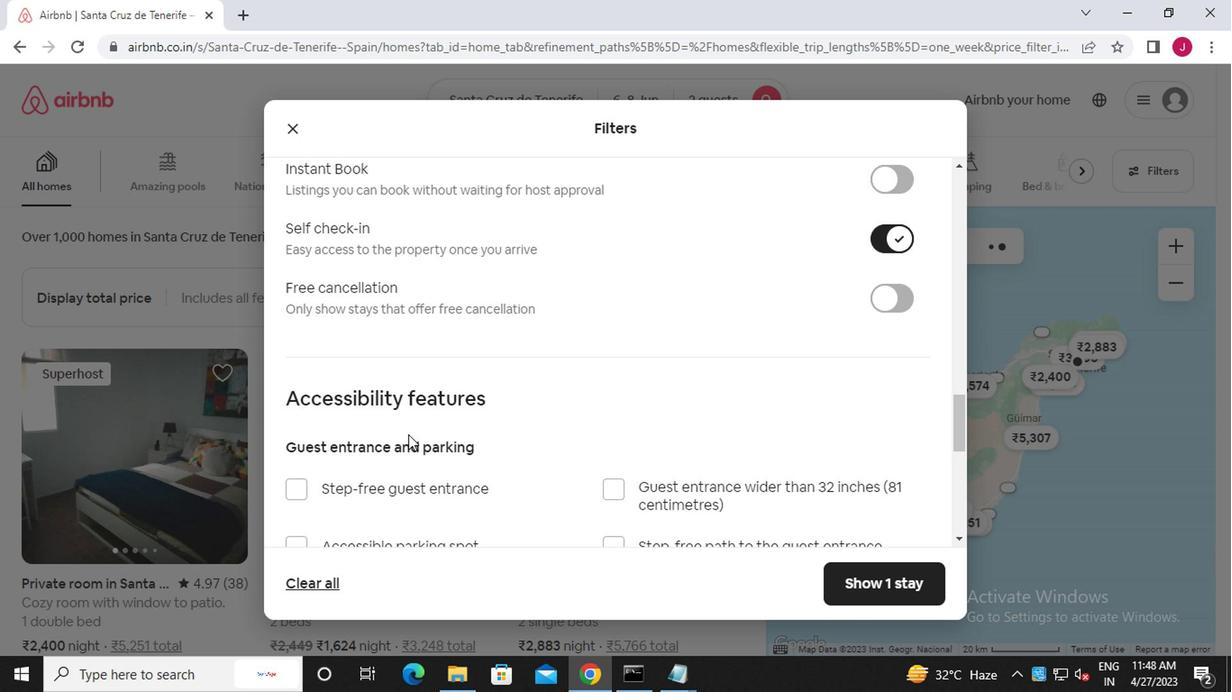 
Action: Mouse scrolled (402, 436) with delta (0, 0)
Screenshot: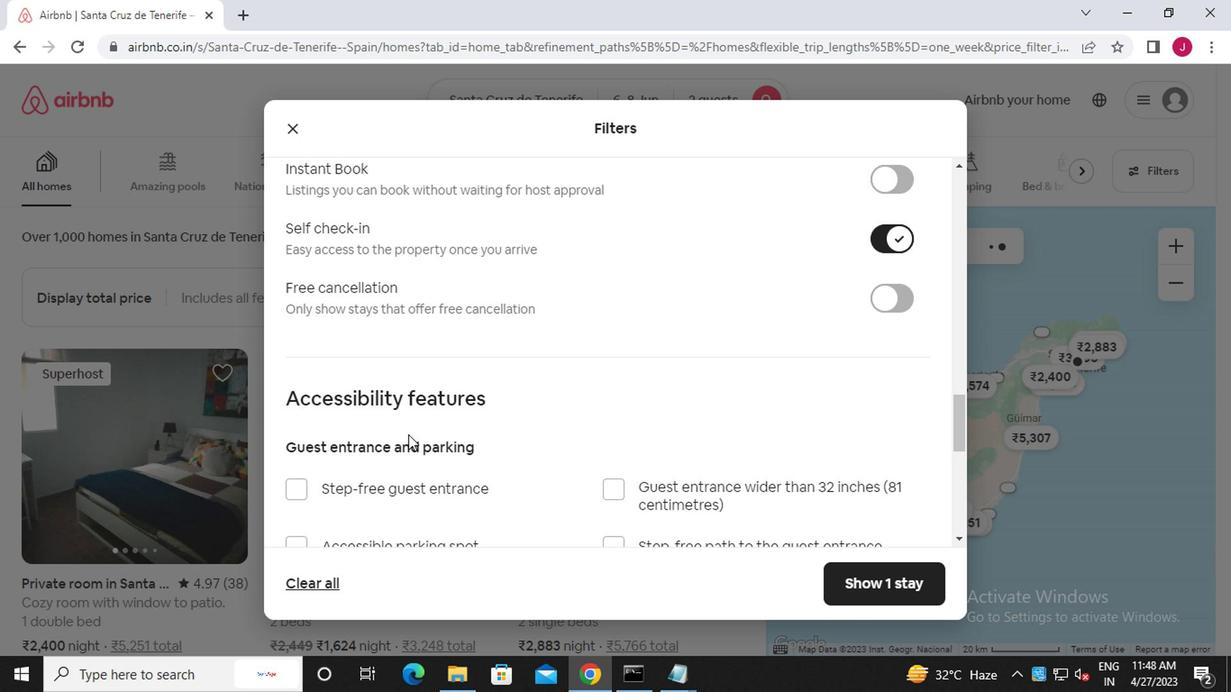 
Action: Mouse moved to (294, 427)
Screenshot: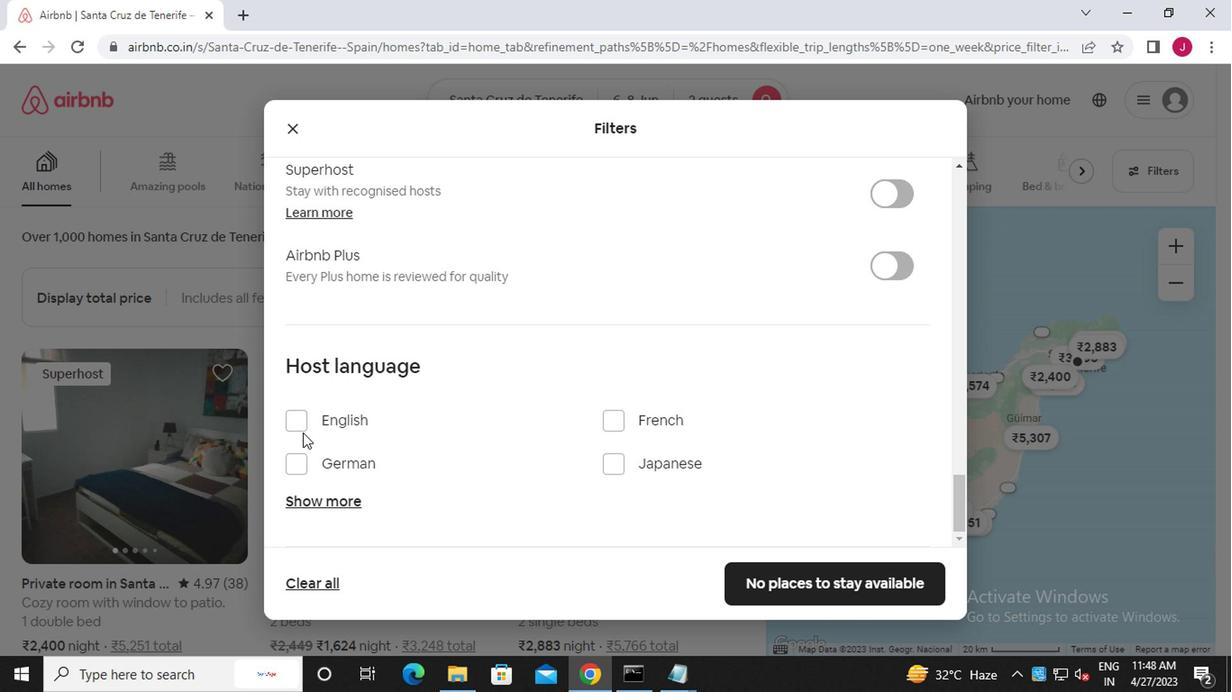 
Action: Mouse pressed left at (294, 427)
Screenshot: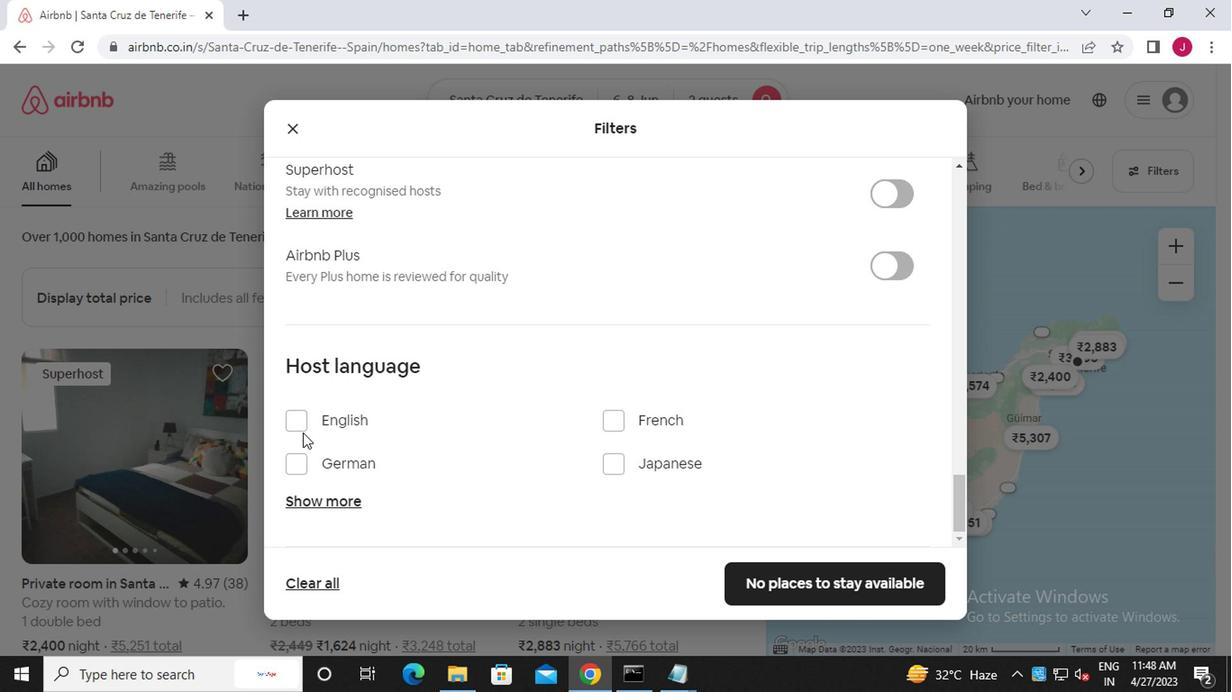 
Action: Mouse moved to (808, 580)
Screenshot: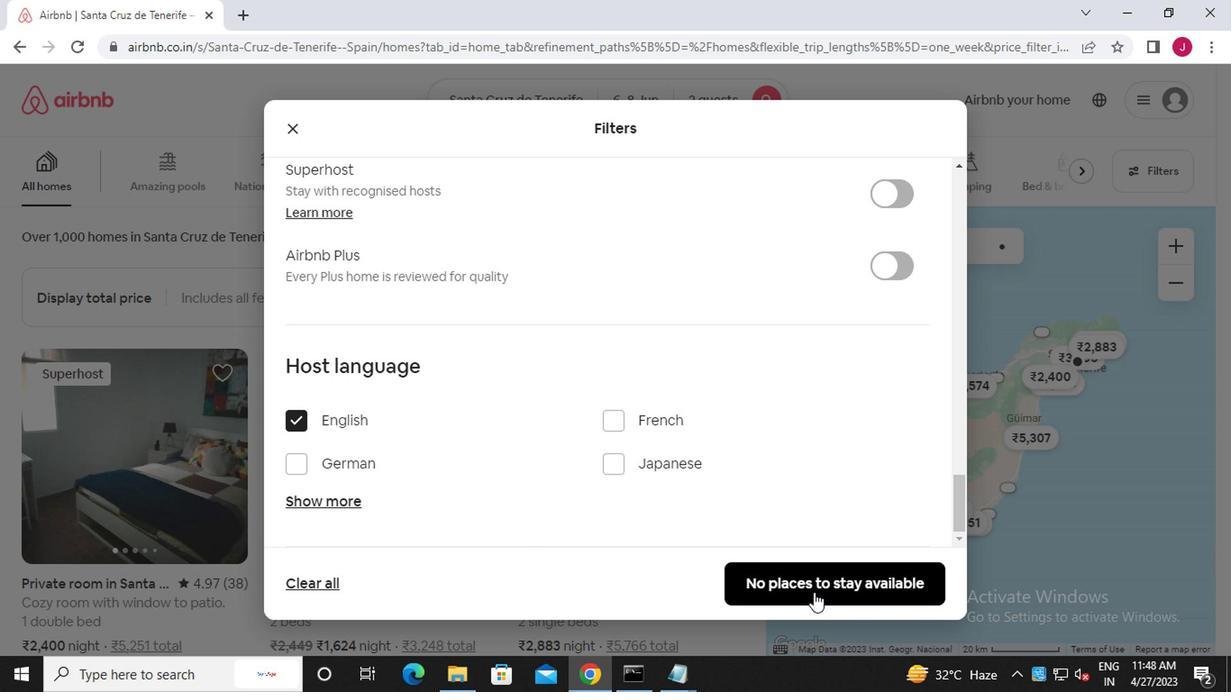 
Action: Mouse pressed left at (808, 580)
Screenshot: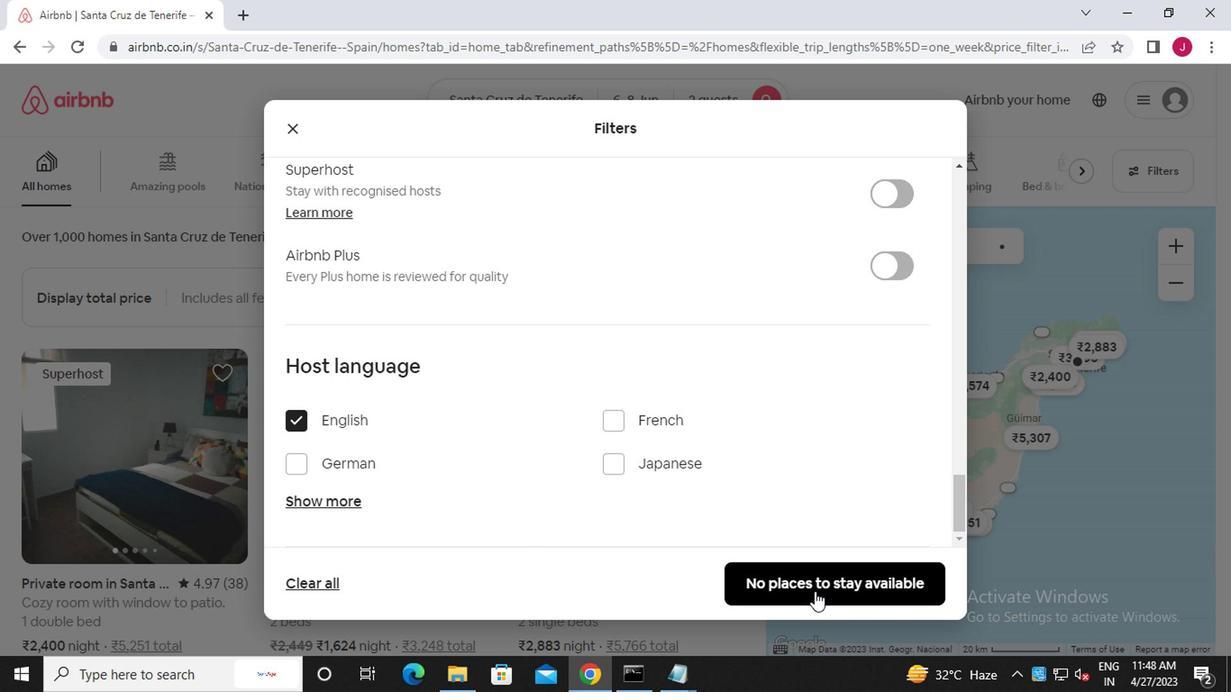 
Action: Mouse moved to (804, 579)
Screenshot: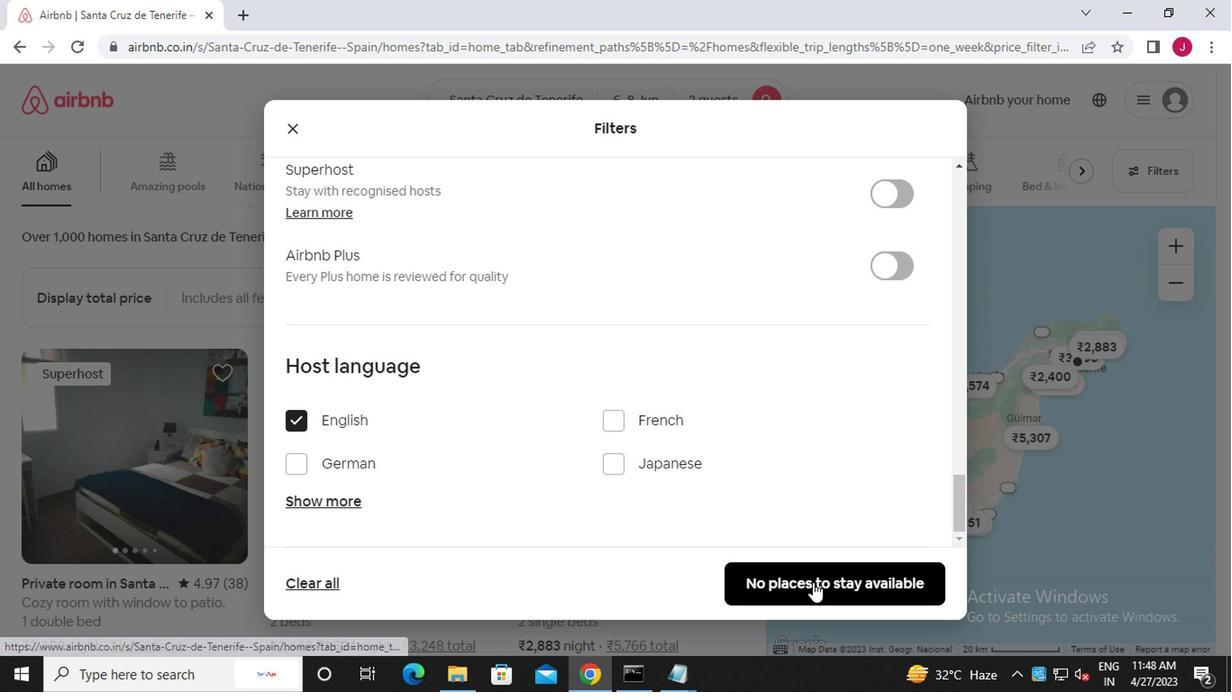 
